 Task: Find connections with filter location 'Izbat al Burj with filter topic #personaltrainerwith filter profile language French with filter current company SAP Labs India with filter school Bangalore Jobs youth with filter industry Engines and Power Transmission Equipment Manufacturing with filter service category Search Engine Marketing (SEM) with filter keywords title Youth Volunteer
Action: Mouse moved to (578, 69)
Screenshot: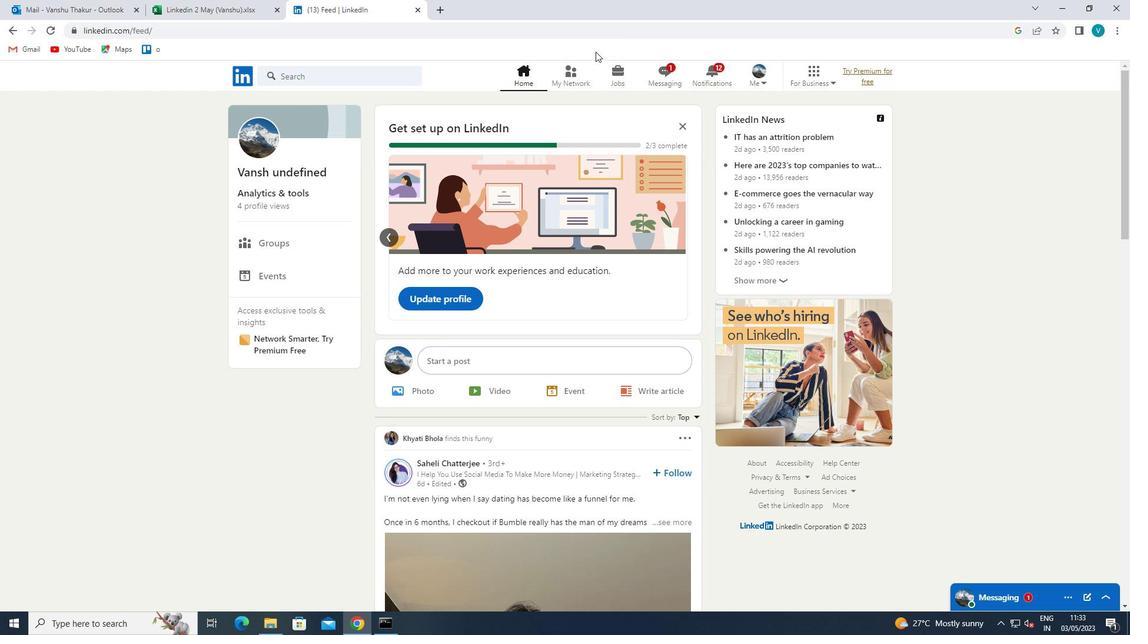 
Action: Mouse pressed left at (578, 69)
Screenshot: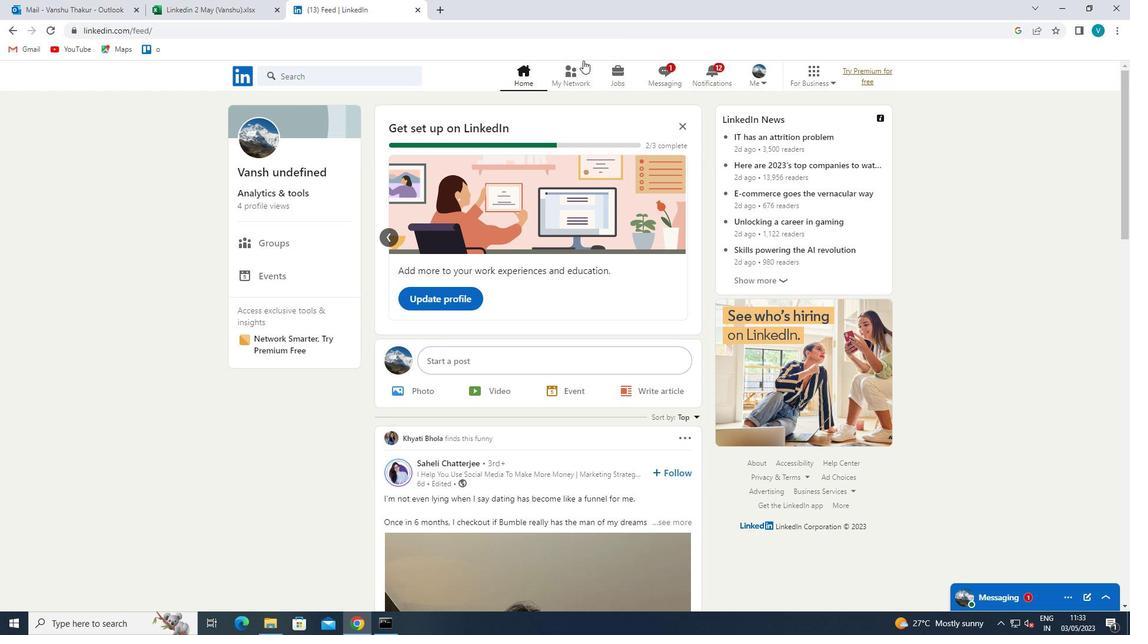 
Action: Mouse moved to (333, 135)
Screenshot: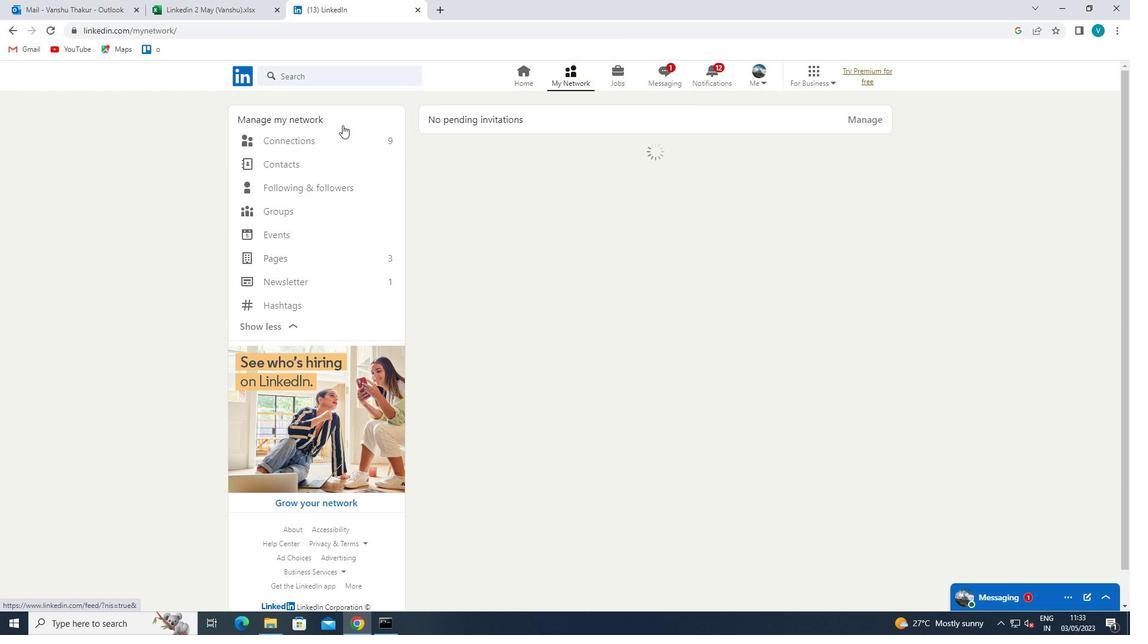 
Action: Mouse pressed left at (333, 135)
Screenshot: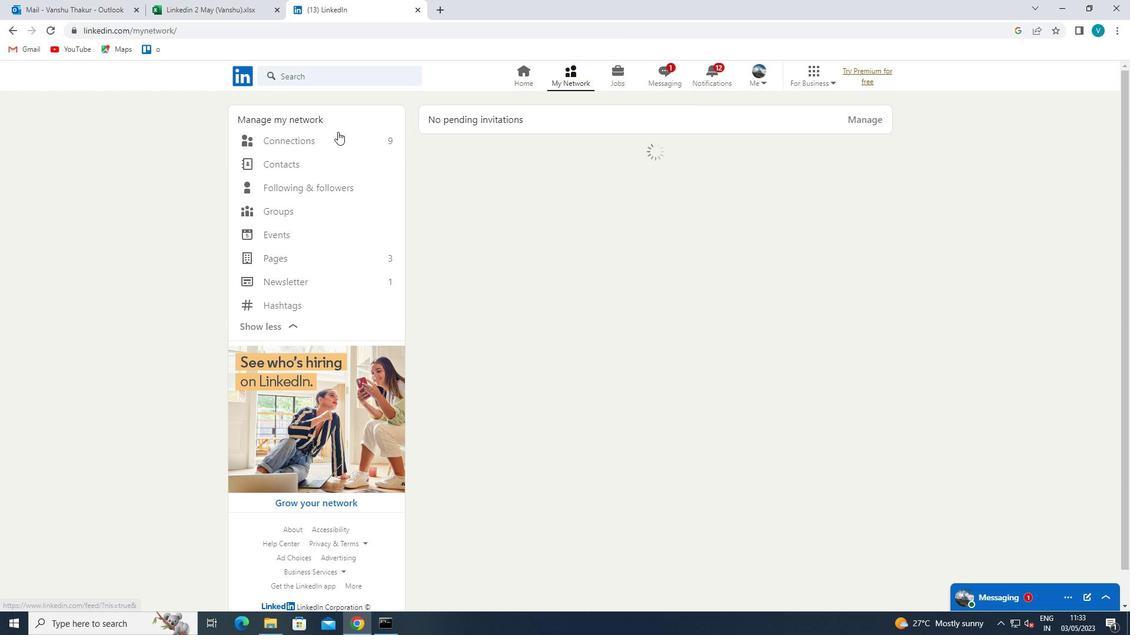 
Action: Mouse moved to (648, 140)
Screenshot: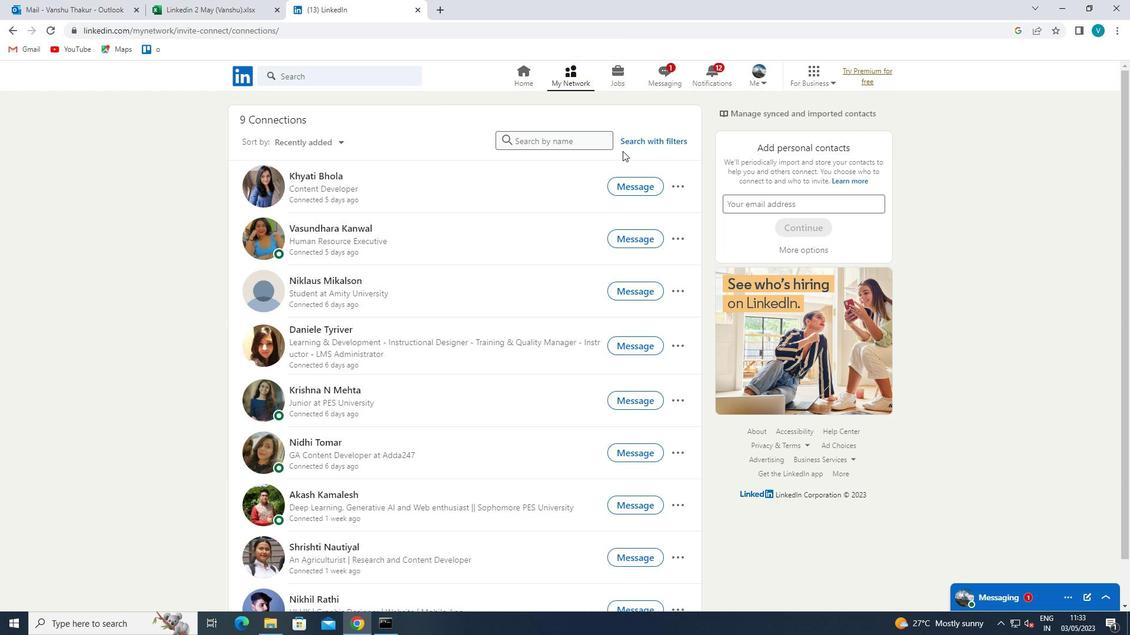 
Action: Mouse pressed left at (648, 140)
Screenshot: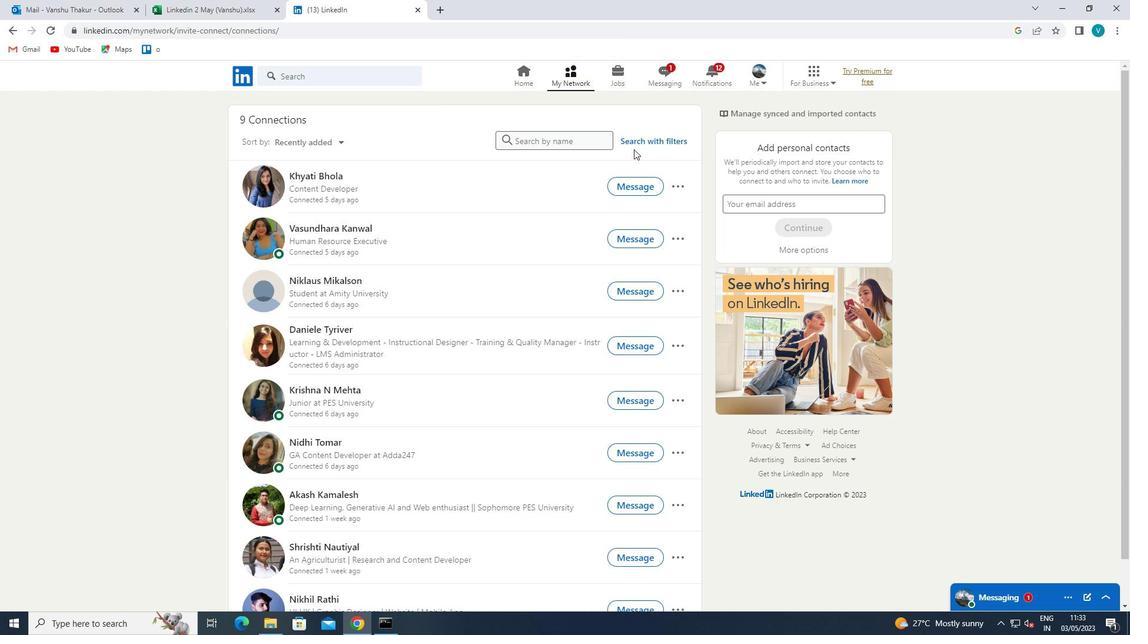 
Action: Mouse moved to (568, 113)
Screenshot: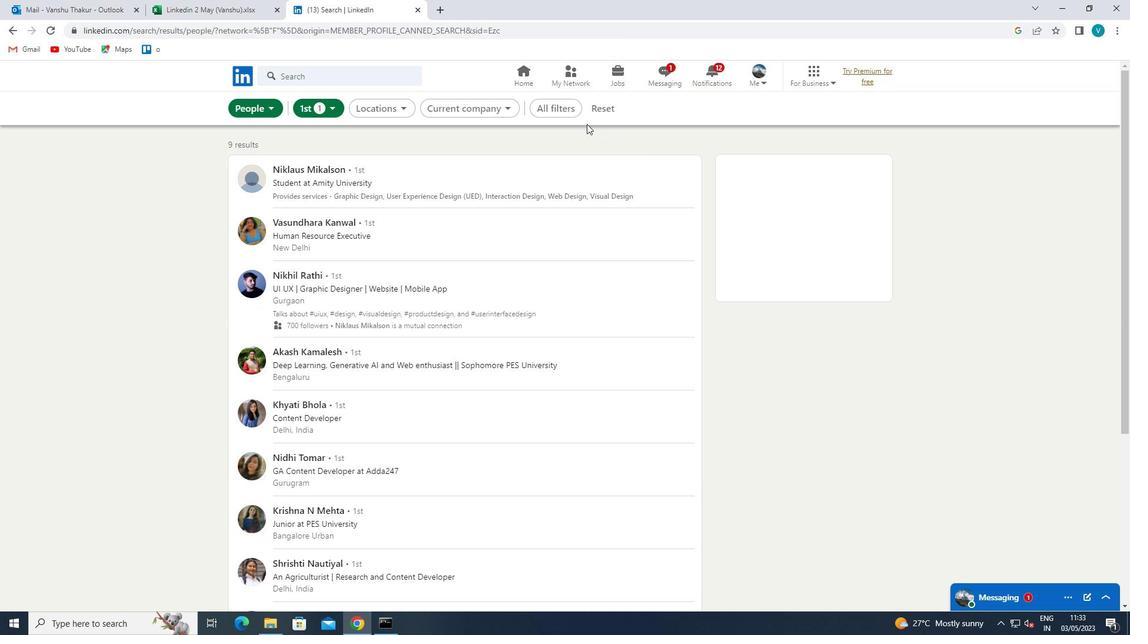 
Action: Mouse pressed left at (568, 113)
Screenshot: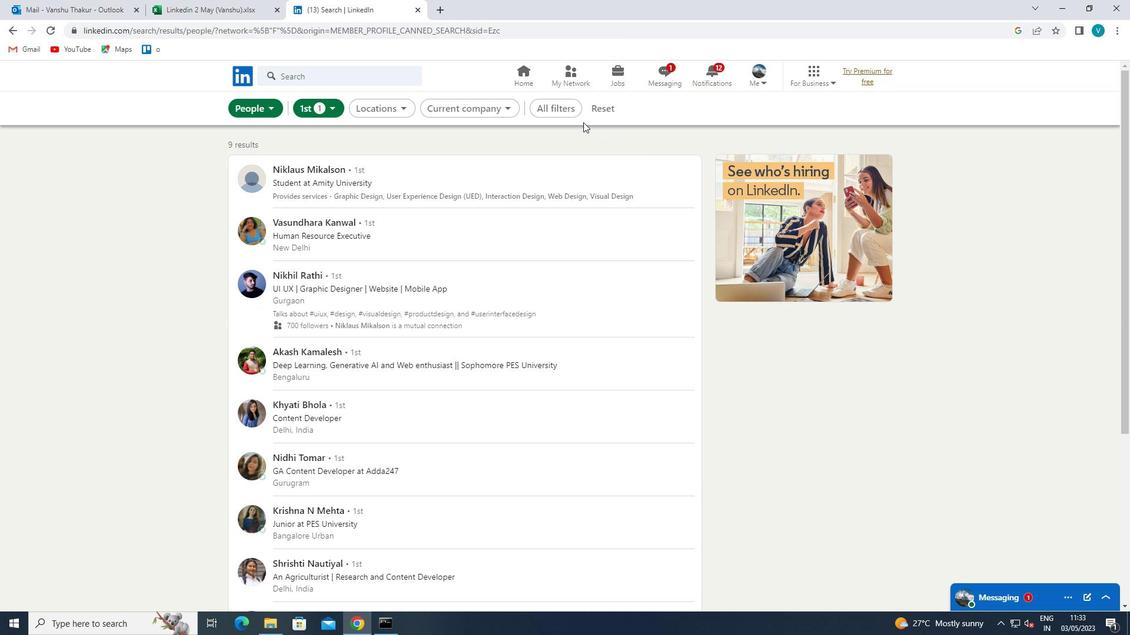 
Action: Mouse moved to (902, 219)
Screenshot: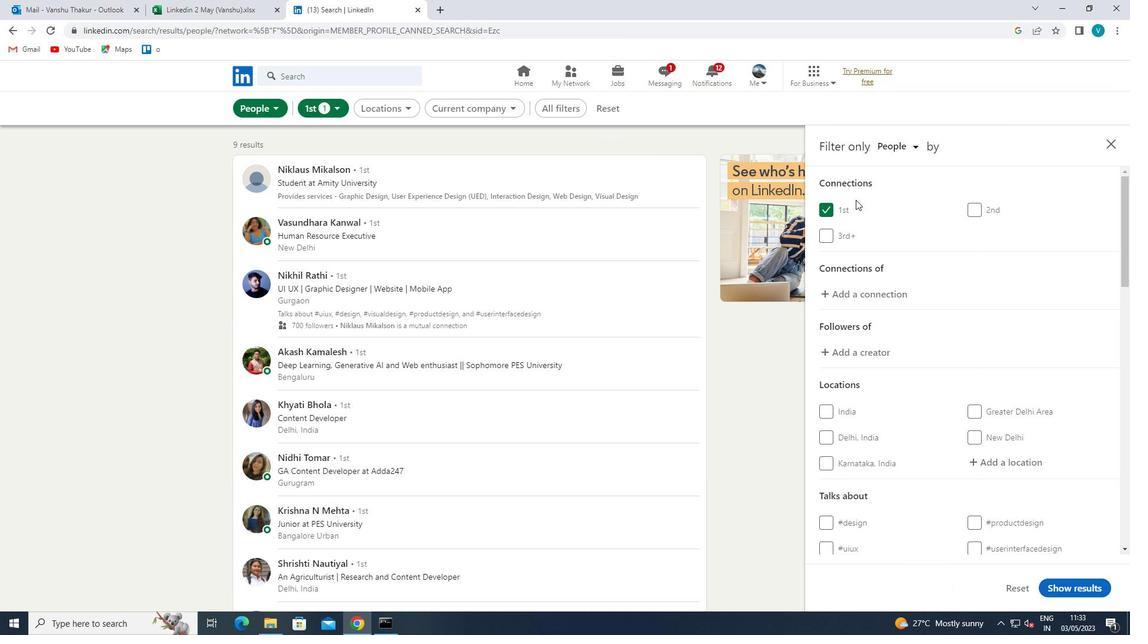 
Action: Mouse scrolled (902, 219) with delta (0, 0)
Screenshot: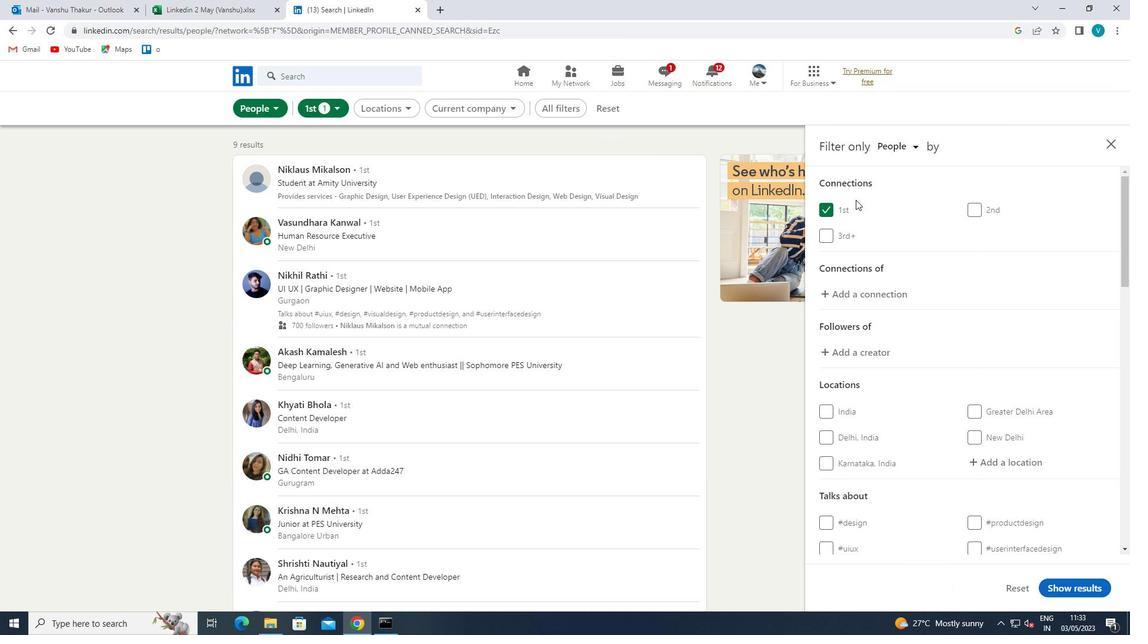
Action: Mouse moved to (903, 220)
Screenshot: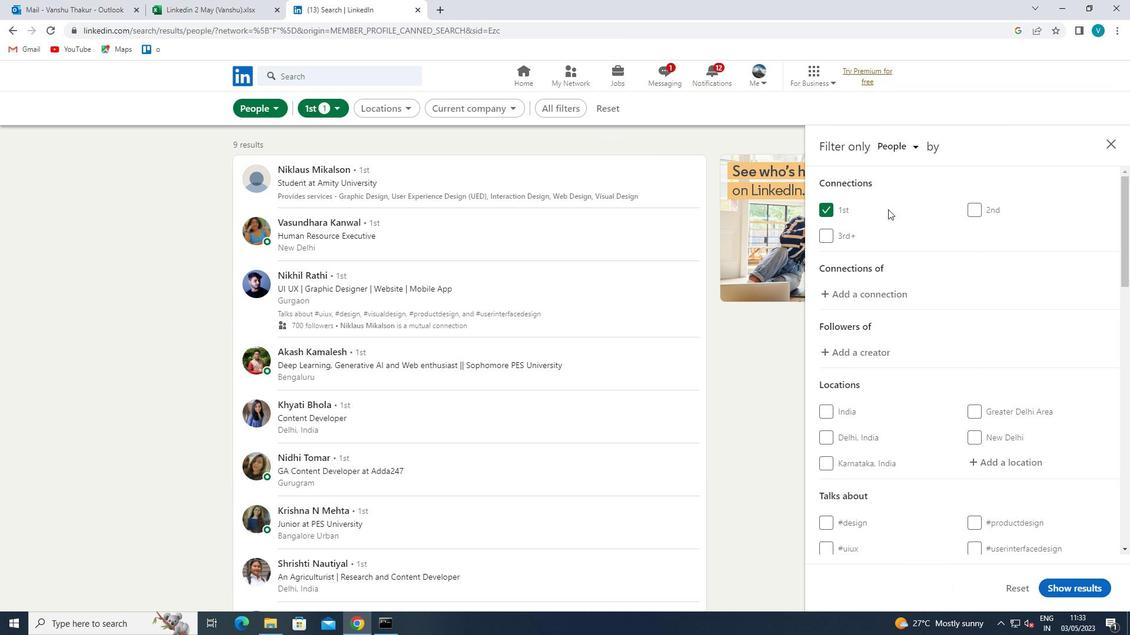 
Action: Mouse scrolled (903, 219) with delta (0, 0)
Screenshot: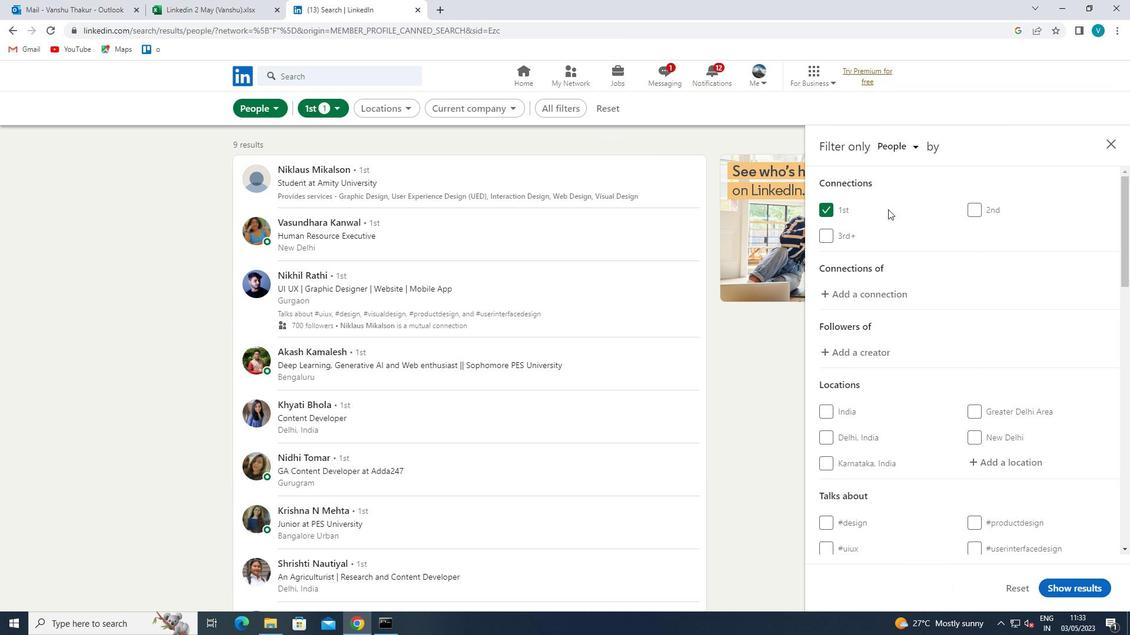 
Action: Mouse moved to (1003, 349)
Screenshot: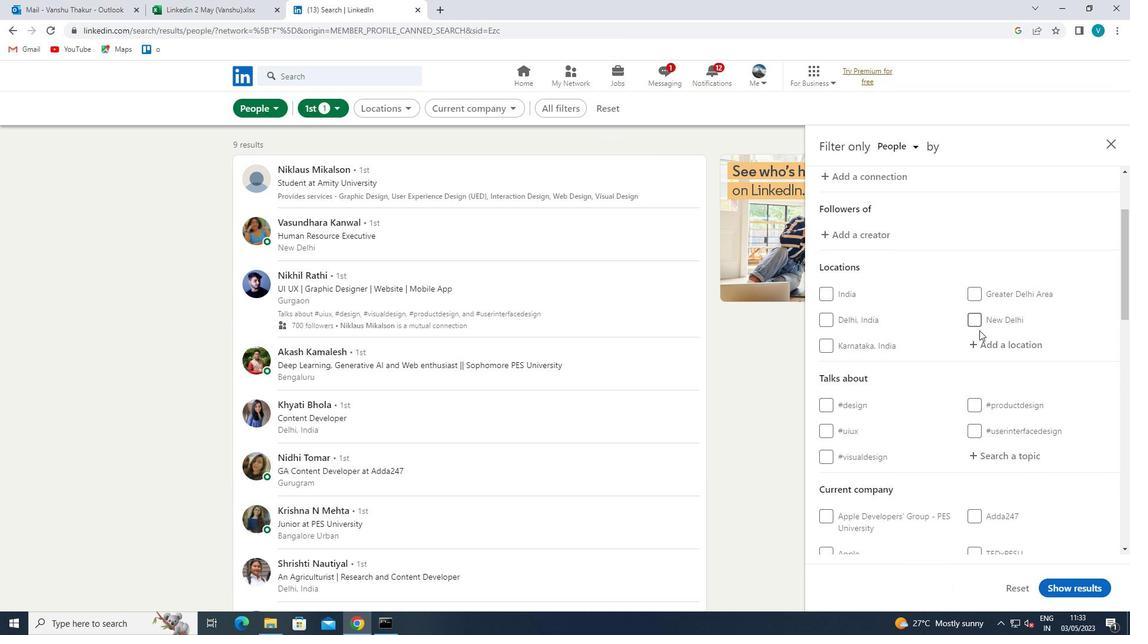 
Action: Mouse pressed left at (1003, 349)
Screenshot: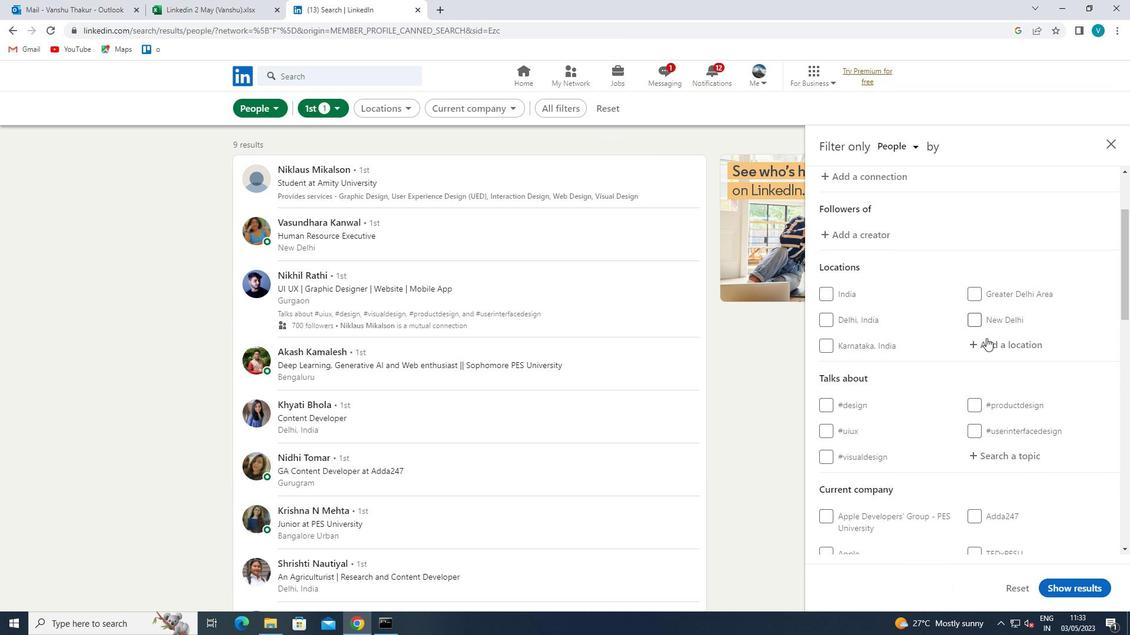 
Action: Mouse moved to (732, 169)
Screenshot: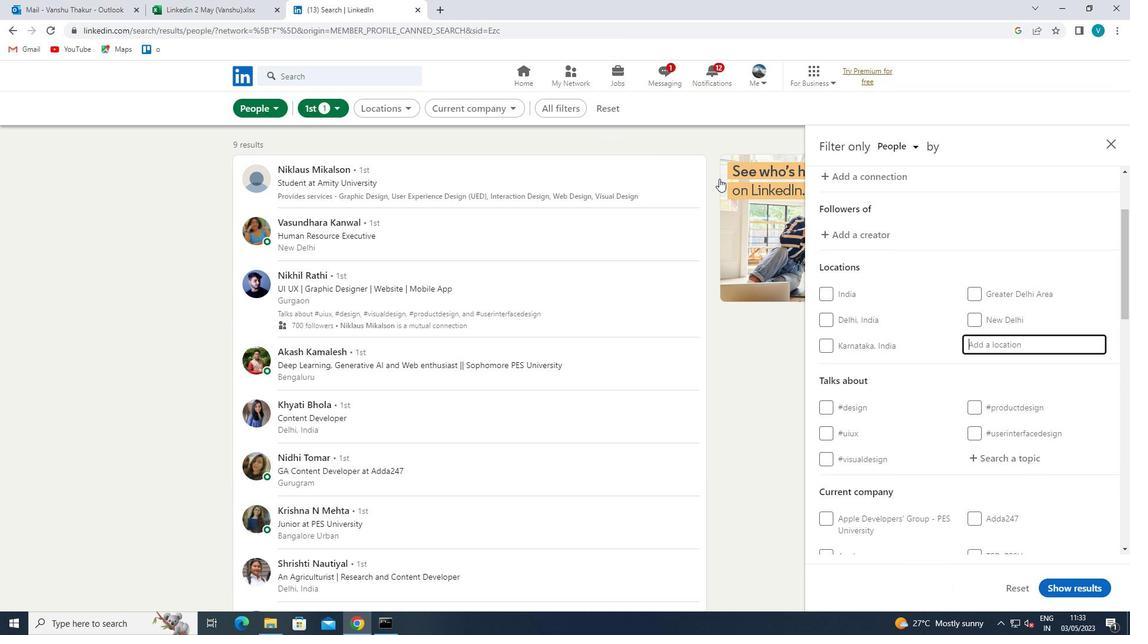 
Action: Key pressed <Key.shift>IZBAT
Screenshot: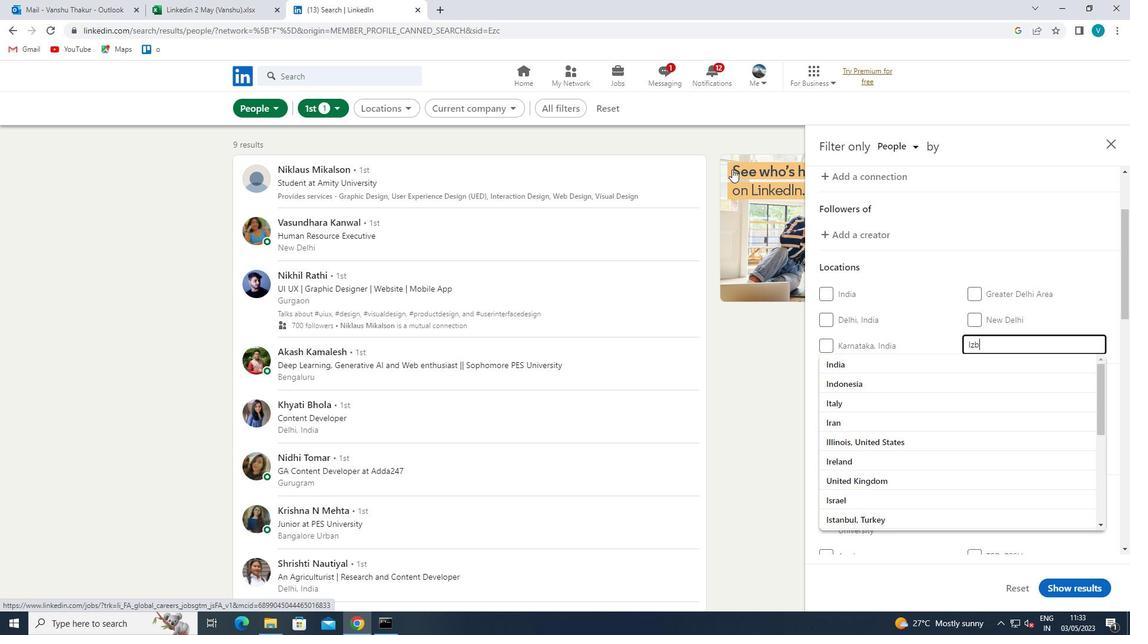 
Action: Mouse moved to (734, 150)
Screenshot: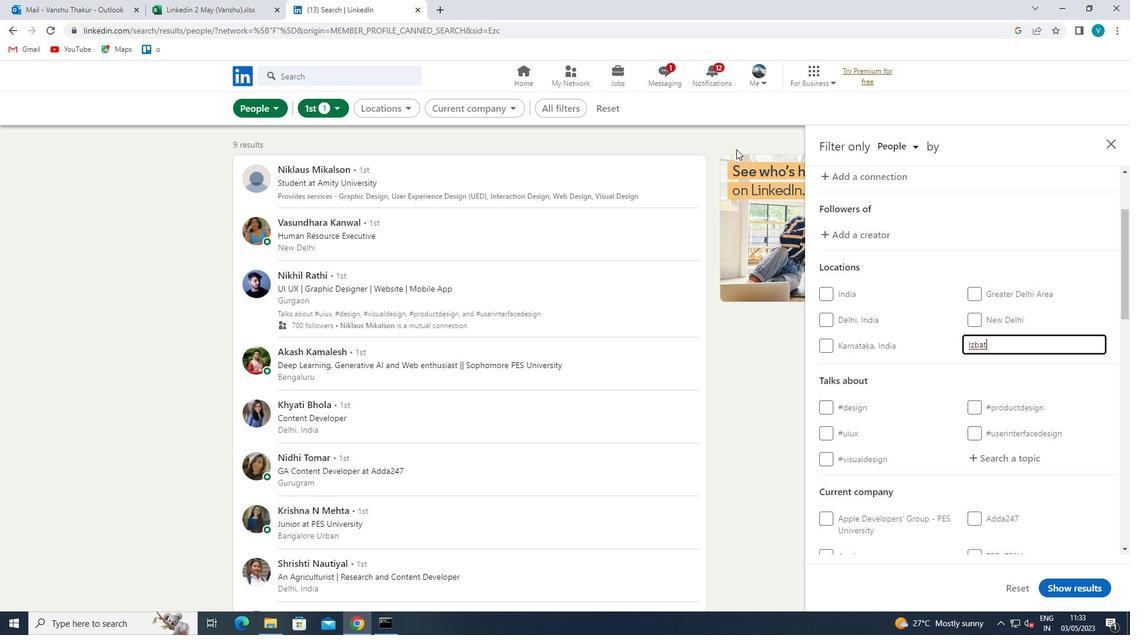 
Action: Key pressed <Key.space>AL<Key.space><Key.shift>BURJ
Screenshot: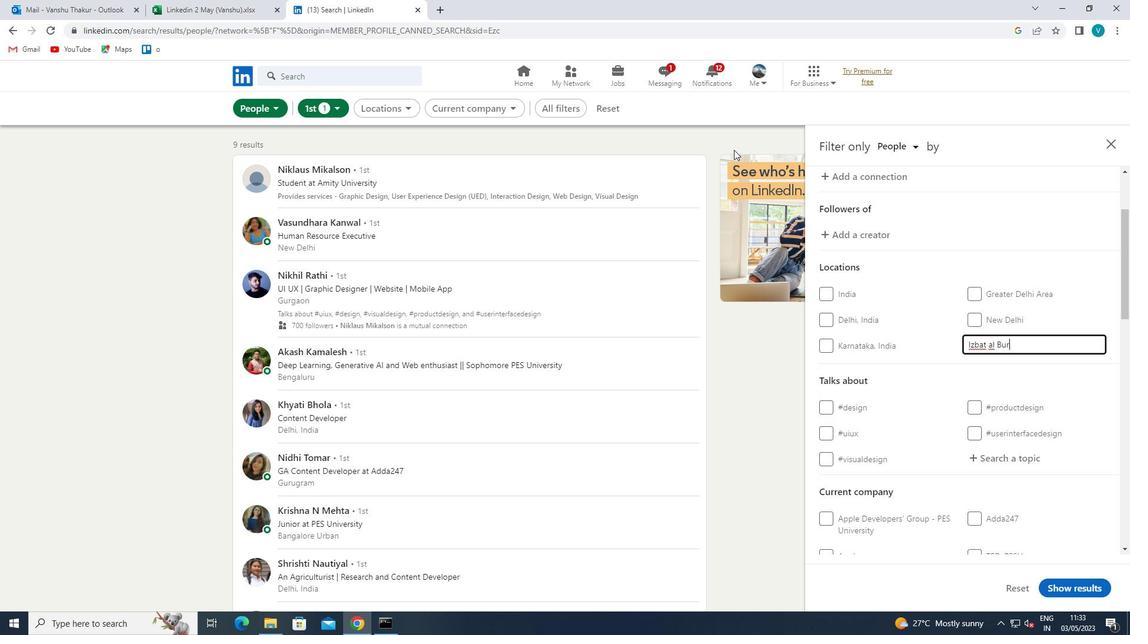 
Action: Mouse moved to (923, 347)
Screenshot: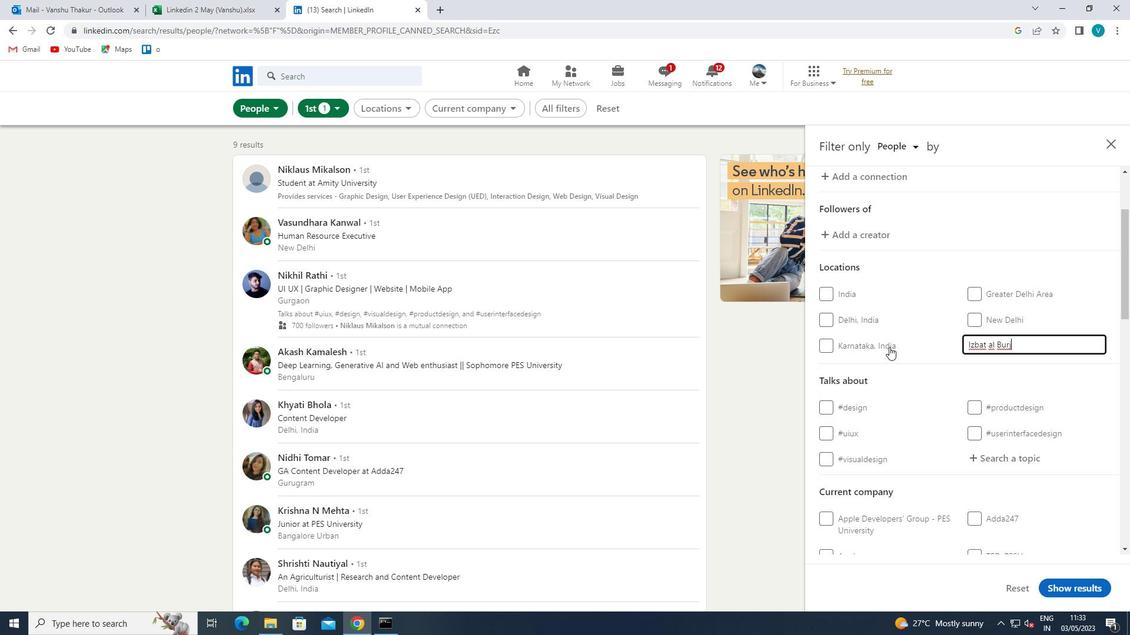 
Action: Mouse pressed left at (923, 347)
Screenshot: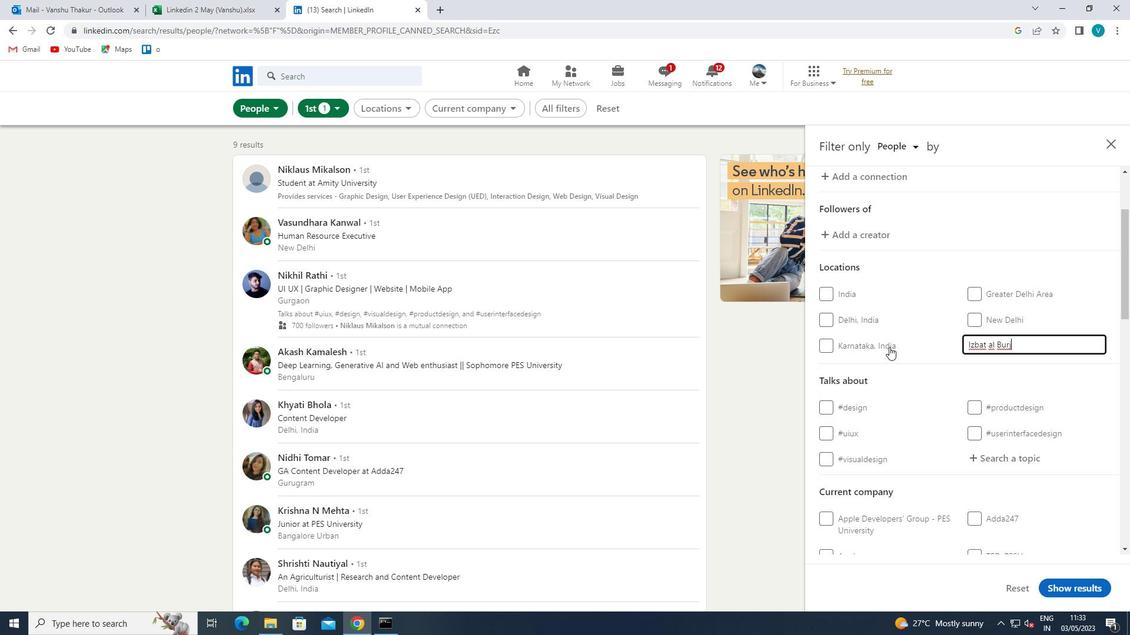 
Action: Mouse moved to (1043, 343)
Screenshot: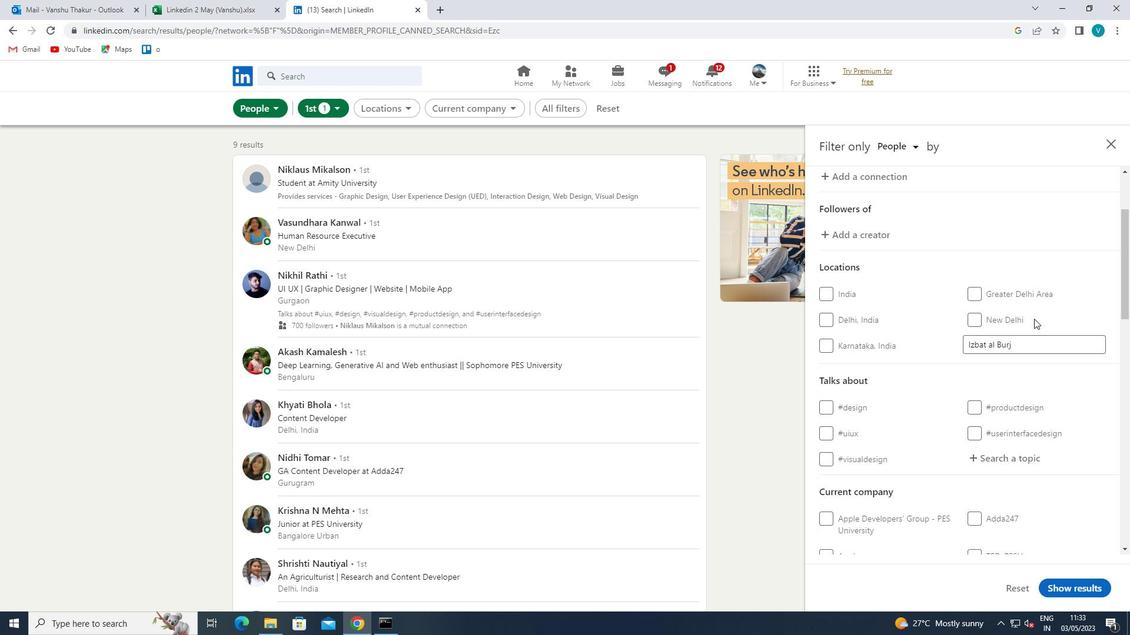 
Action: Mouse scrolled (1043, 342) with delta (0, 0)
Screenshot: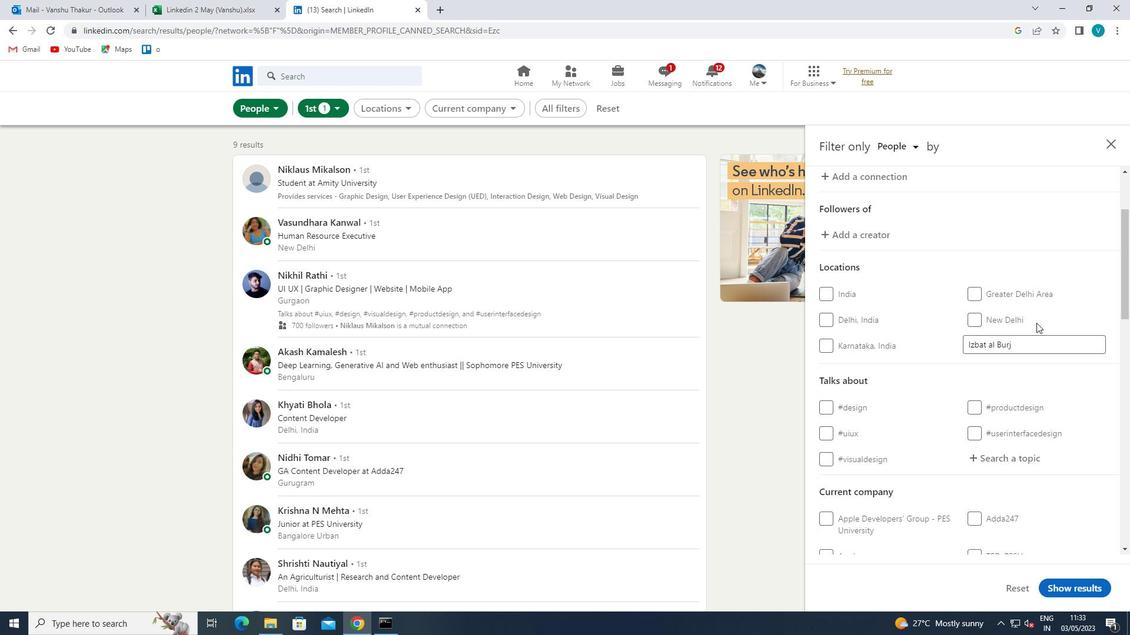 
Action: Mouse moved to (1044, 346)
Screenshot: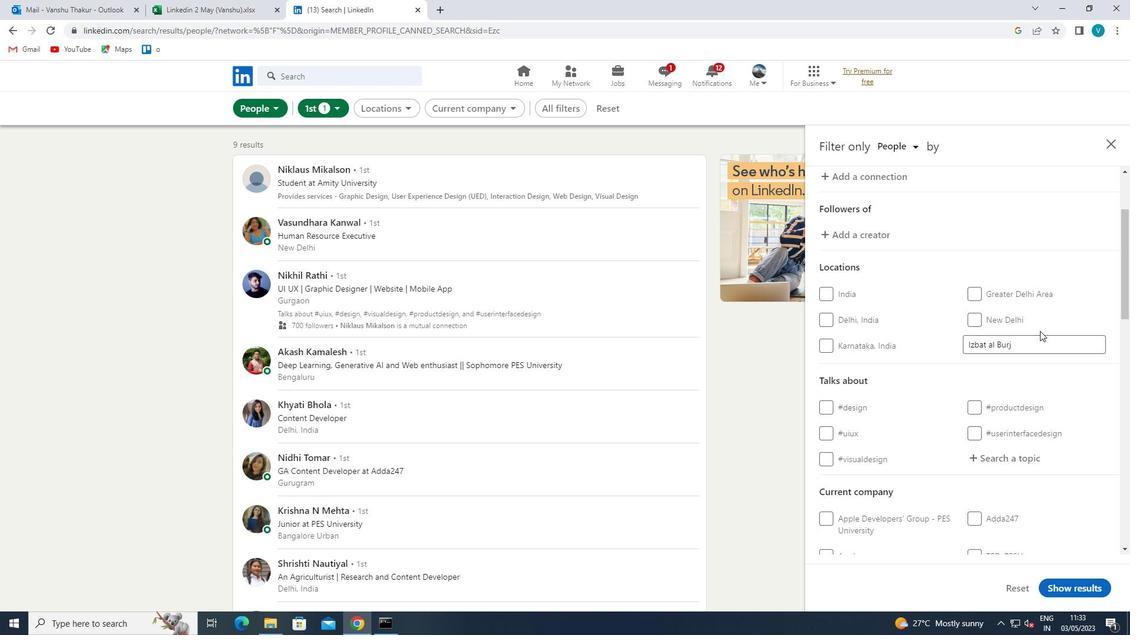
Action: Mouse scrolled (1044, 345) with delta (0, 0)
Screenshot: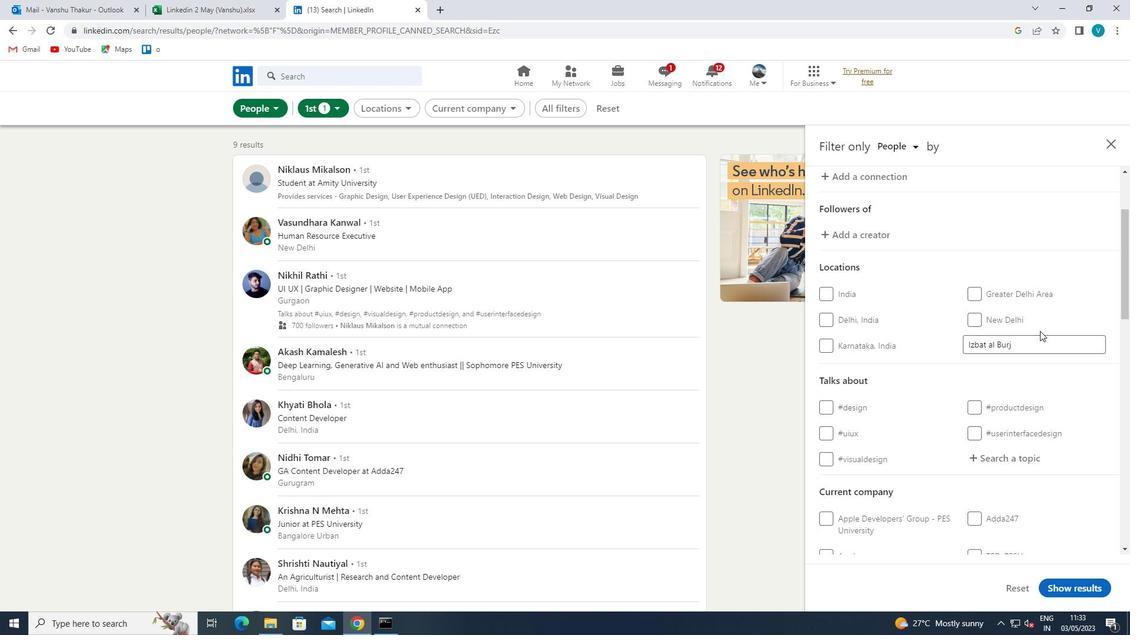 
Action: Mouse moved to (1044, 346)
Screenshot: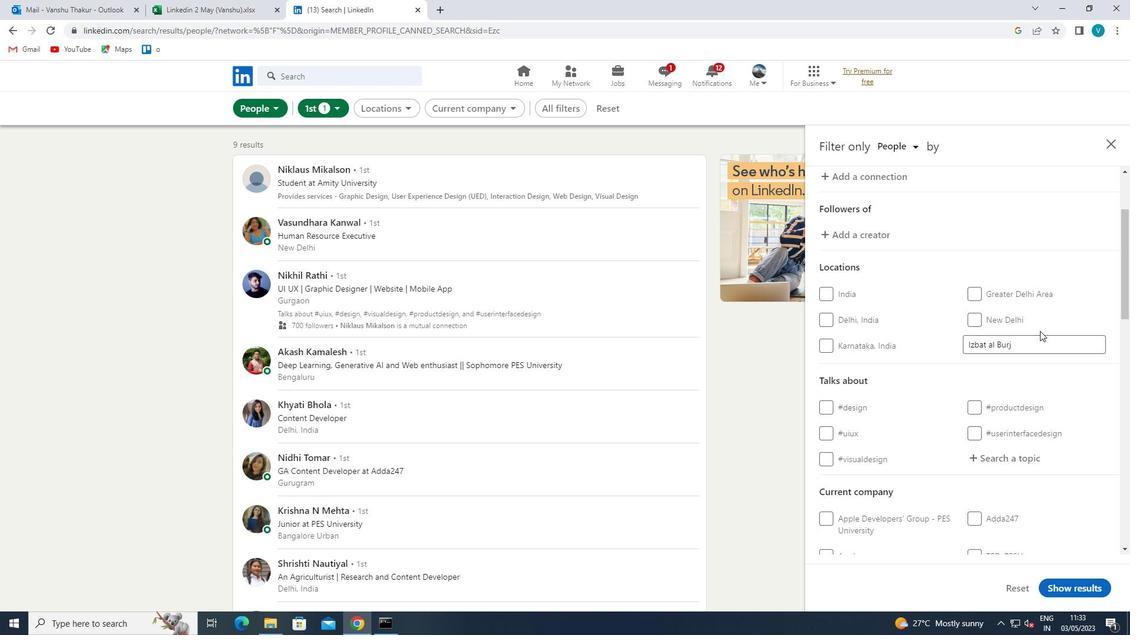 
Action: Mouse scrolled (1044, 346) with delta (0, 0)
Screenshot: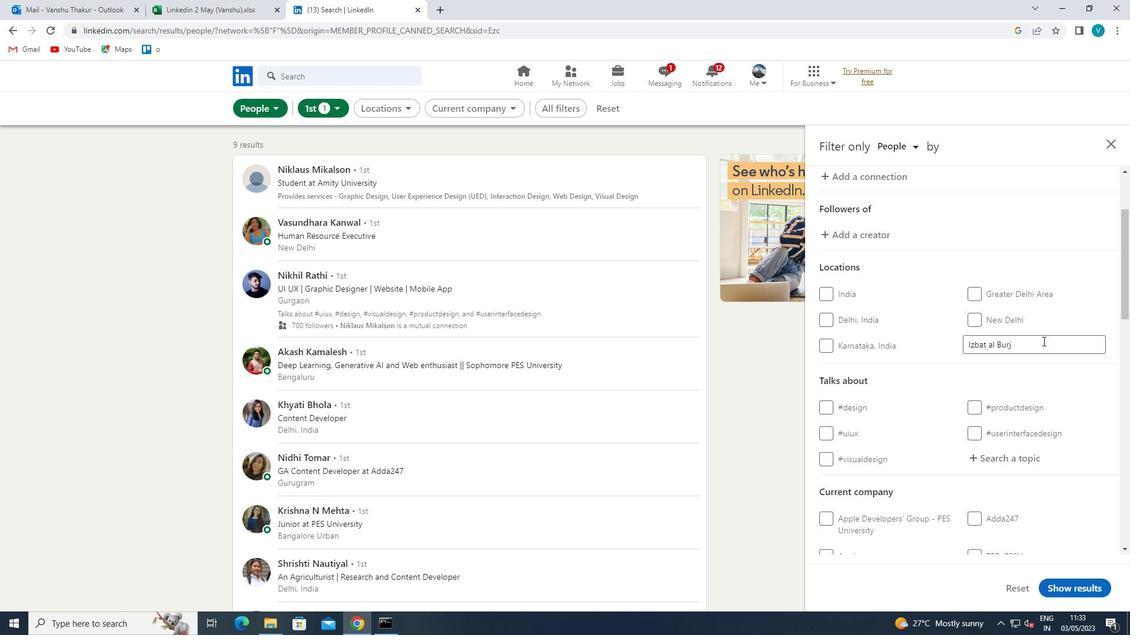 
Action: Mouse moved to (1024, 280)
Screenshot: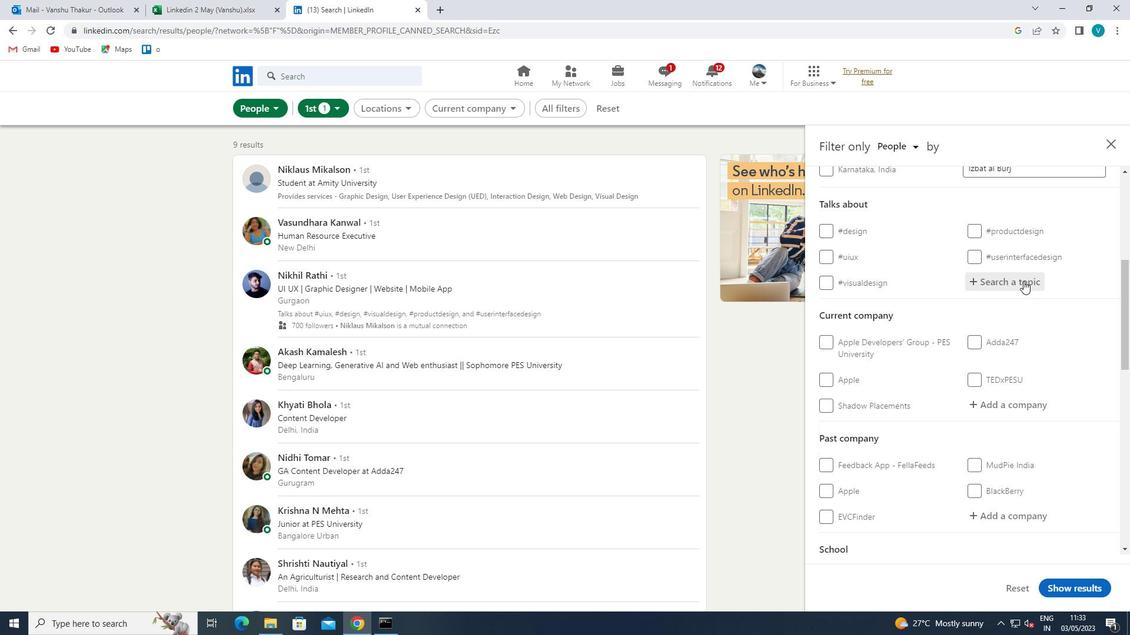 
Action: Mouse pressed left at (1024, 280)
Screenshot: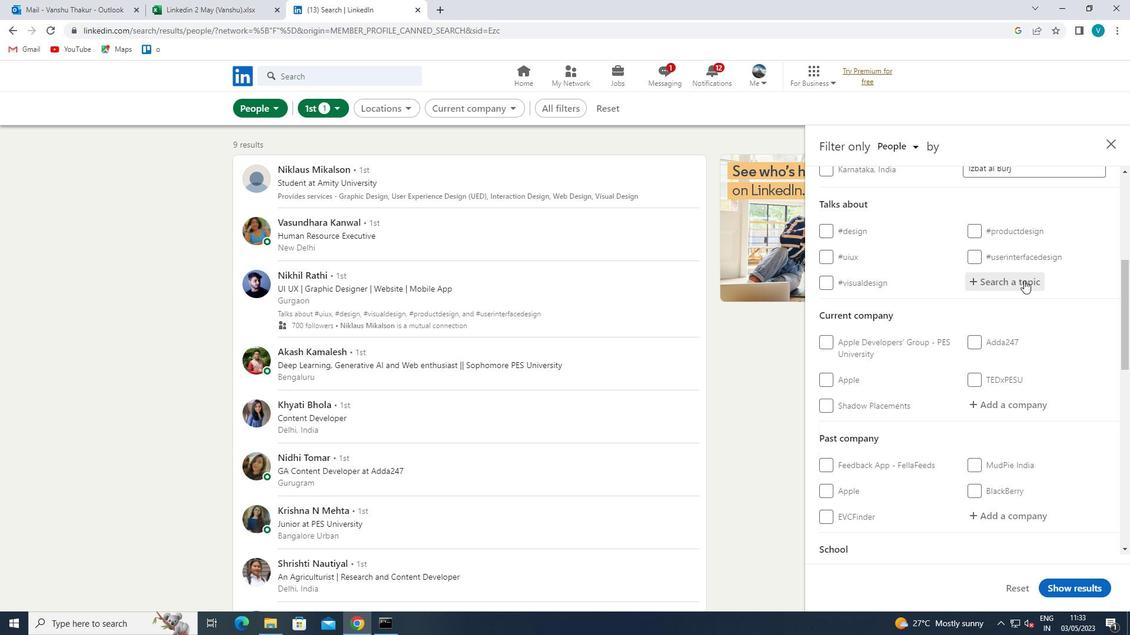 
Action: Mouse moved to (956, 294)
Screenshot: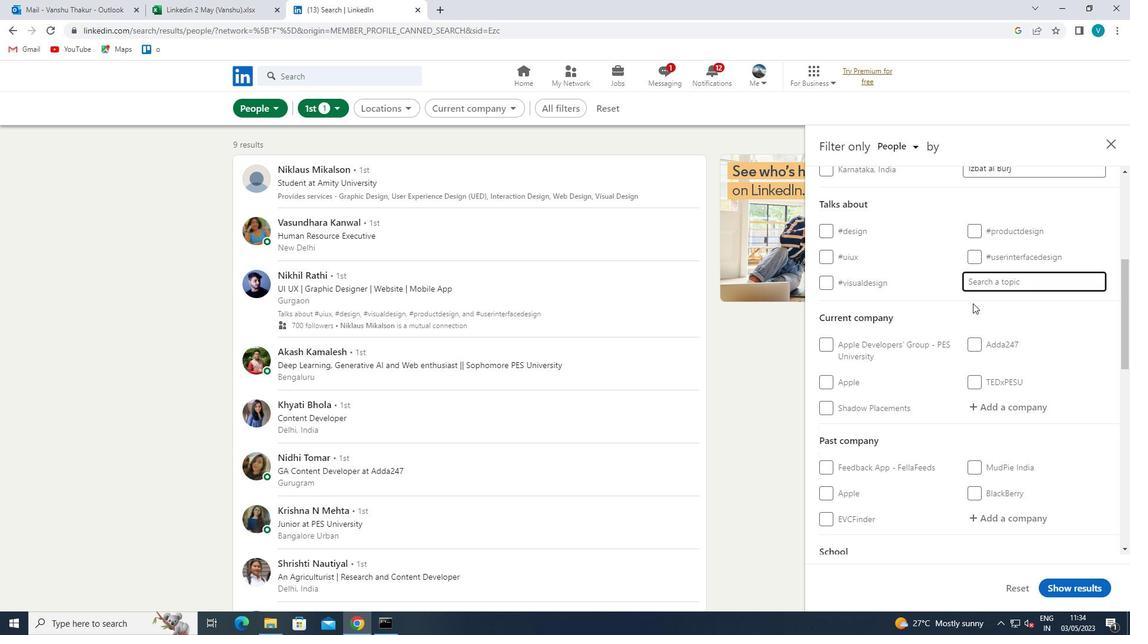 
Action: Key pressed PERSON
Screenshot: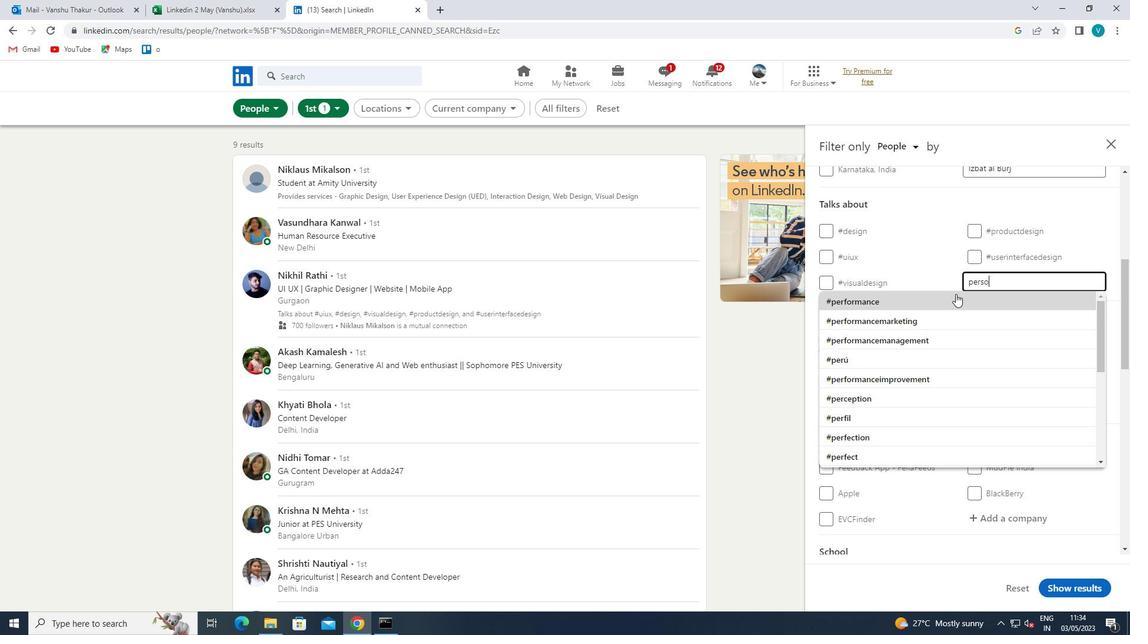 
Action: Mouse moved to (955, 294)
Screenshot: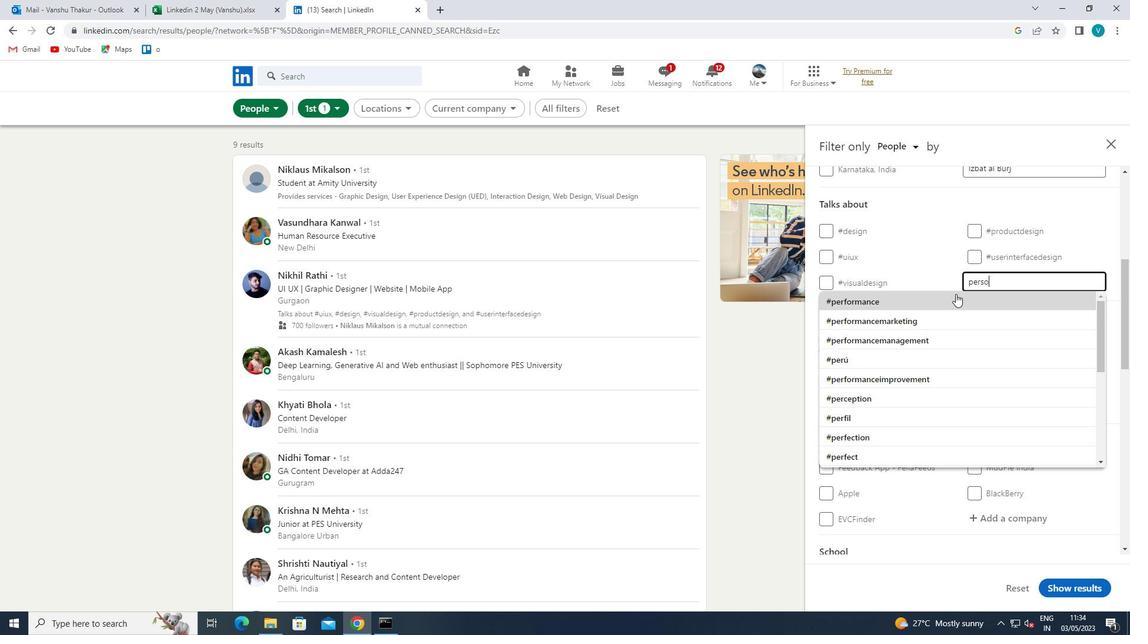 
Action: Key pressed AL
Screenshot: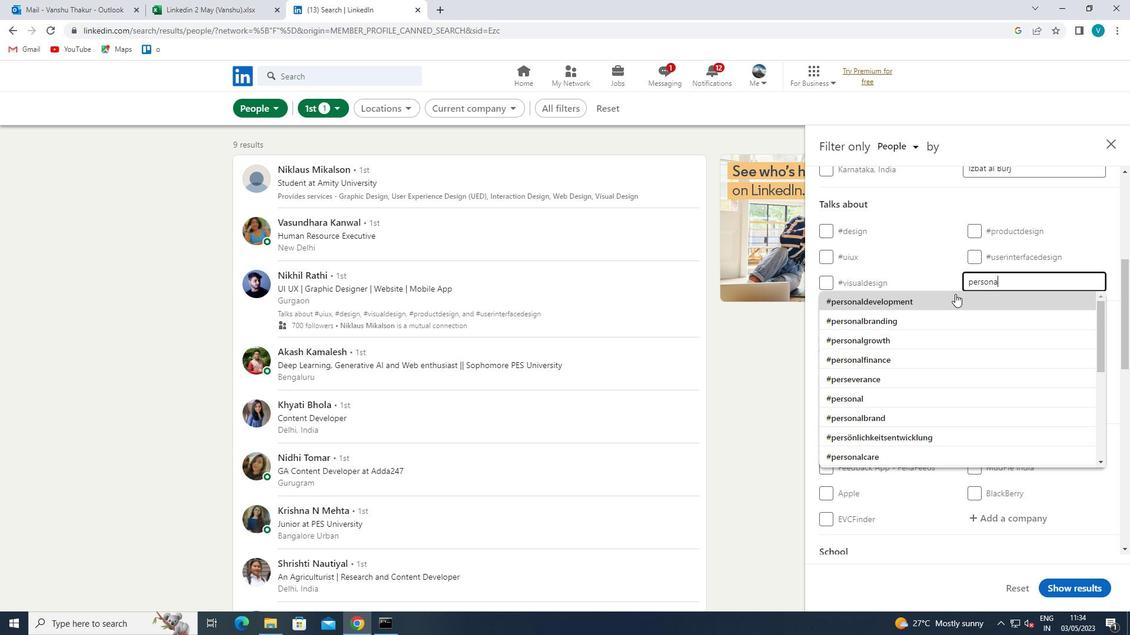 
Action: Mouse moved to (940, 300)
Screenshot: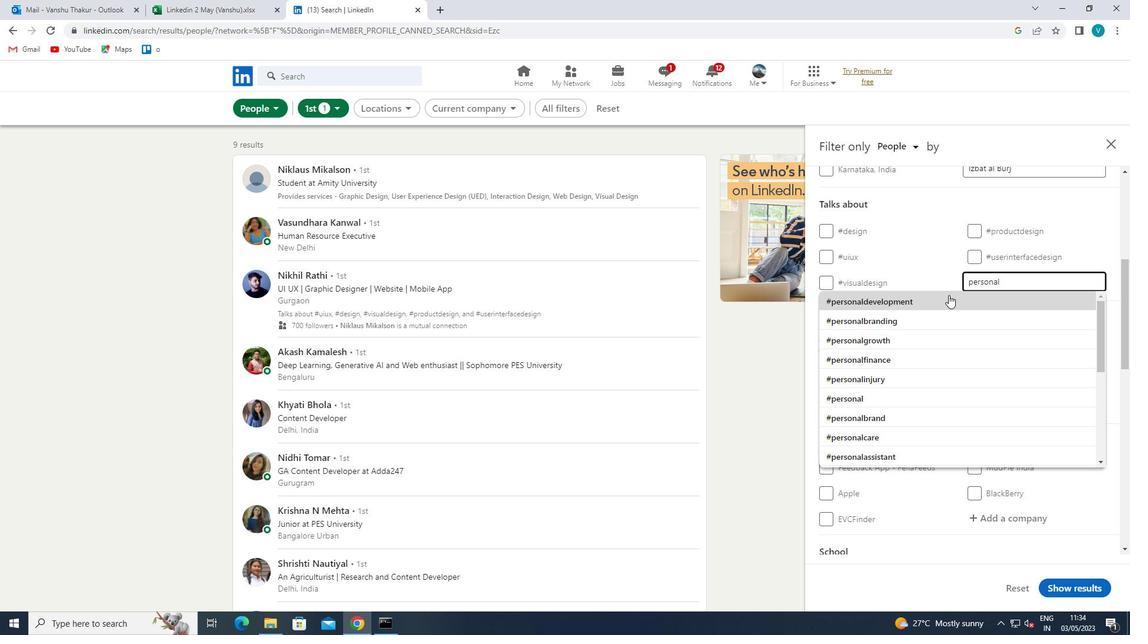 
Action: Key pressed TRAINER
Screenshot: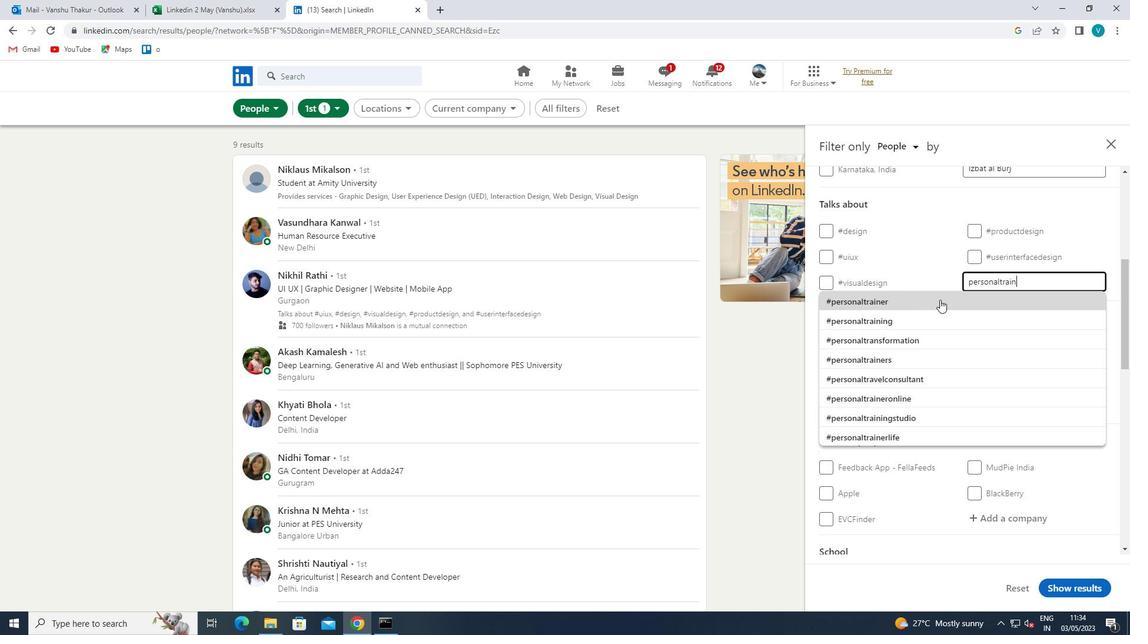 
Action: Mouse pressed left at (940, 300)
Screenshot: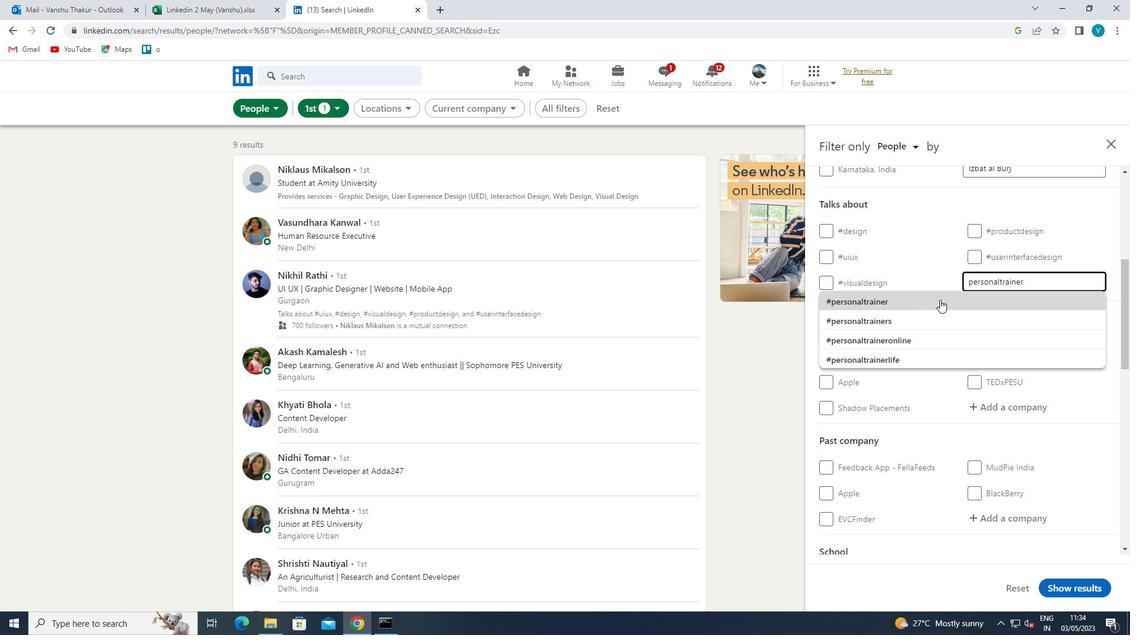 
Action: Mouse moved to (984, 299)
Screenshot: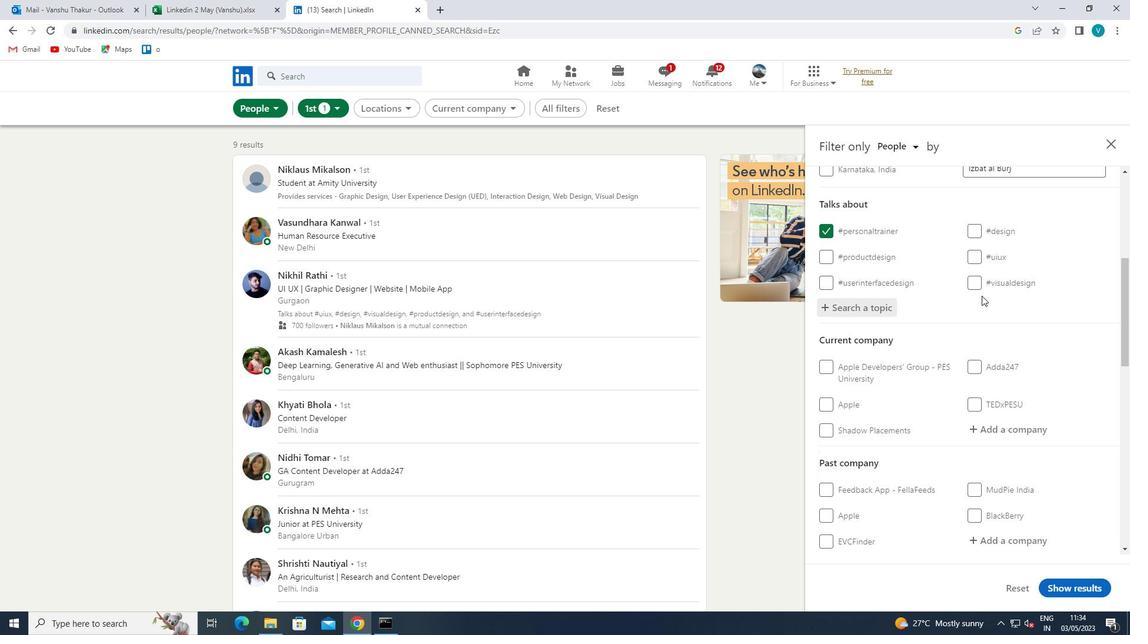 
Action: Mouse scrolled (984, 299) with delta (0, 0)
Screenshot: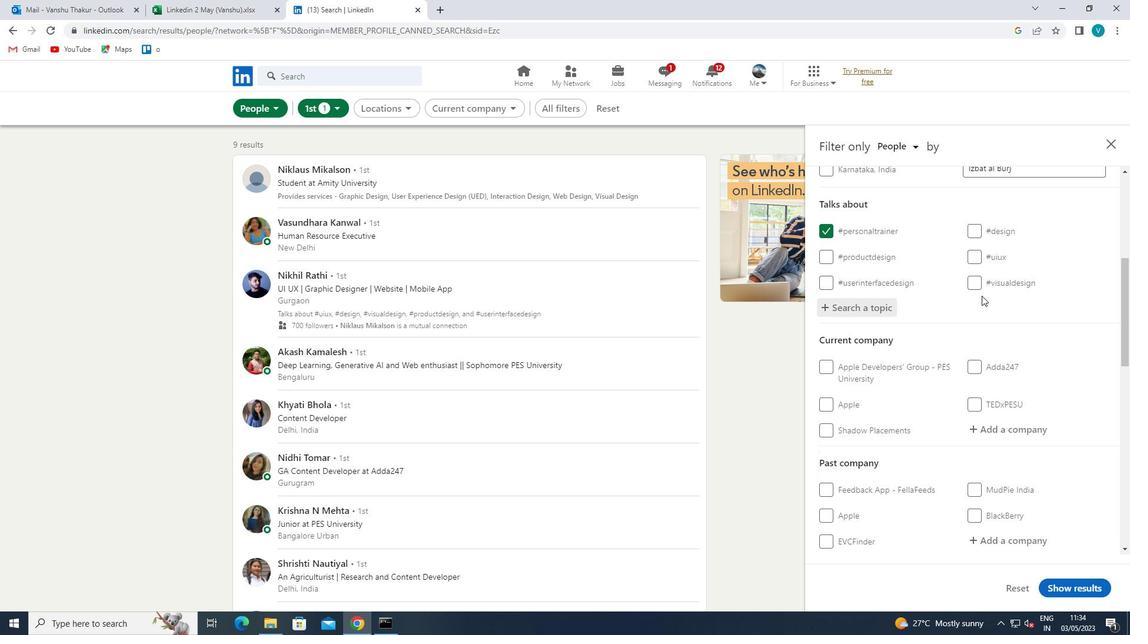 
Action: Mouse moved to (986, 300)
Screenshot: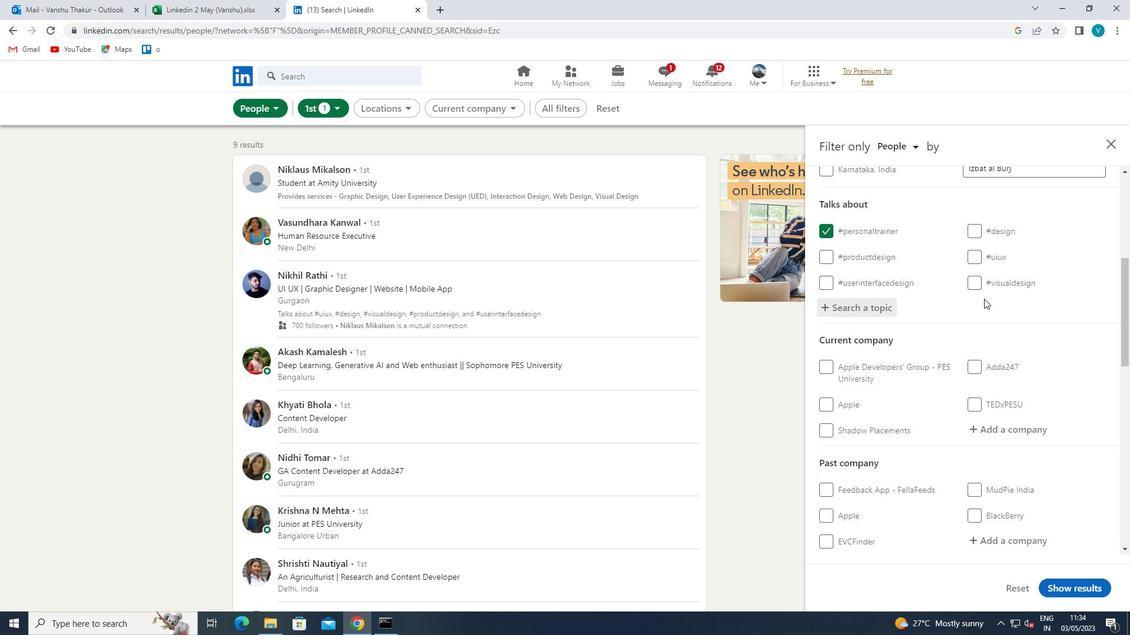 
Action: Mouse scrolled (986, 300) with delta (0, 0)
Screenshot: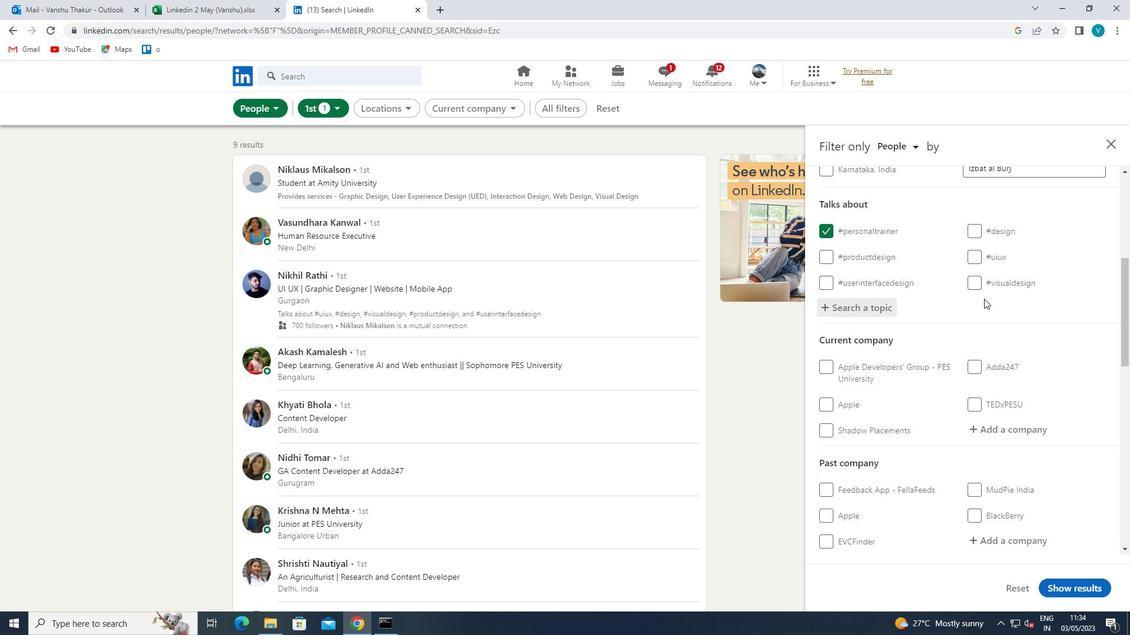 
Action: Mouse moved to (1000, 310)
Screenshot: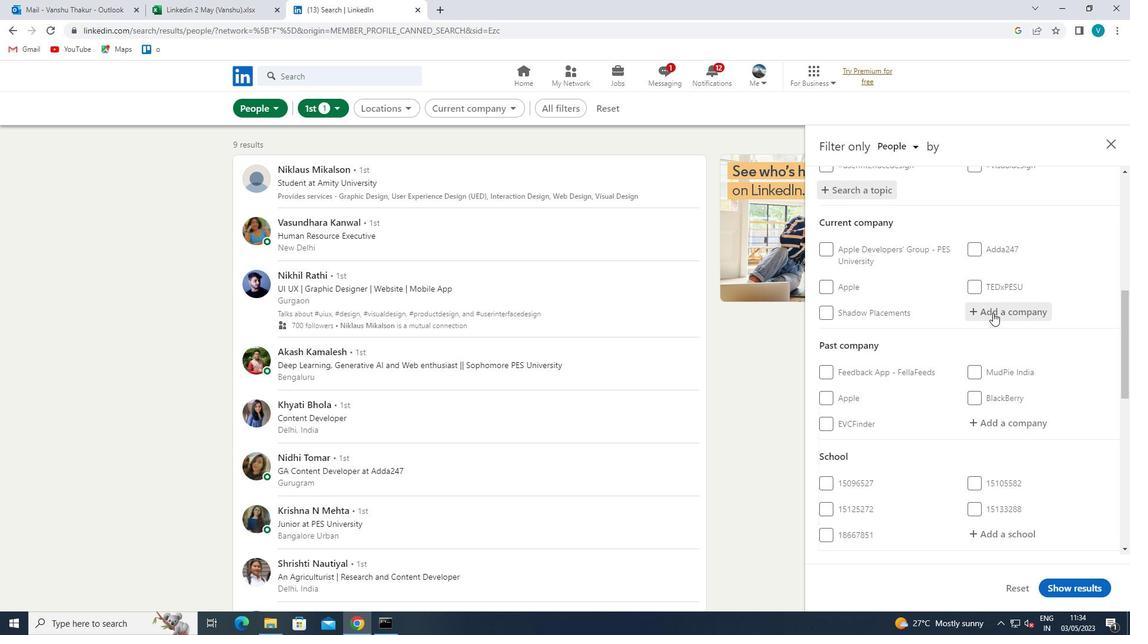 
Action: Mouse pressed left at (1000, 310)
Screenshot: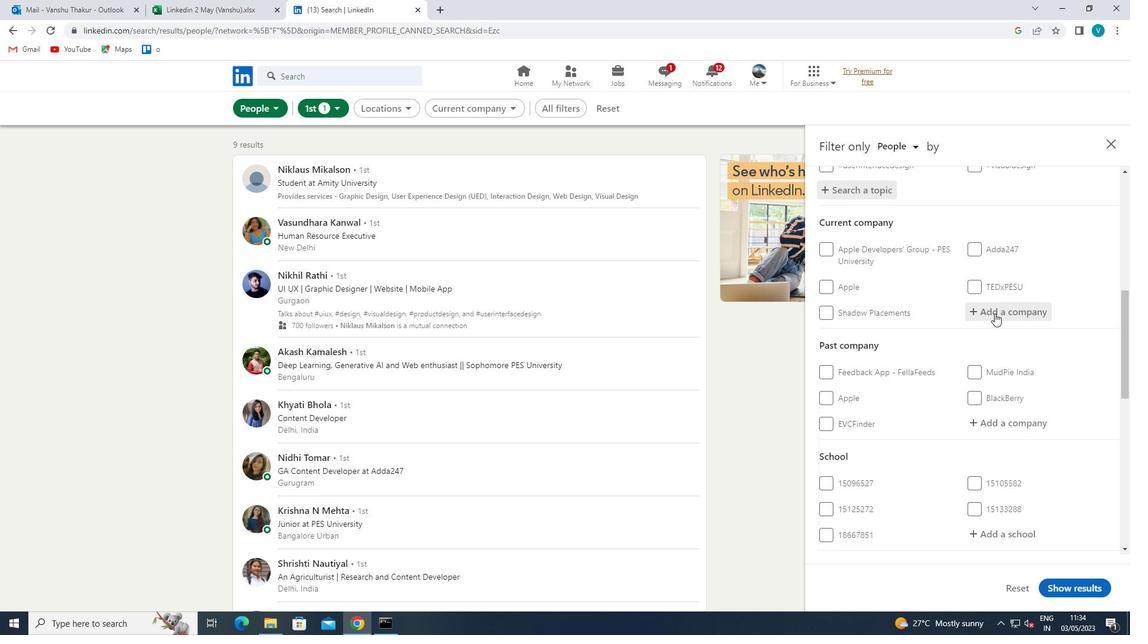 
Action: Mouse moved to (923, 302)
Screenshot: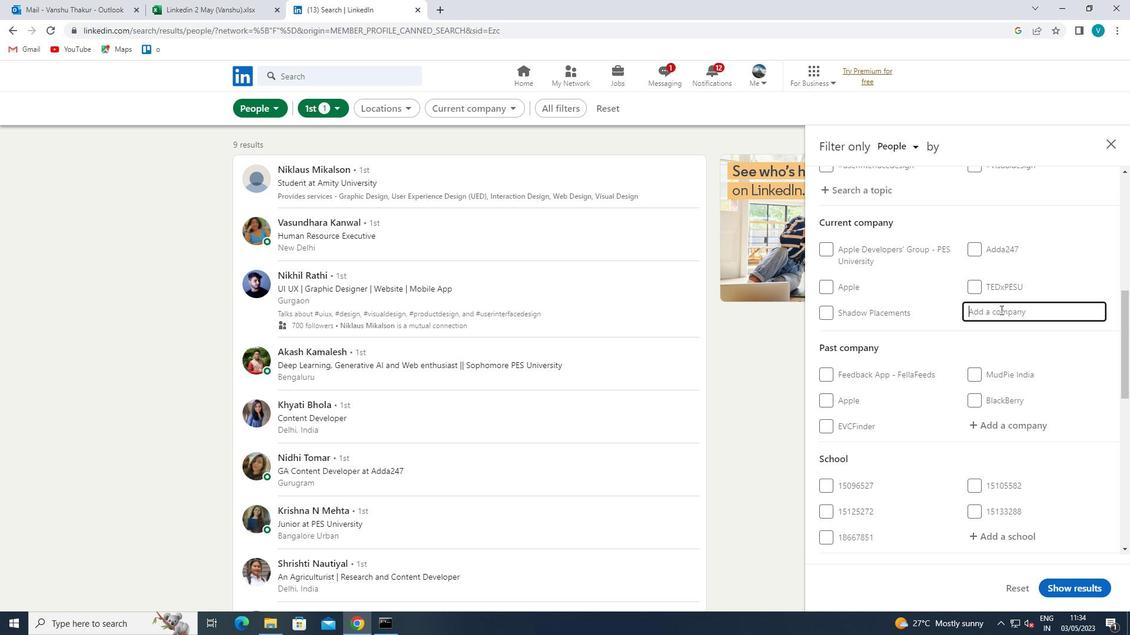 
Action: Key pressed <Key.shift>SAP<Key.space>
Screenshot: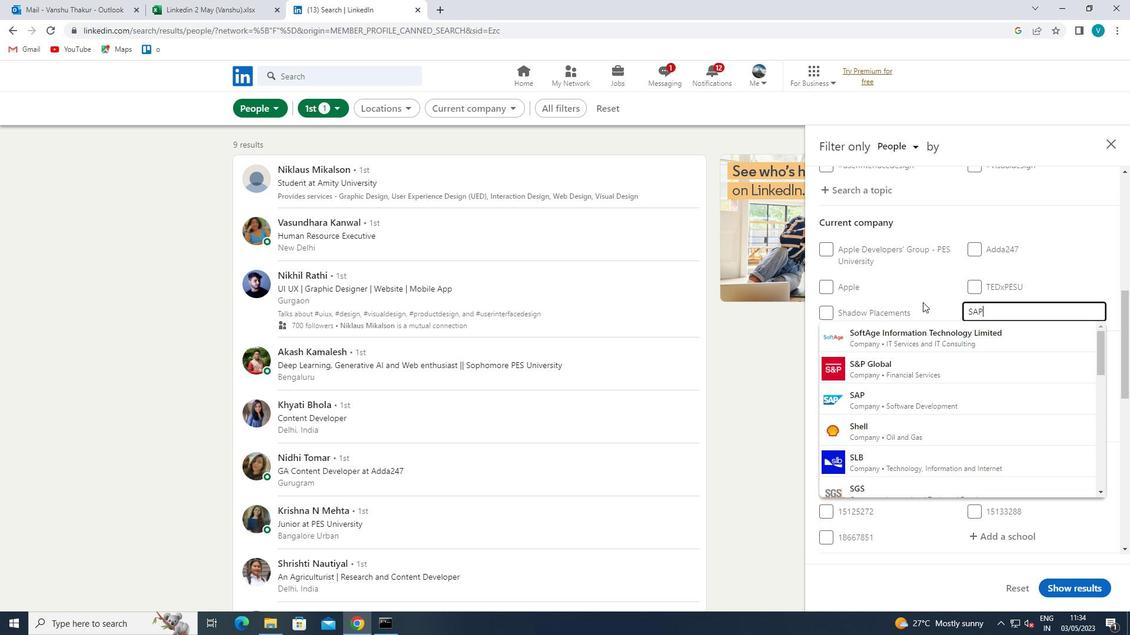 
Action: Mouse moved to (925, 365)
Screenshot: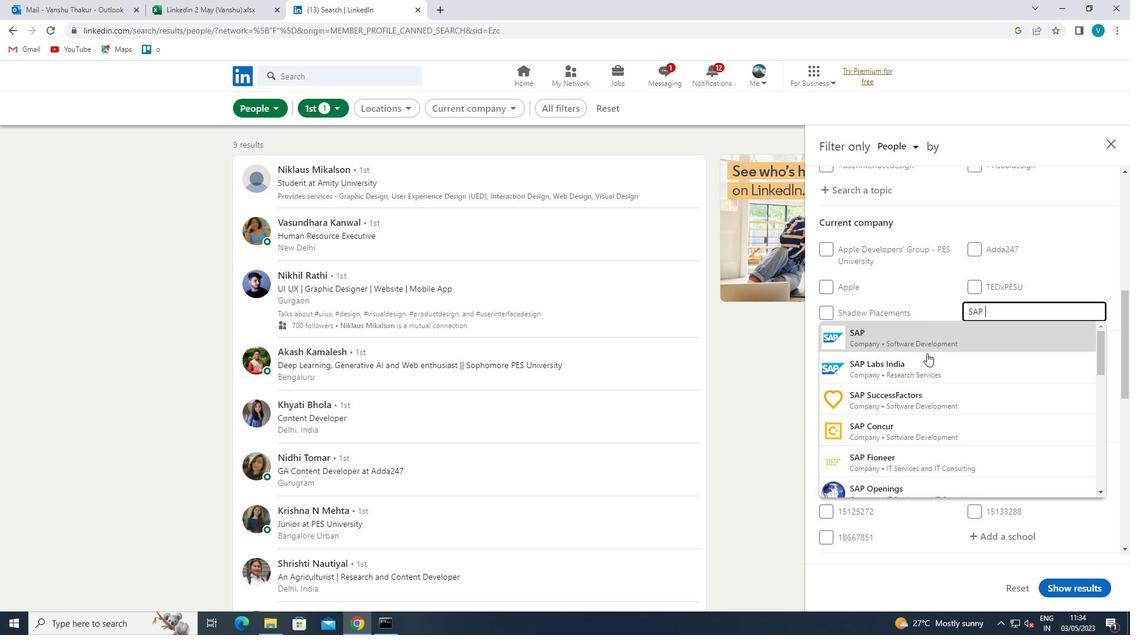 
Action: Mouse pressed left at (925, 365)
Screenshot: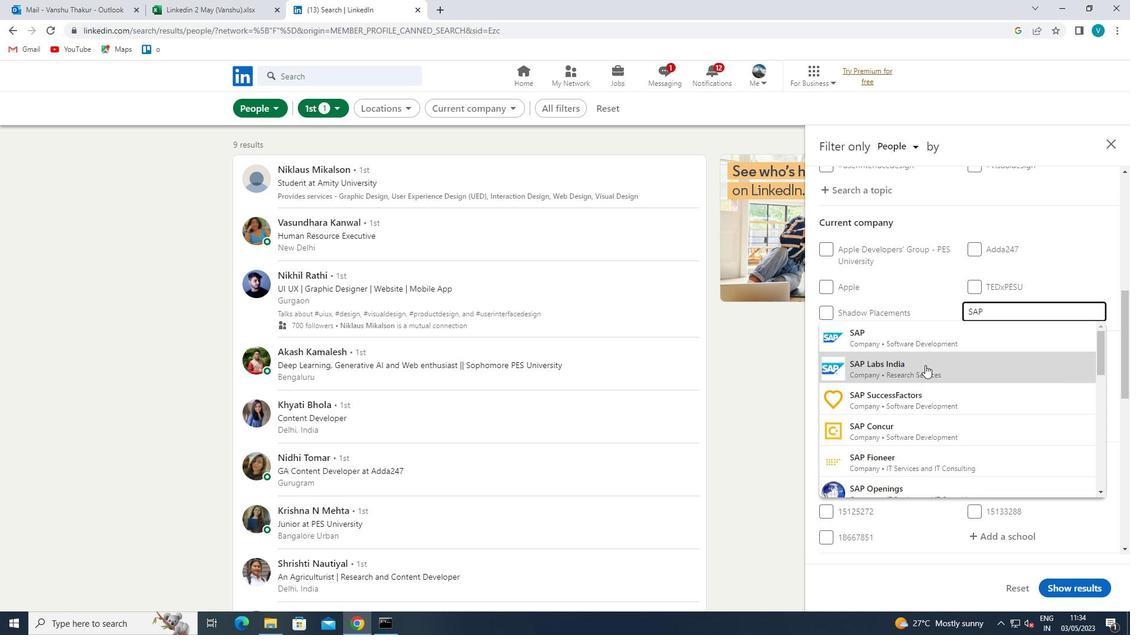 
Action: Mouse moved to (952, 349)
Screenshot: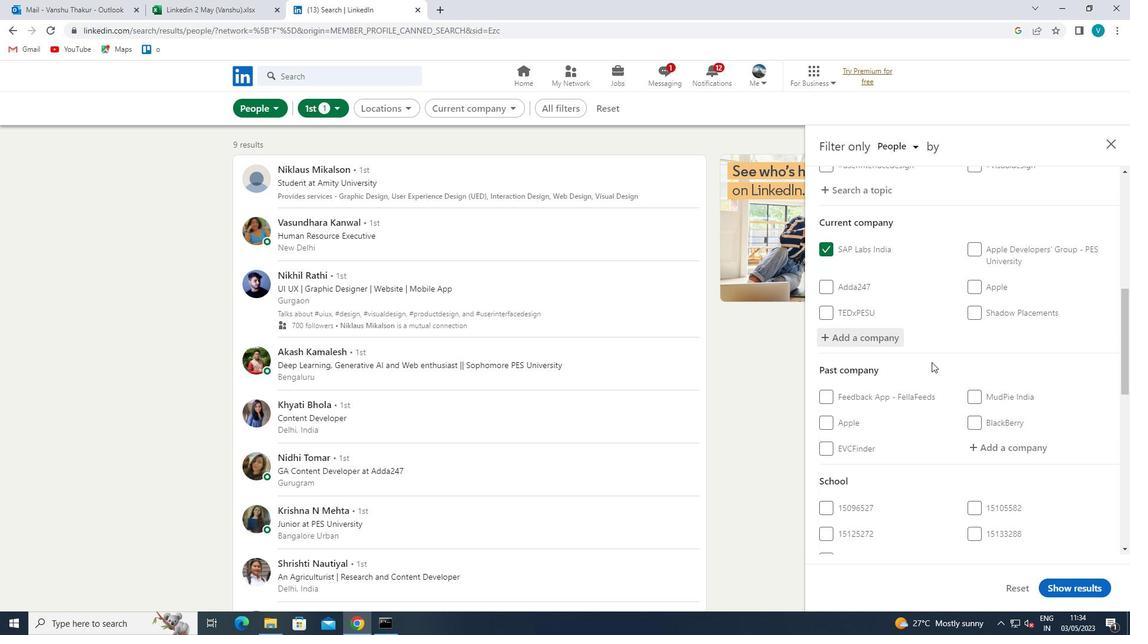 
Action: Mouse scrolled (952, 348) with delta (0, 0)
Screenshot: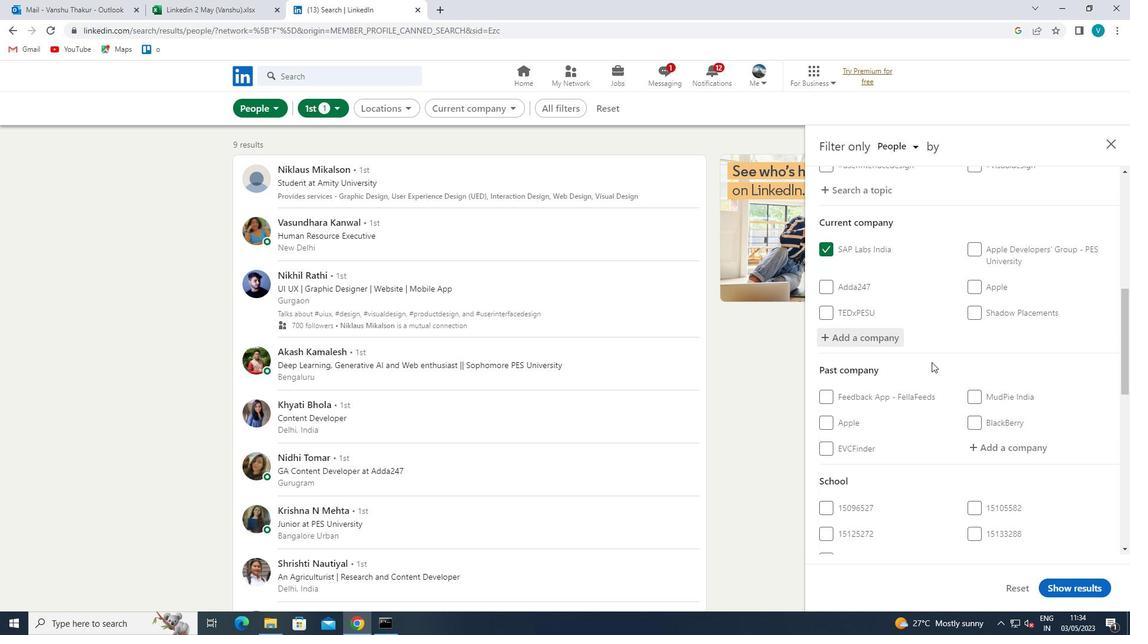 
Action: Mouse moved to (955, 347)
Screenshot: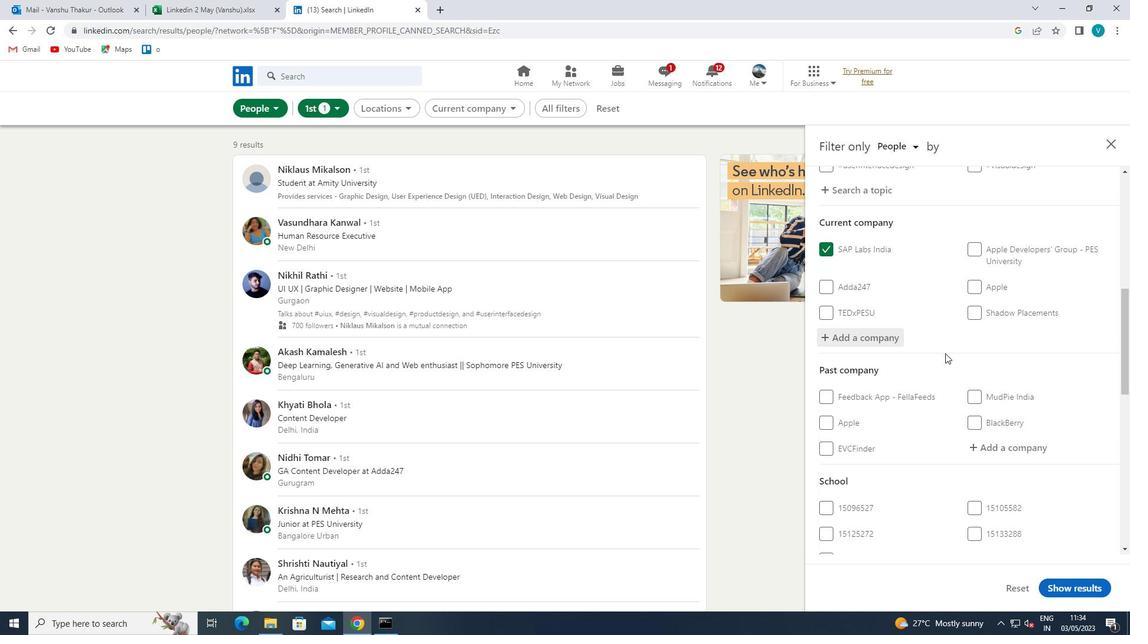 
Action: Mouse scrolled (955, 346) with delta (0, 0)
Screenshot: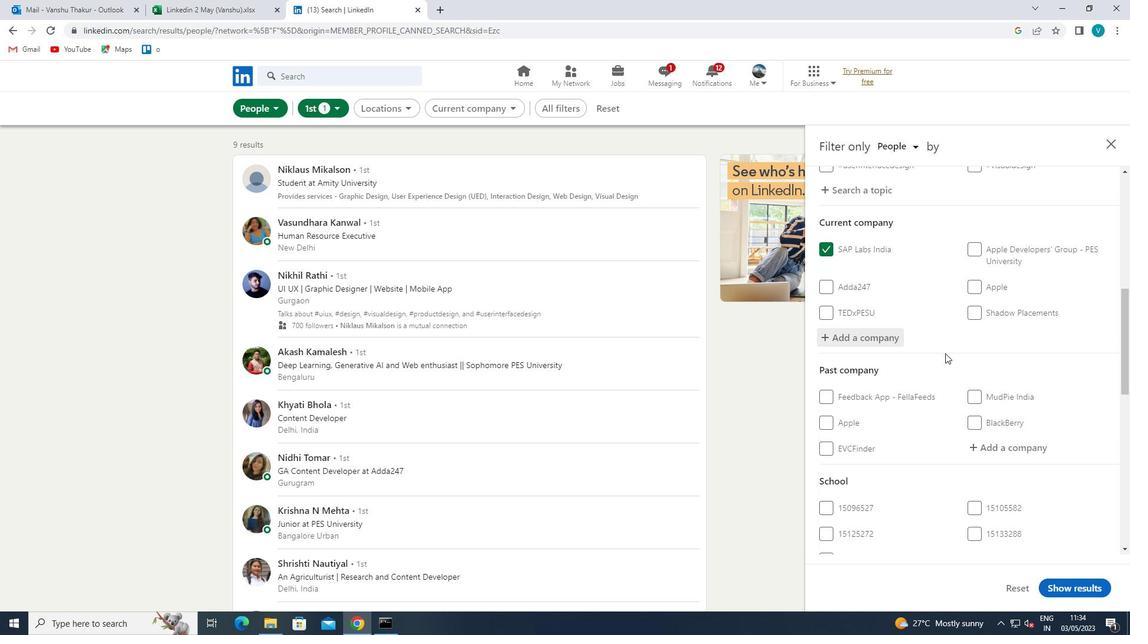 
Action: Mouse moved to (959, 344)
Screenshot: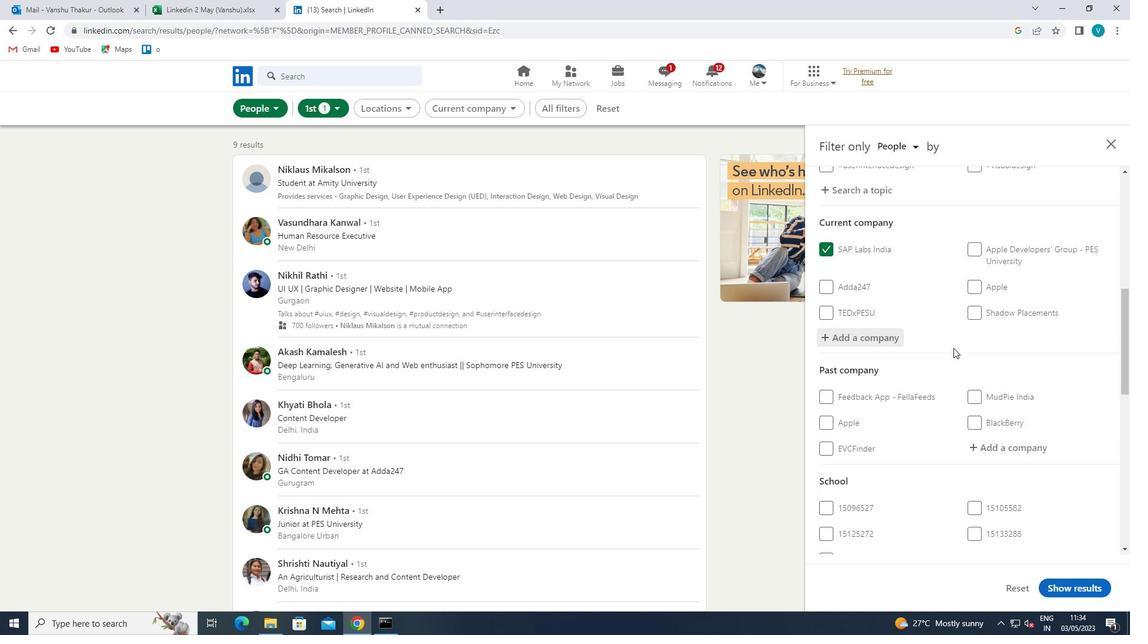 
Action: Mouse scrolled (959, 344) with delta (0, 0)
Screenshot: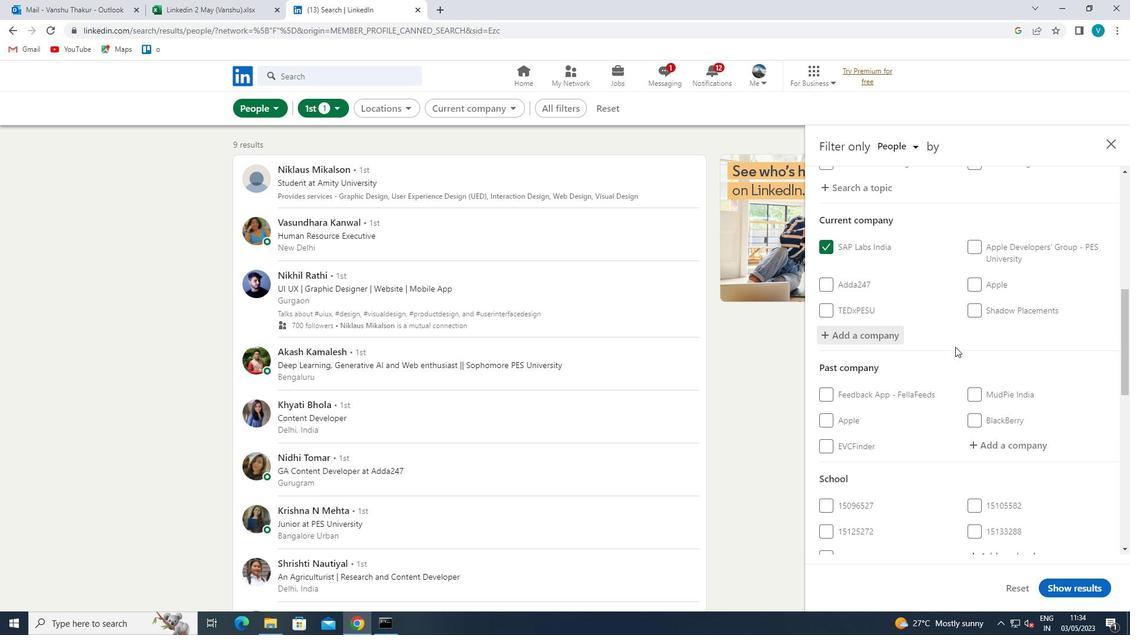 
Action: Mouse scrolled (959, 344) with delta (0, 0)
Screenshot: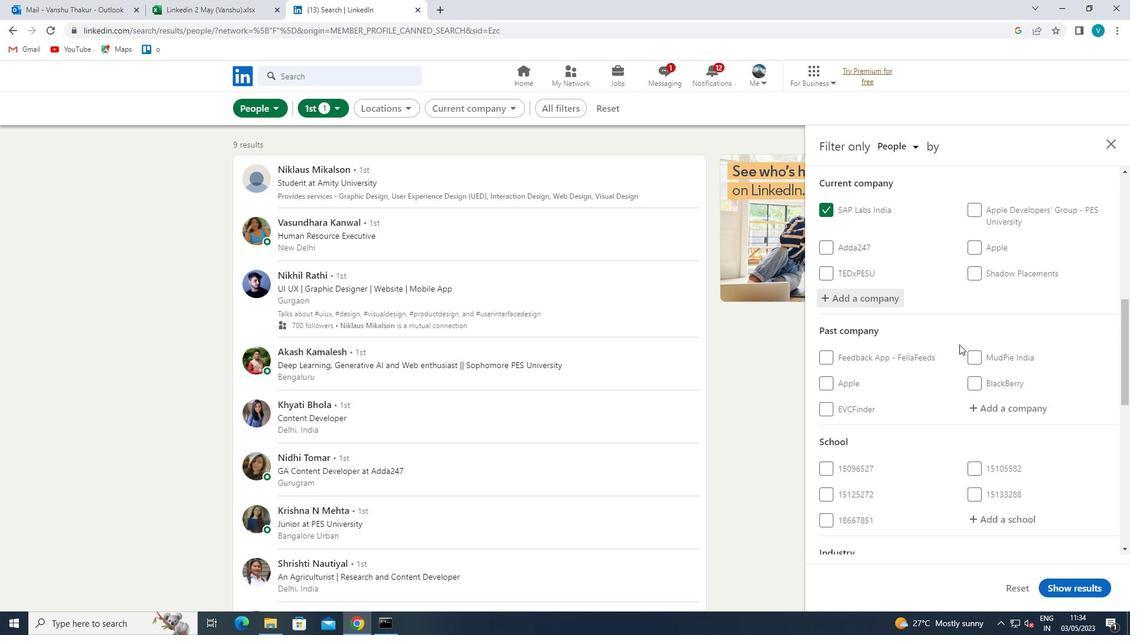 
Action: Mouse moved to (996, 326)
Screenshot: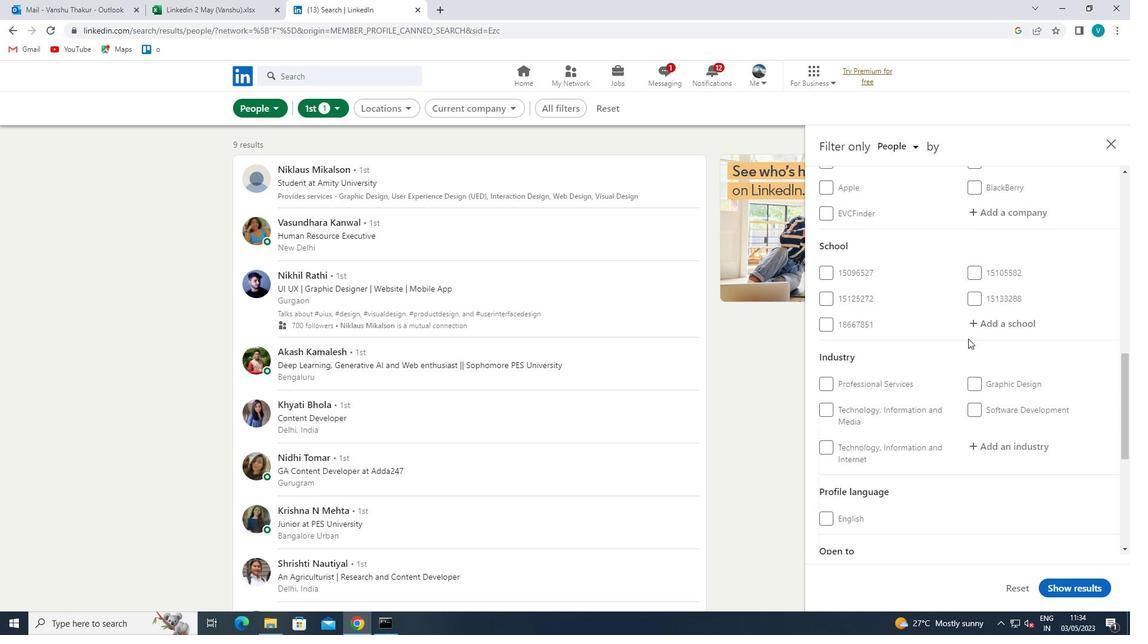 
Action: Mouse pressed left at (996, 326)
Screenshot: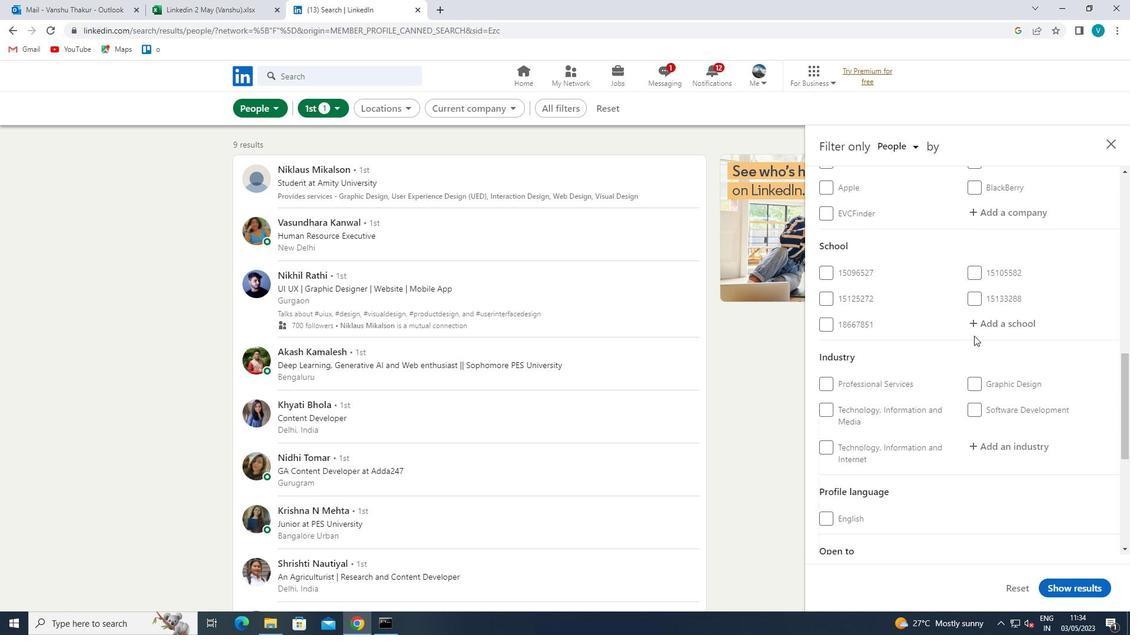 
Action: Mouse moved to (876, 255)
Screenshot: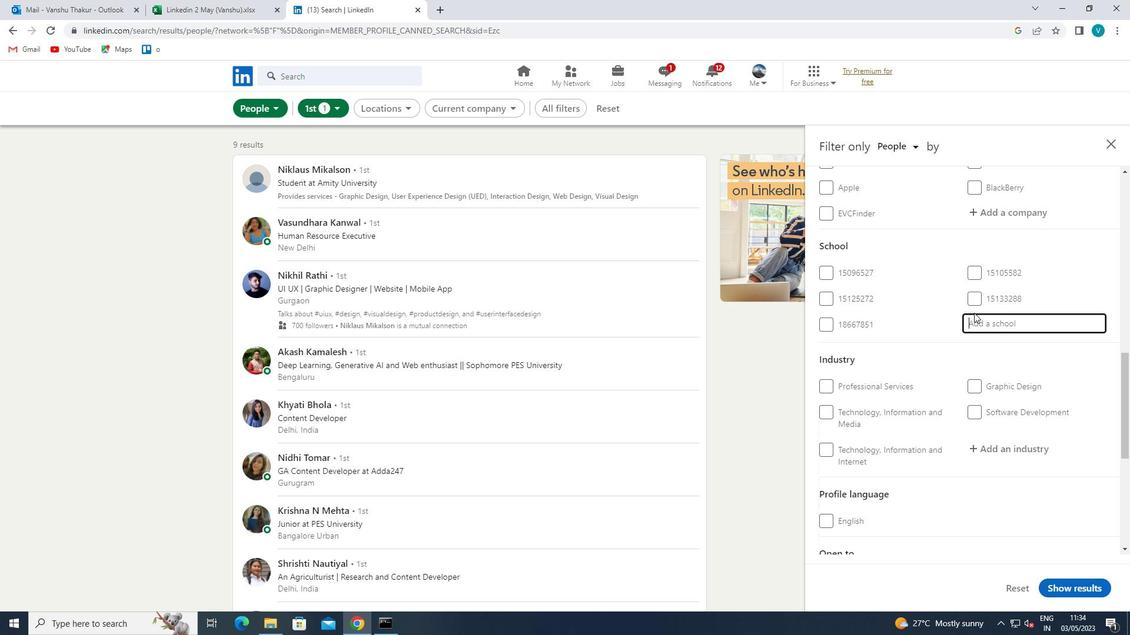 
Action: Key pressed <Key.shift>BANGALORE
Screenshot: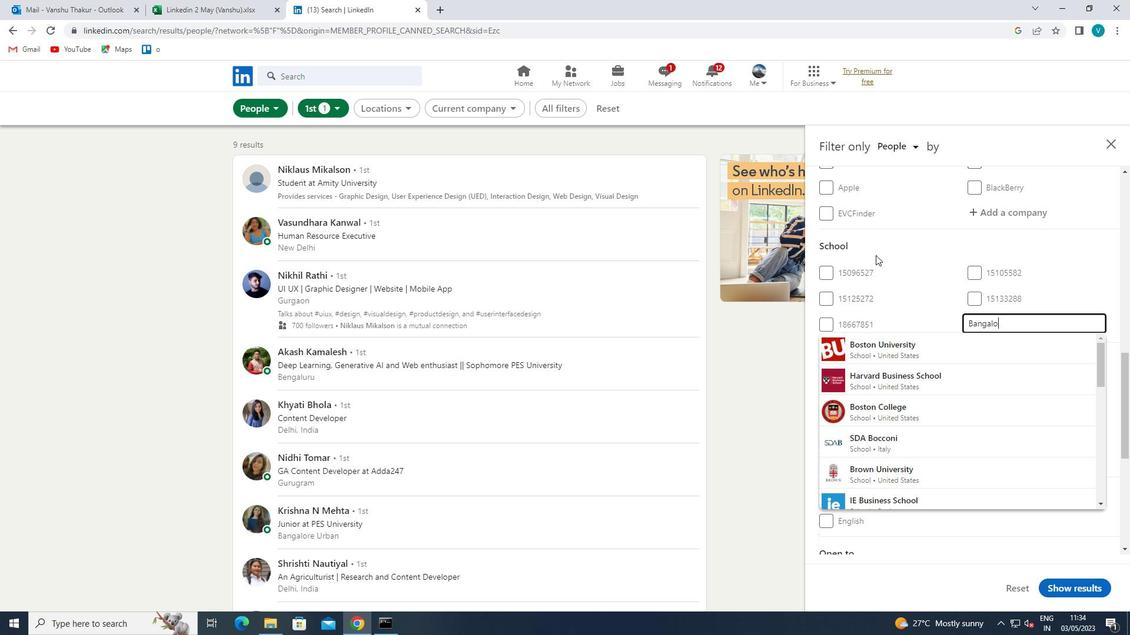 
Action: Mouse moved to (946, 409)
Screenshot: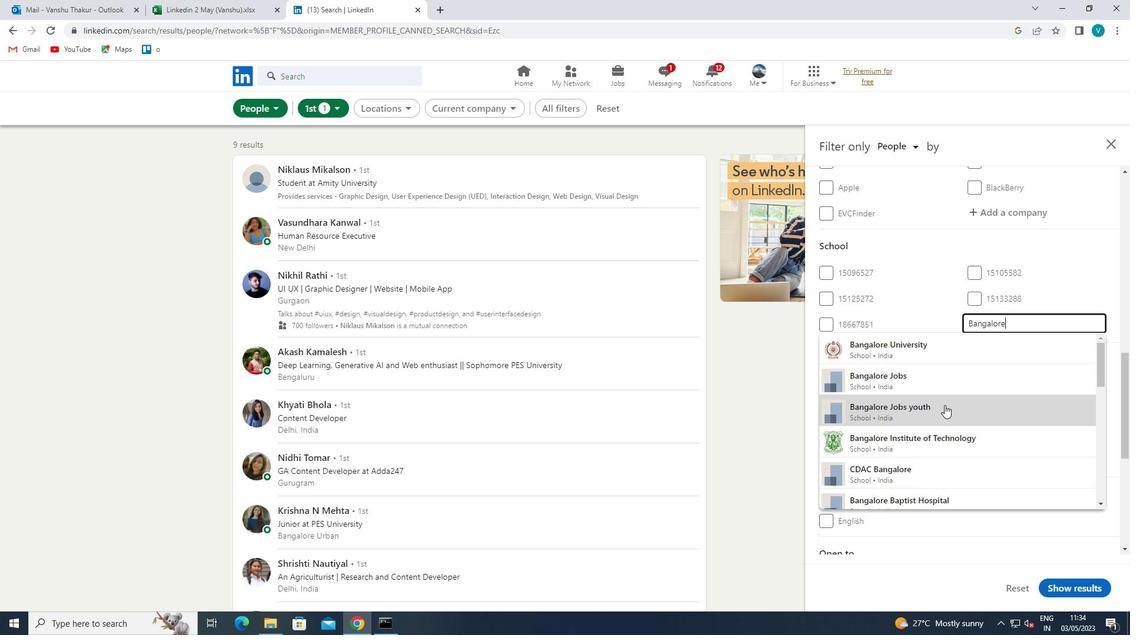 
Action: Mouse pressed left at (946, 409)
Screenshot: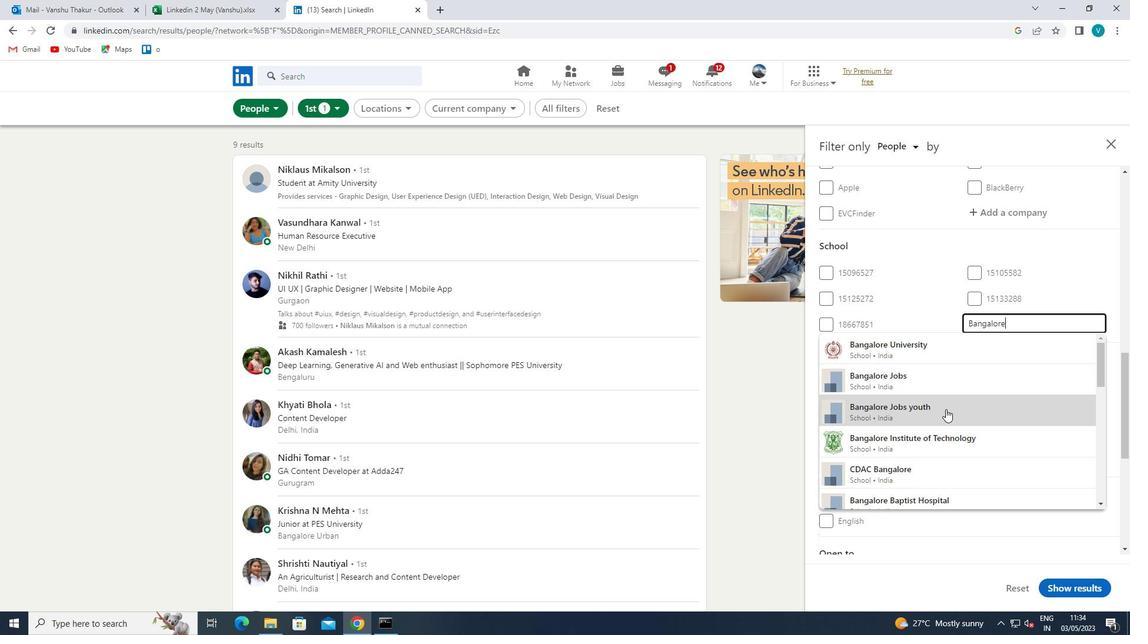 
Action: Mouse moved to (963, 399)
Screenshot: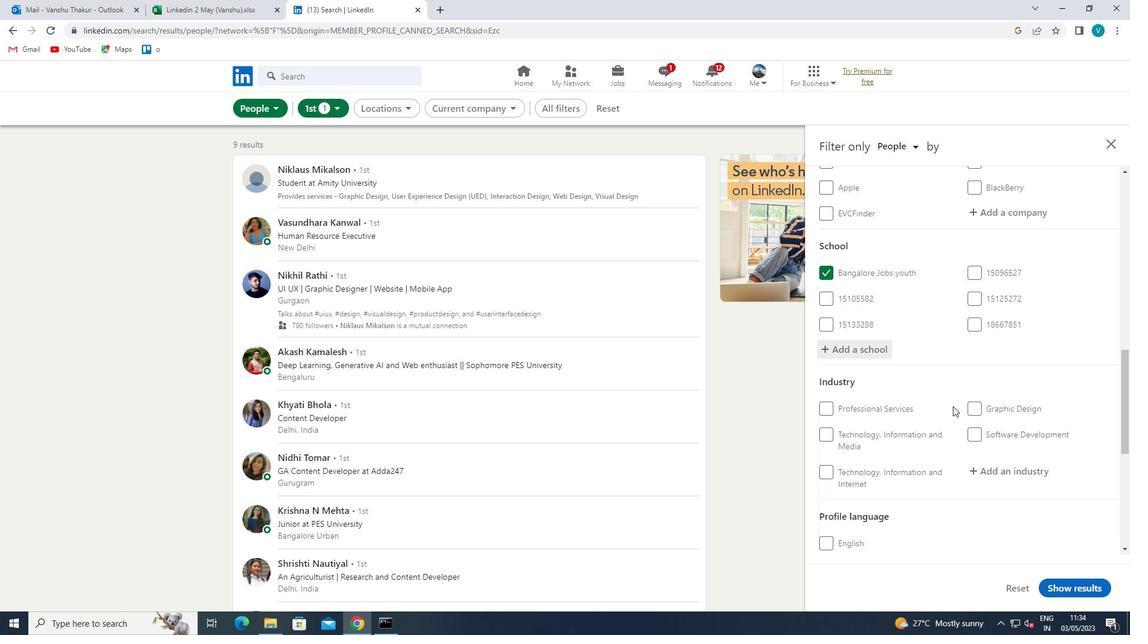 
Action: Mouse scrolled (963, 399) with delta (0, 0)
Screenshot: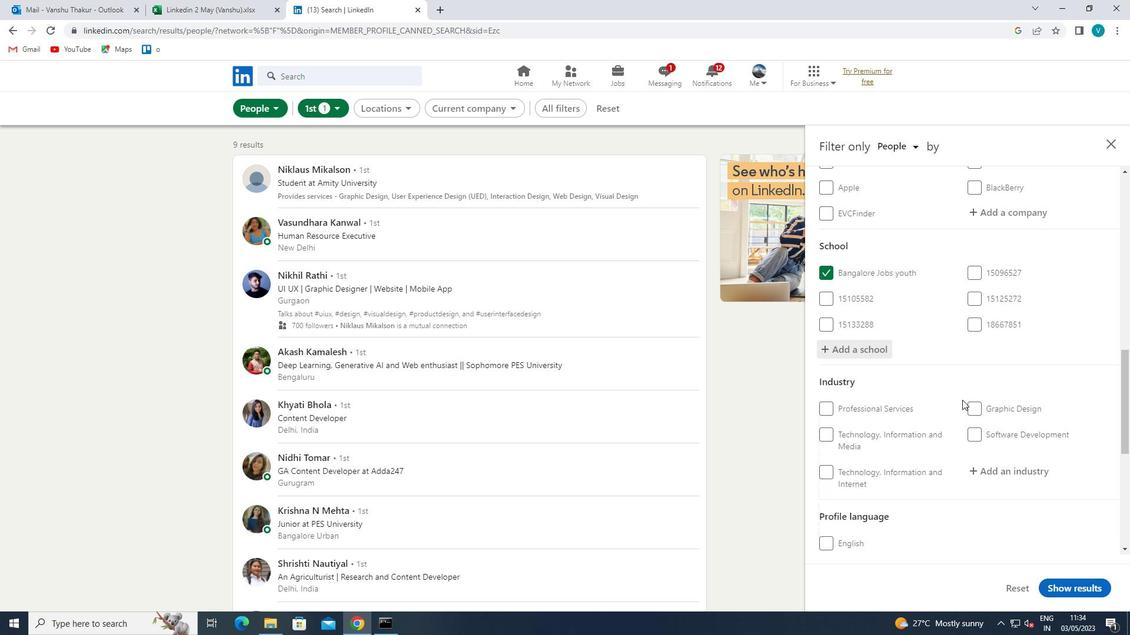 
Action: Mouse moved to (964, 399)
Screenshot: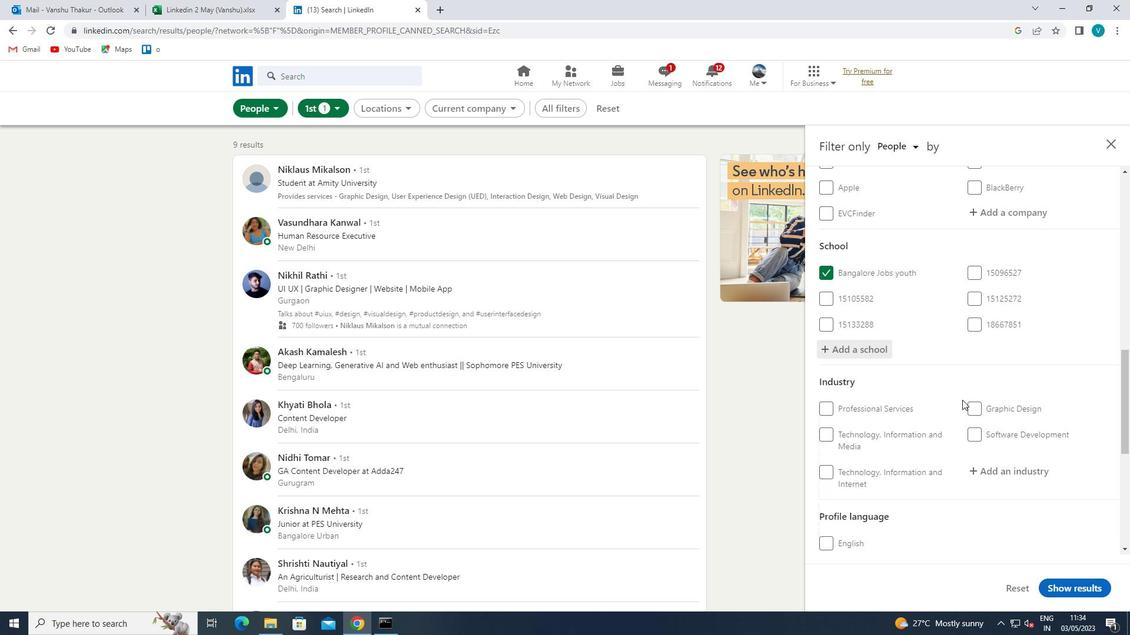 
Action: Mouse scrolled (964, 398) with delta (0, 0)
Screenshot: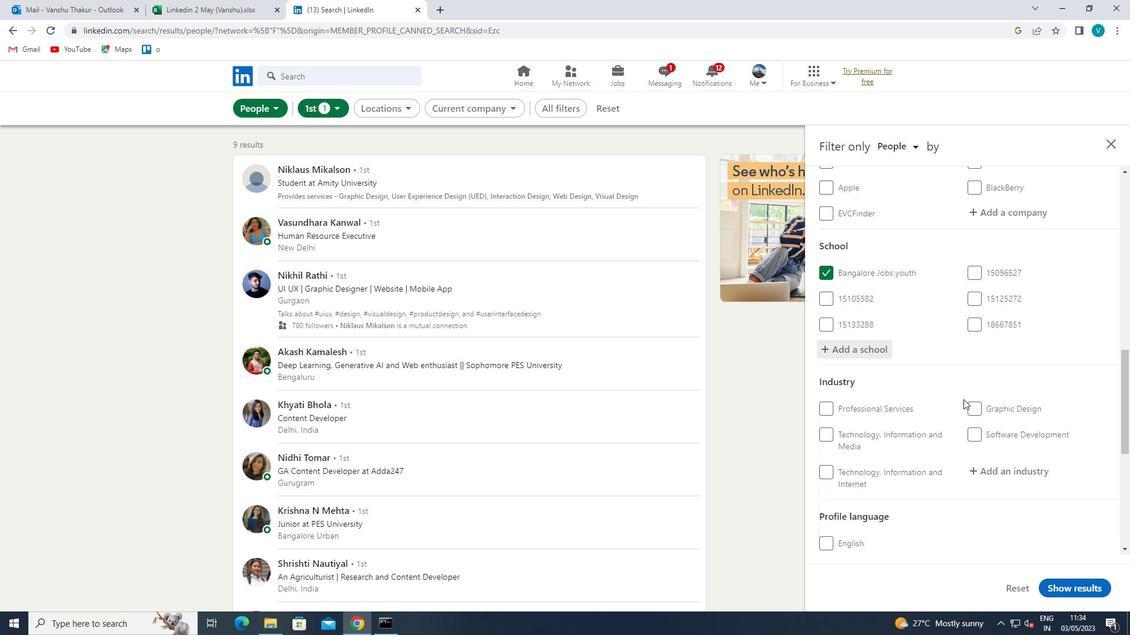 
Action: Mouse moved to (999, 353)
Screenshot: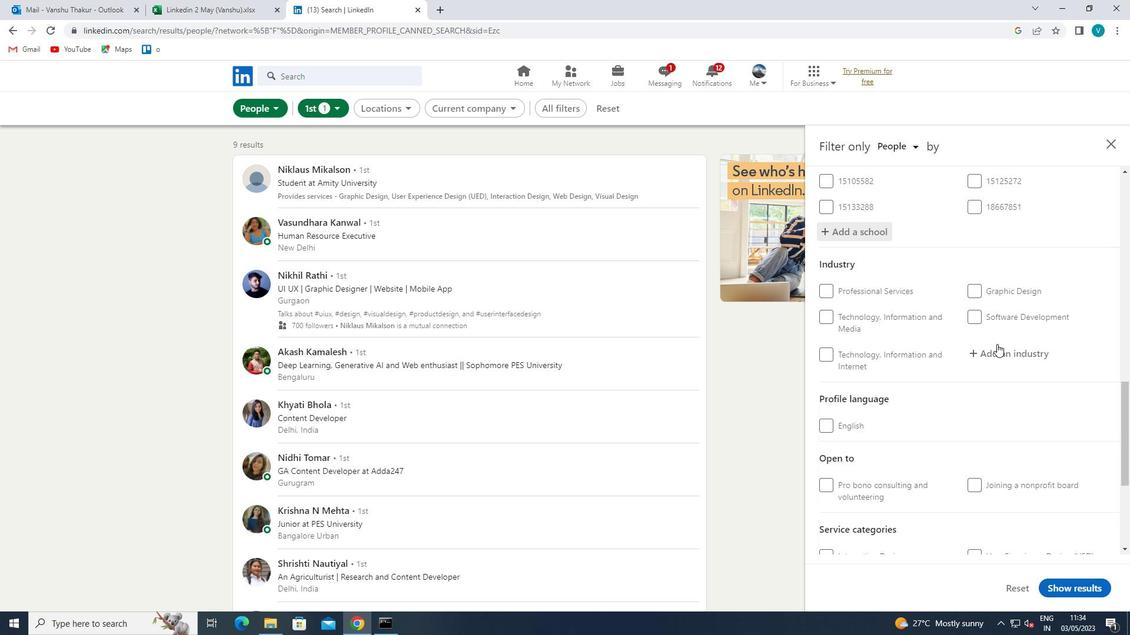 
Action: Mouse pressed left at (999, 353)
Screenshot: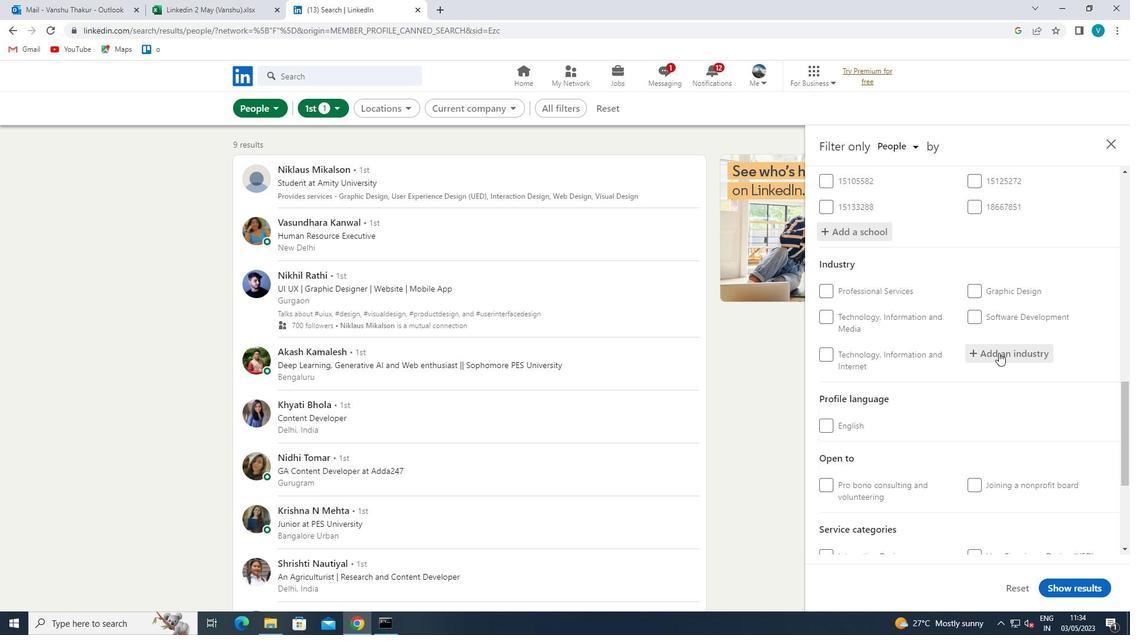 
Action: Mouse moved to (997, 354)
Screenshot: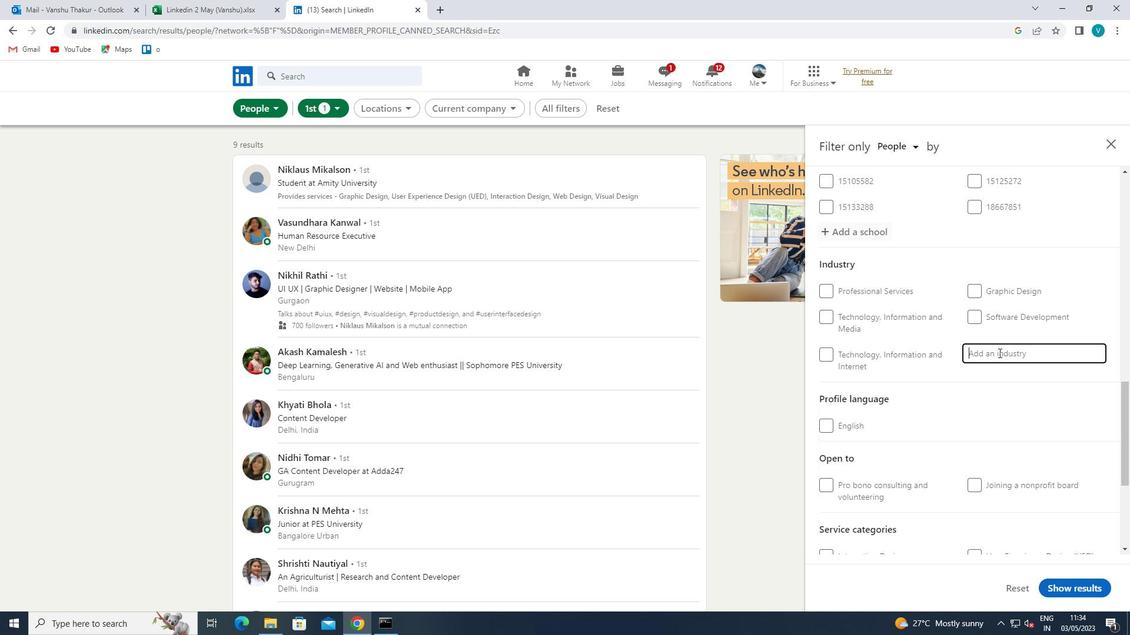 
Action: Key pressed <Key.shift>
Screenshot: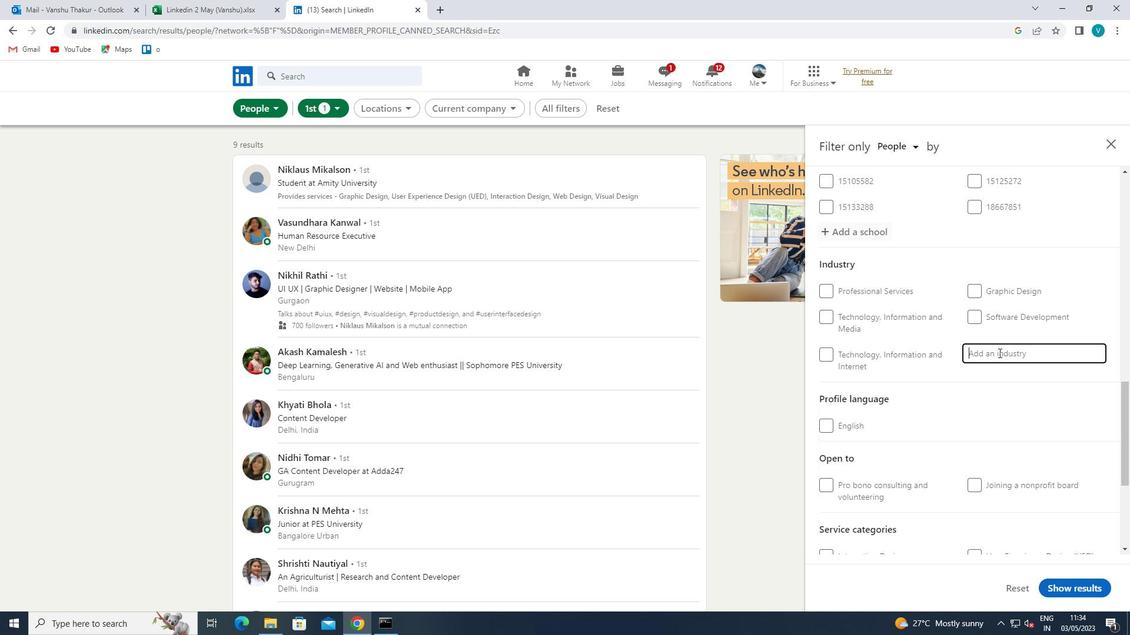 
Action: Mouse moved to (993, 356)
Screenshot: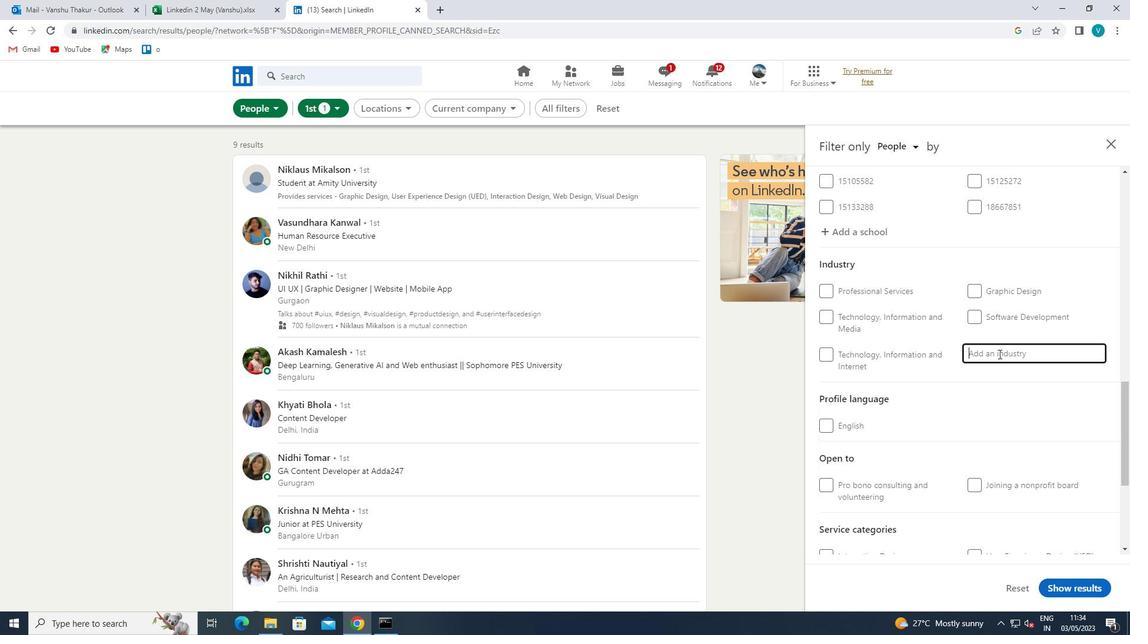 
Action: Key pressed ENGINES<Key.space>
Screenshot: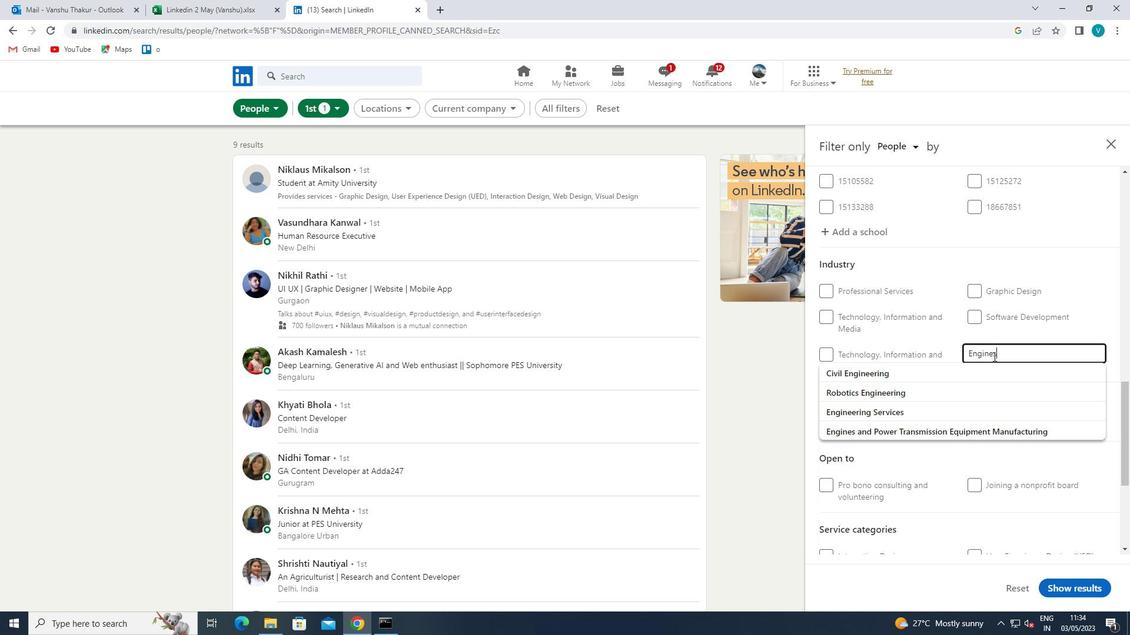 
Action: Mouse moved to (983, 377)
Screenshot: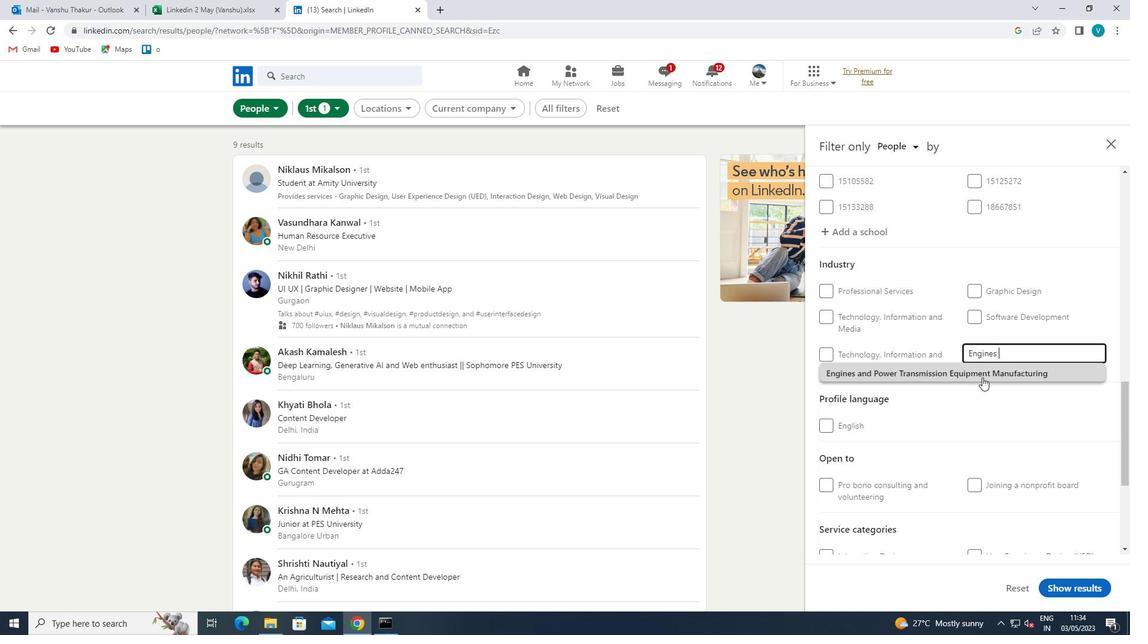 
Action: Mouse pressed left at (983, 377)
Screenshot: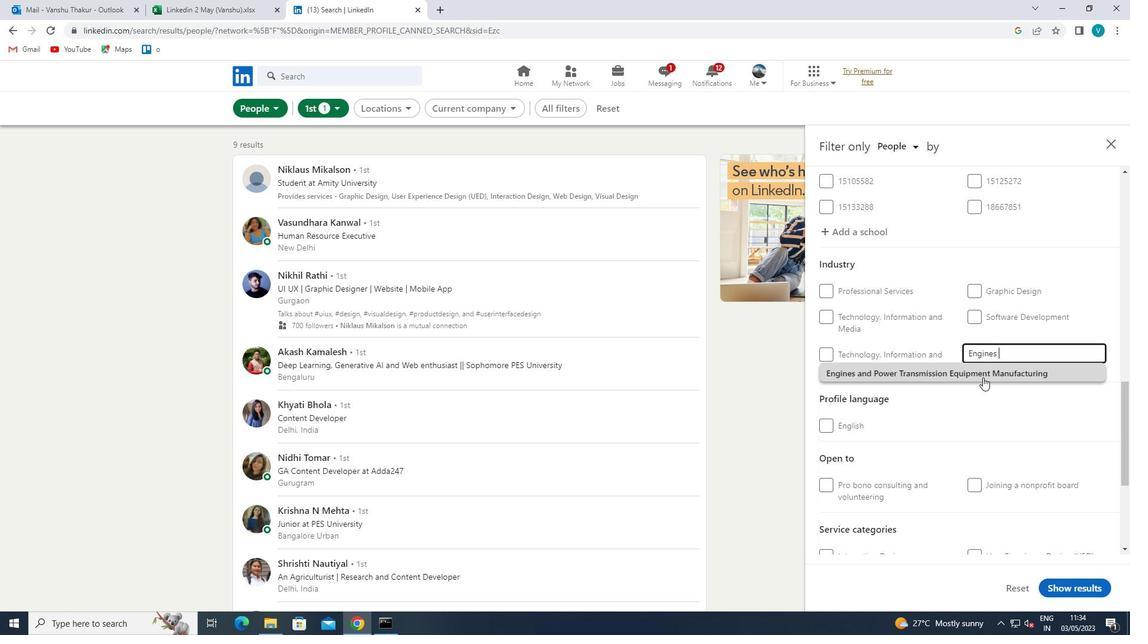 
Action: Mouse scrolled (983, 377) with delta (0, 0)
Screenshot: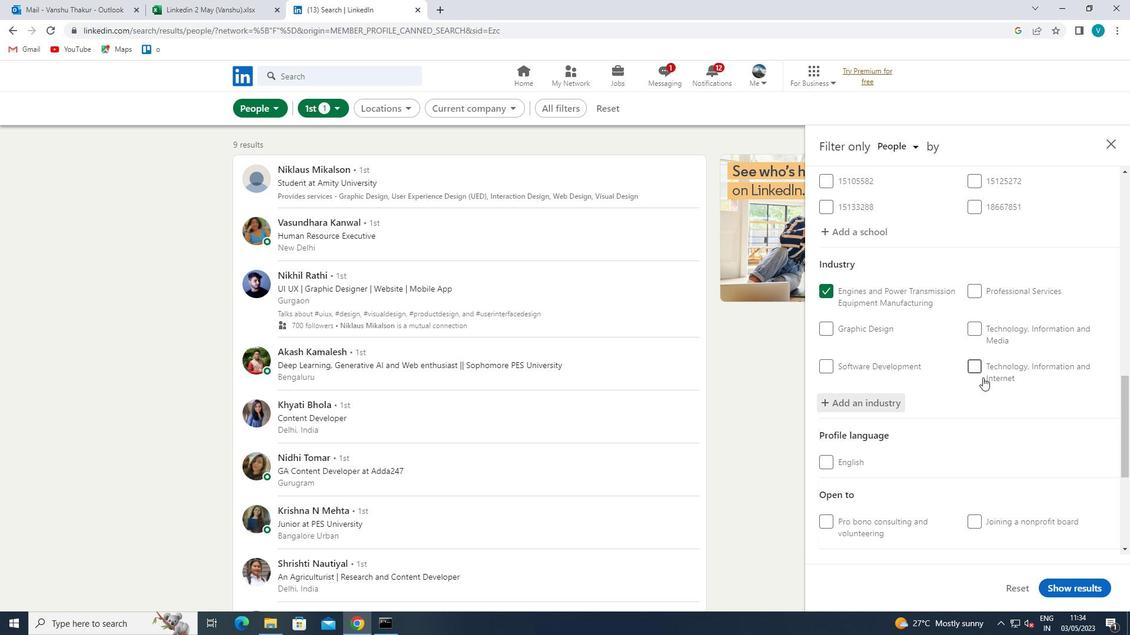 
Action: Mouse scrolled (983, 377) with delta (0, 0)
Screenshot: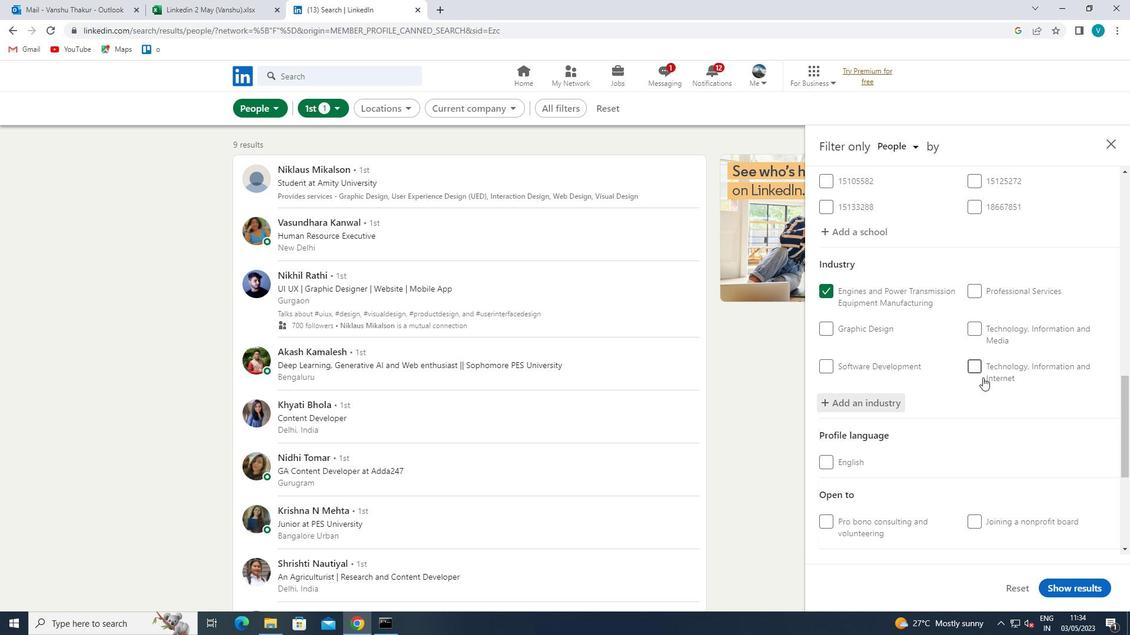 
Action: Mouse scrolled (983, 377) with delta (0, 0)
Screenshot: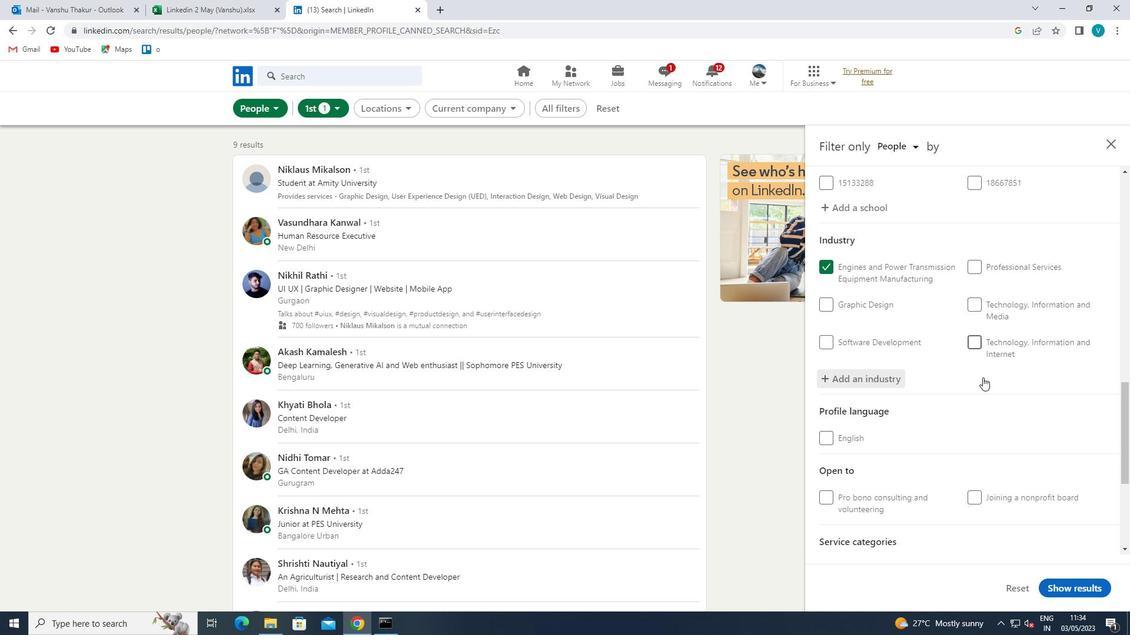 
Action: Mouse scrolled (983, 377) with delta (0, 0)
Screenshot: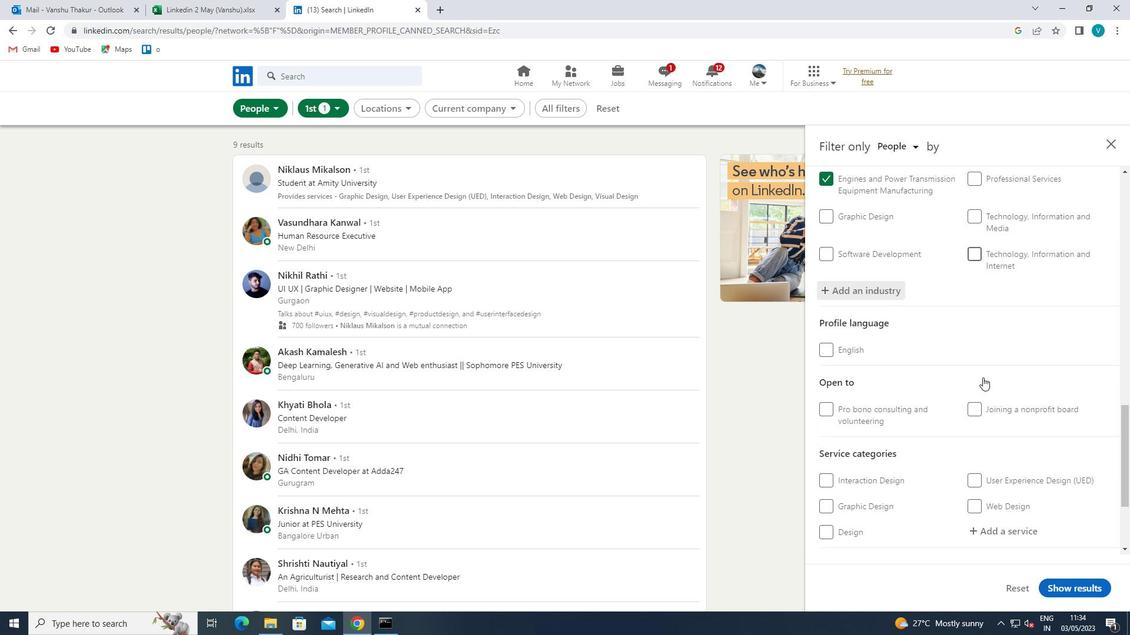 
Action: Mouse scrolled (983, 377) with delta (0, 0)
Screenshot: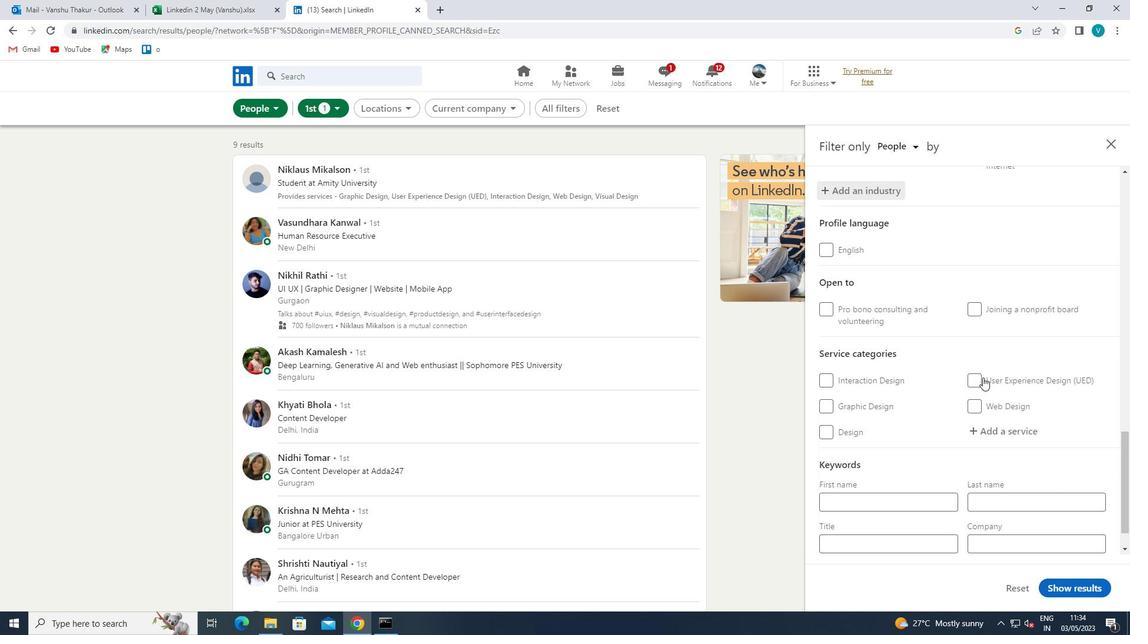 
Action: Mouse moved to (1016, 395)
Screenshot: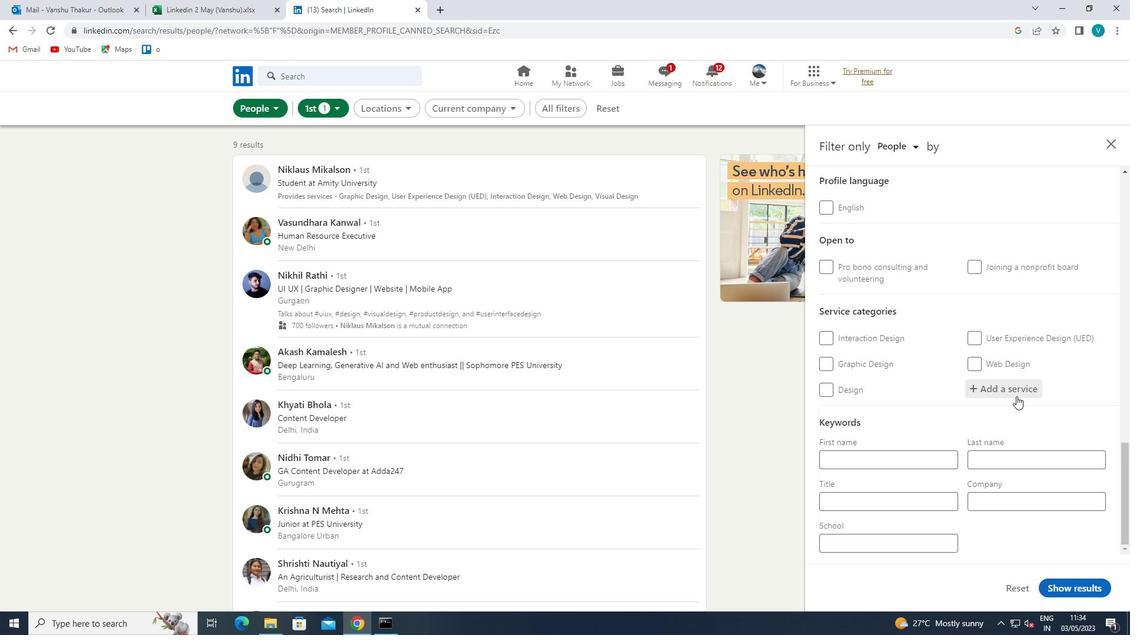 
Action: Mouse pressed left at (1016, 395)
Screenshot: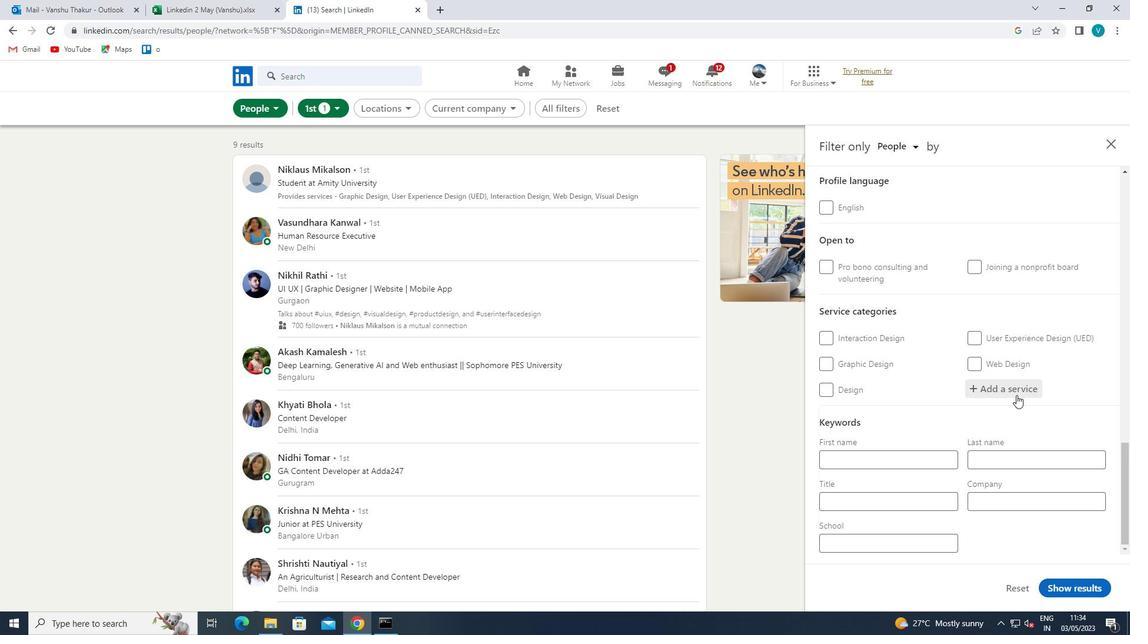 
Action: Mouse moved to (1010, 397)
Screenshot: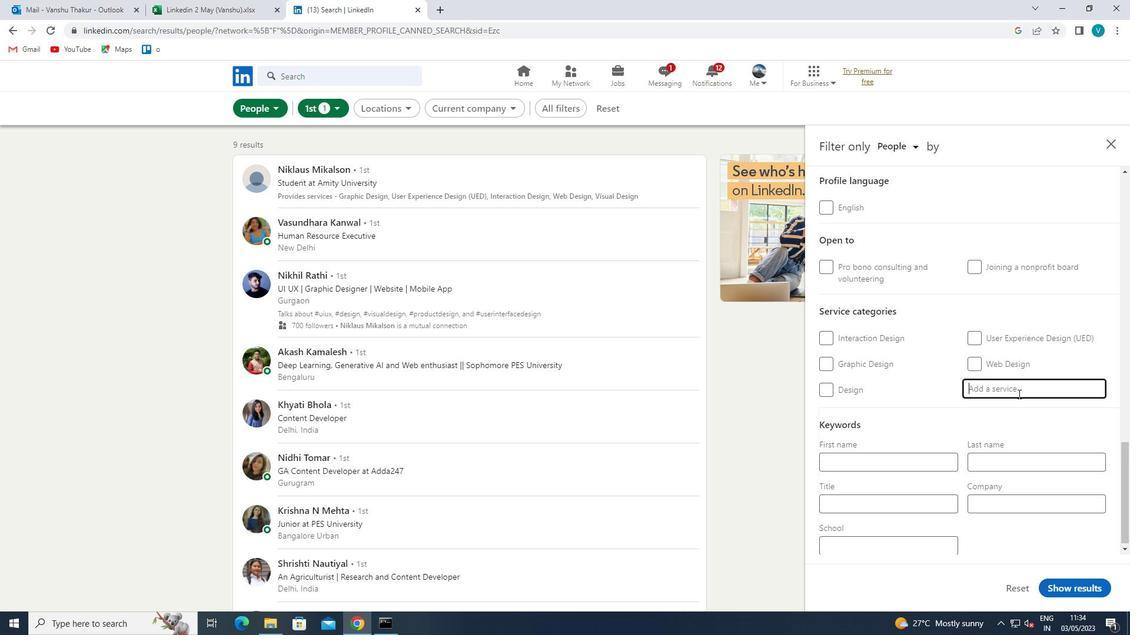 
Action: Key pressed <Key.shift>
Screenshot: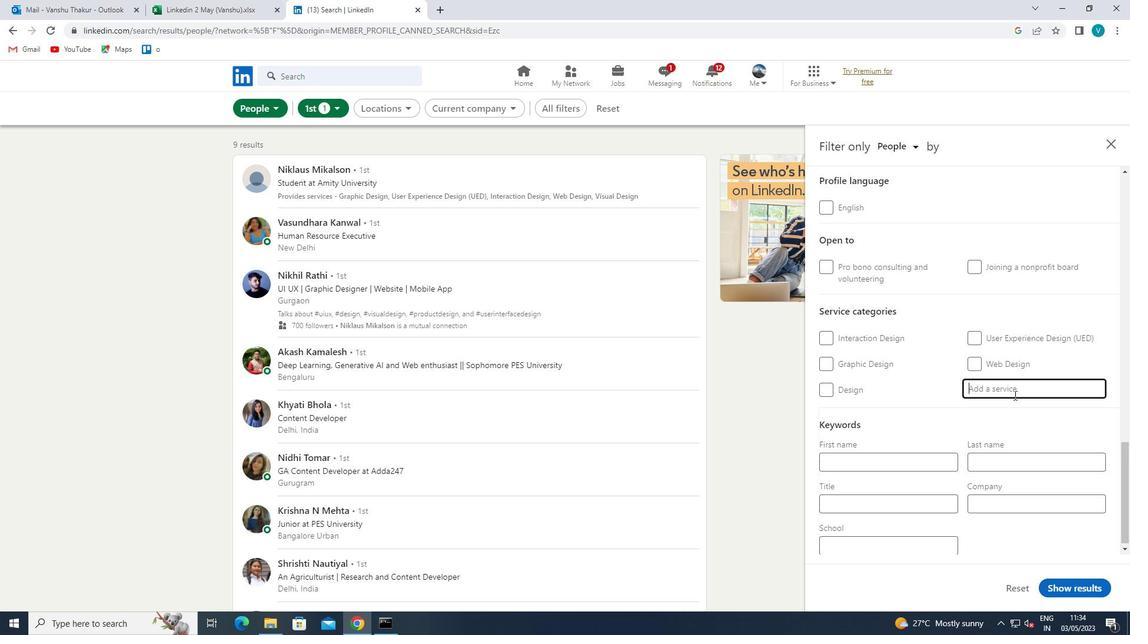 
Action: Mouse moved to (1010, 397)
Screenshot: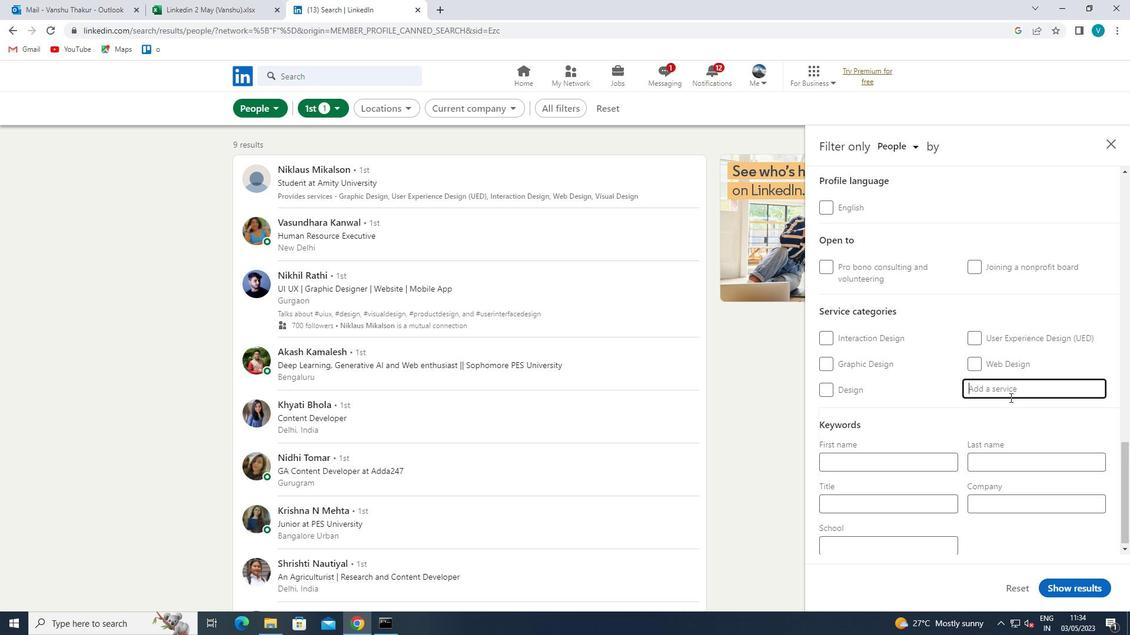 
Action: Key pressed SEARCH<Key.space>
Screenshot: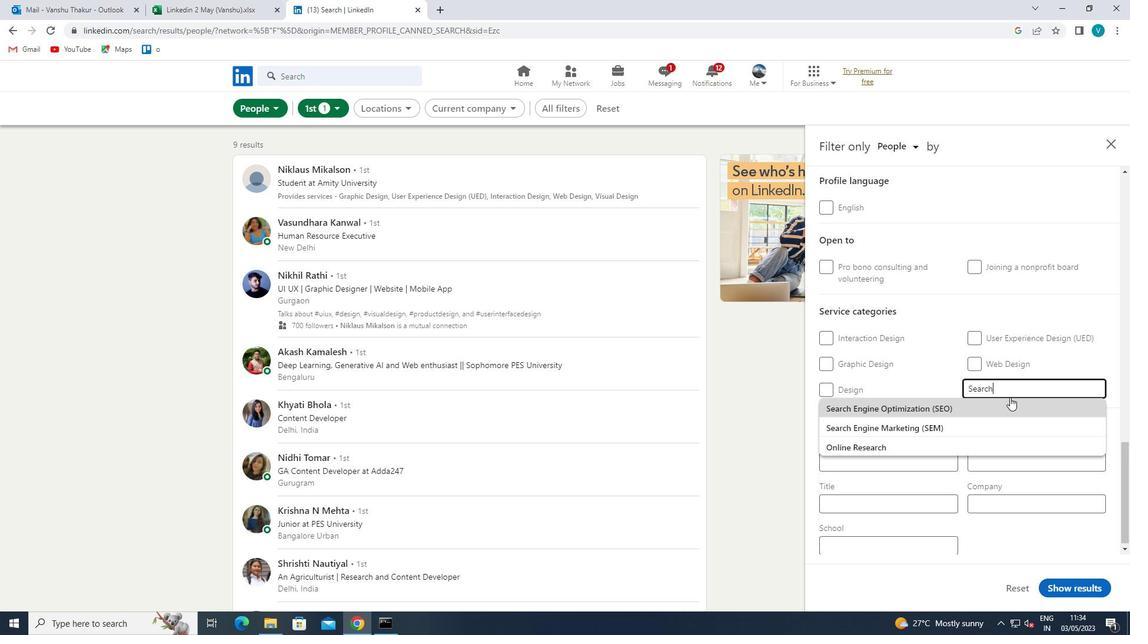 
Action: Mouse moved to (991, 417)
Screenshot: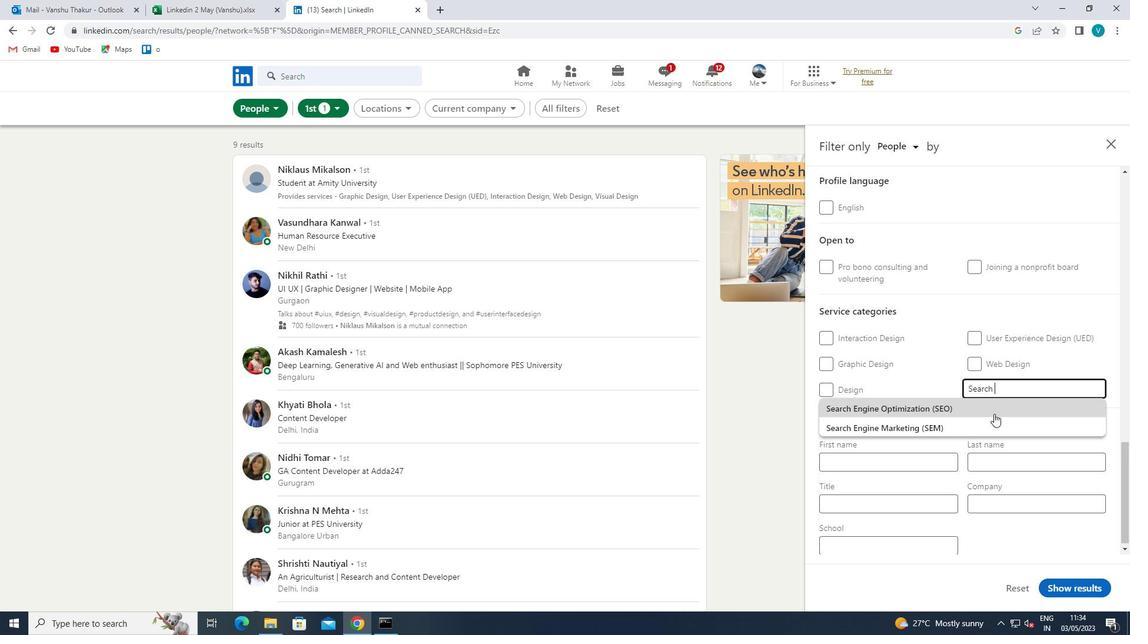 
Action: Mouse pressed left at (991, 417)
Screenshot: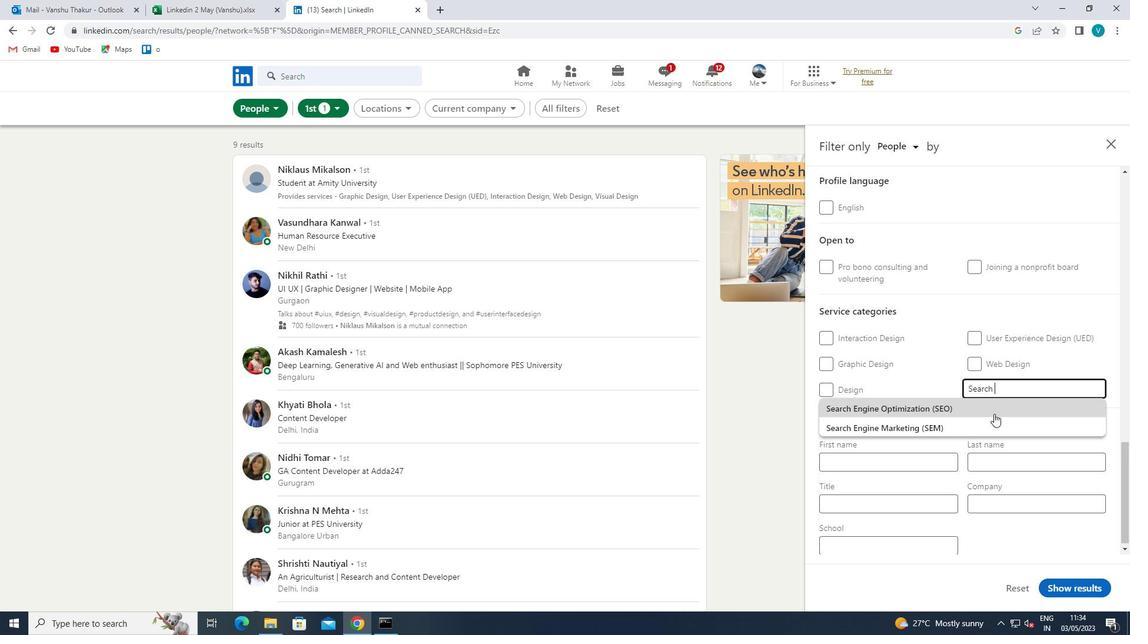 
Action: Mouse moved to (991, 421)
Screenshot: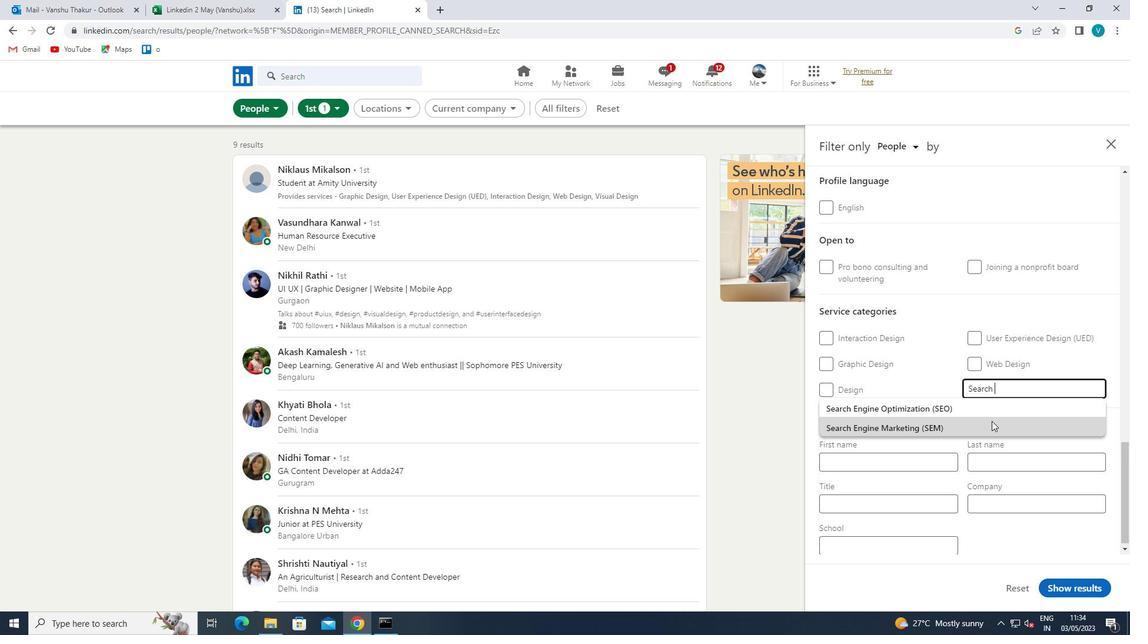 
Action: Mouse scrolled (991, 420) with delta (0, 0)
Screenshot: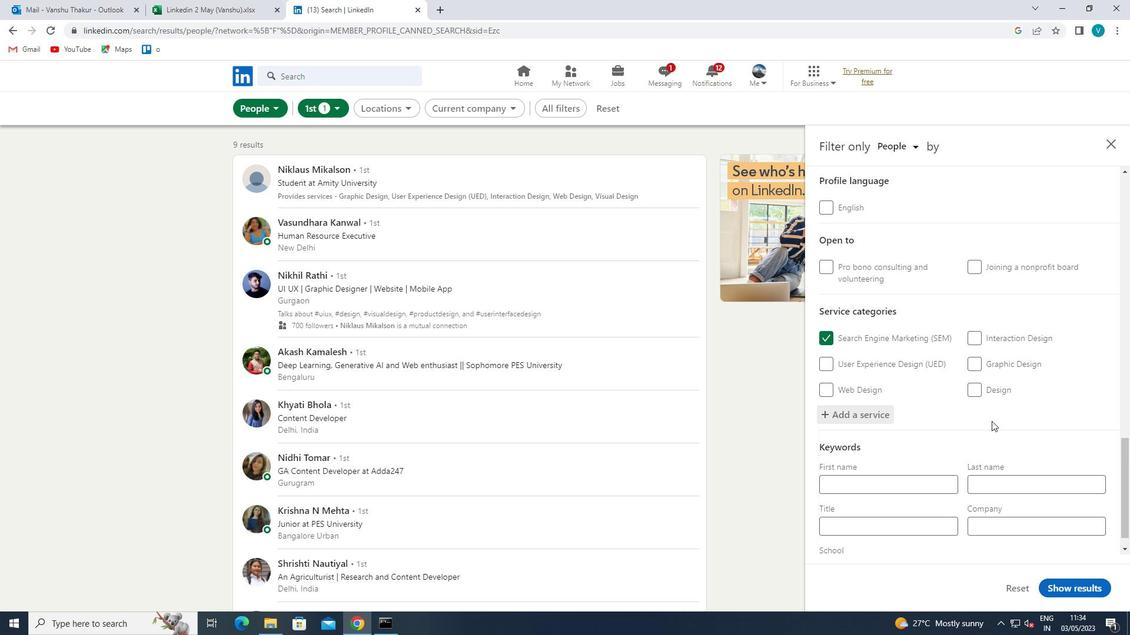 
Action: Mouse scrolled (991, 420) with delta (0, 0)
Screenshot: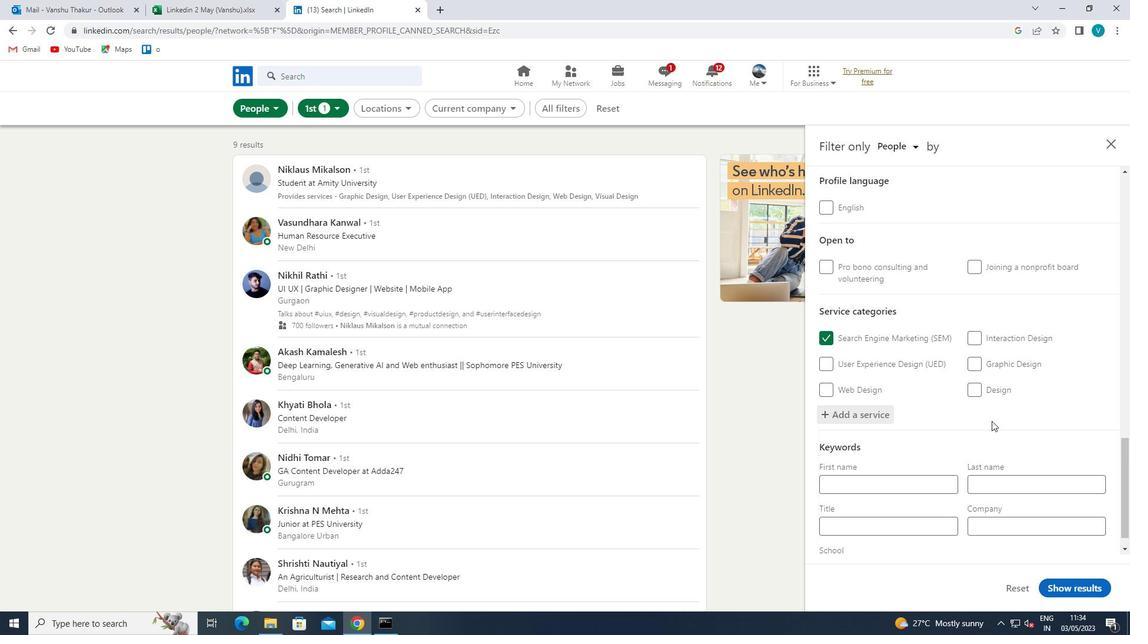 
Action: Mouse moved to (991, 421)
Screenshot: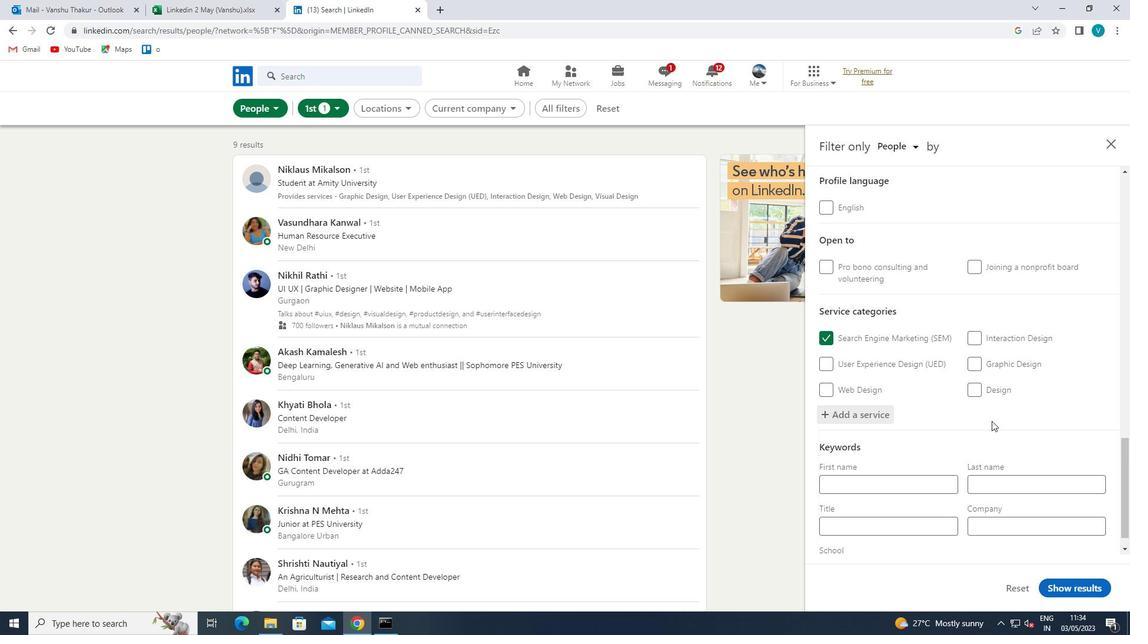 
Action: Mouse scrolled (991, 420) with delta (0, 0)
Screenshot: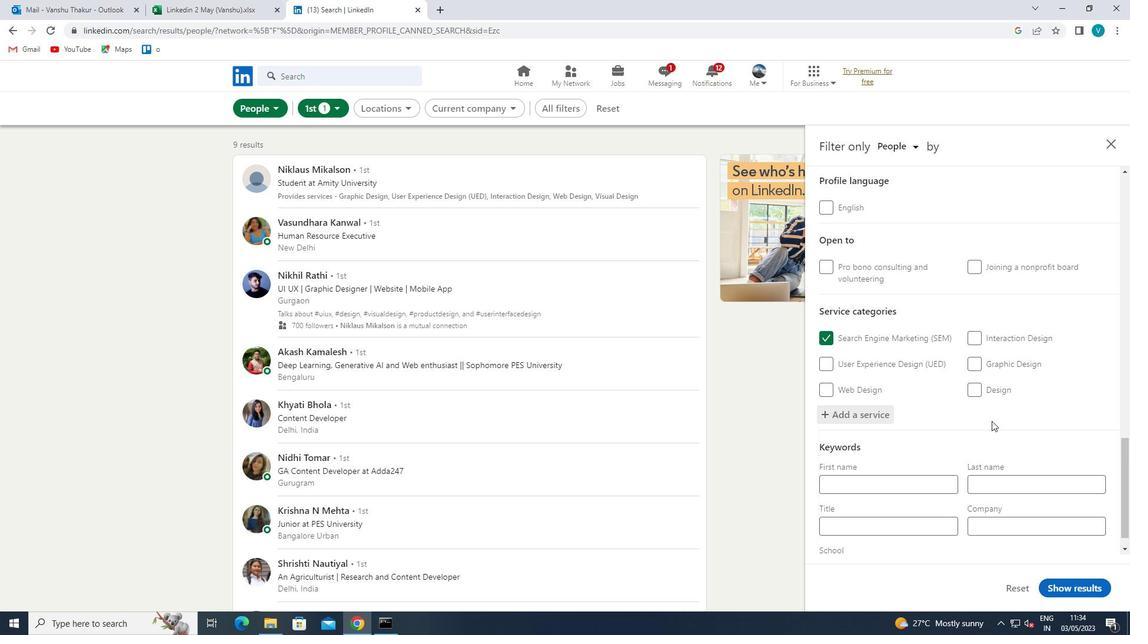 
Action: Mouse moved to (931, 502)
Screenshot: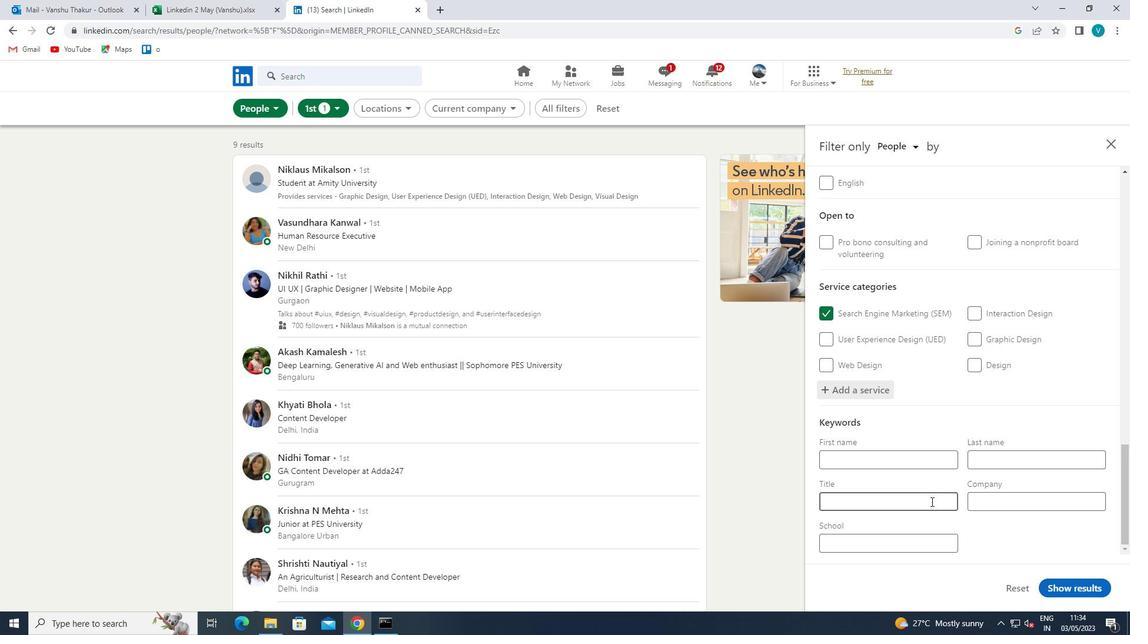 
Action: Mouse pressed left at (931, 502)
Screenshot: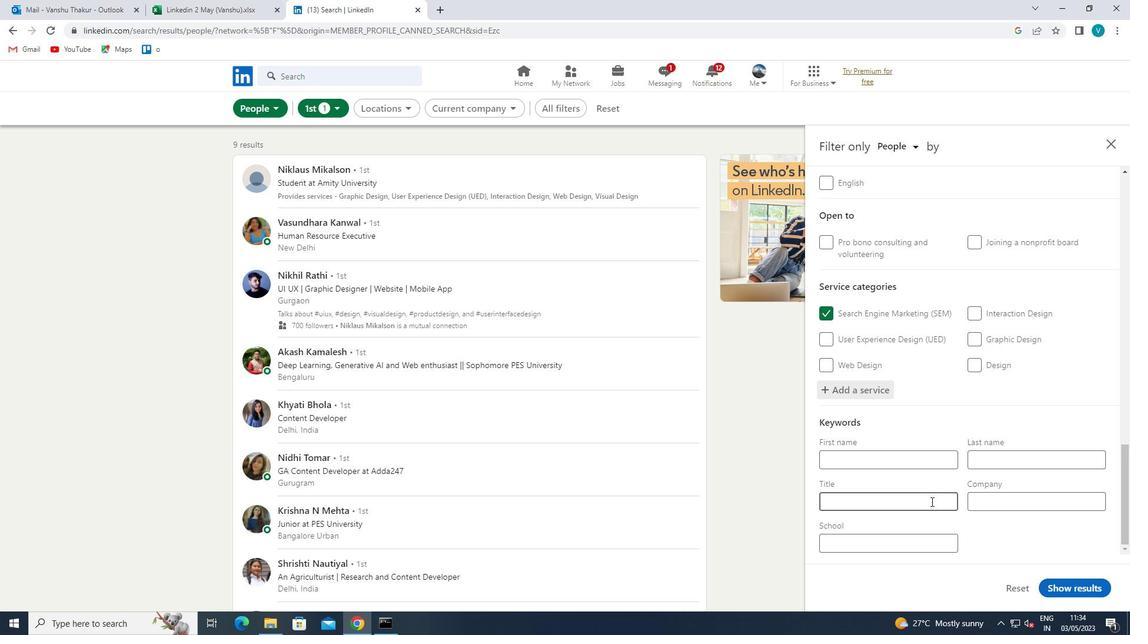
Action: Mouse moved to (917, 477)
Screenshot: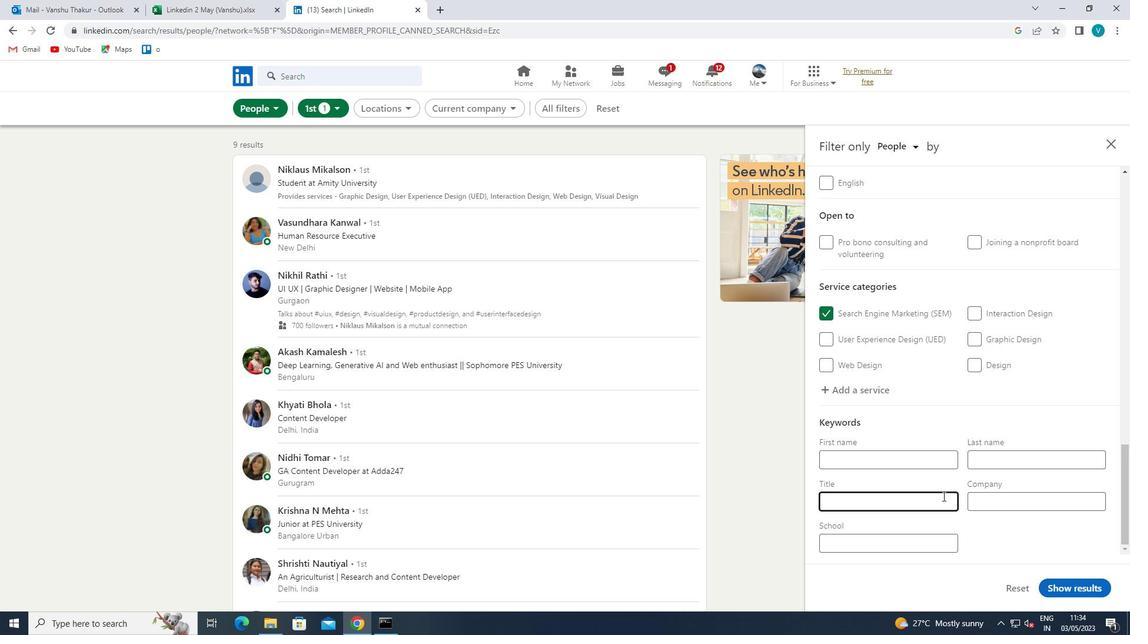 
Action: Key pressed <Key.shift>YOUT
Screenshot: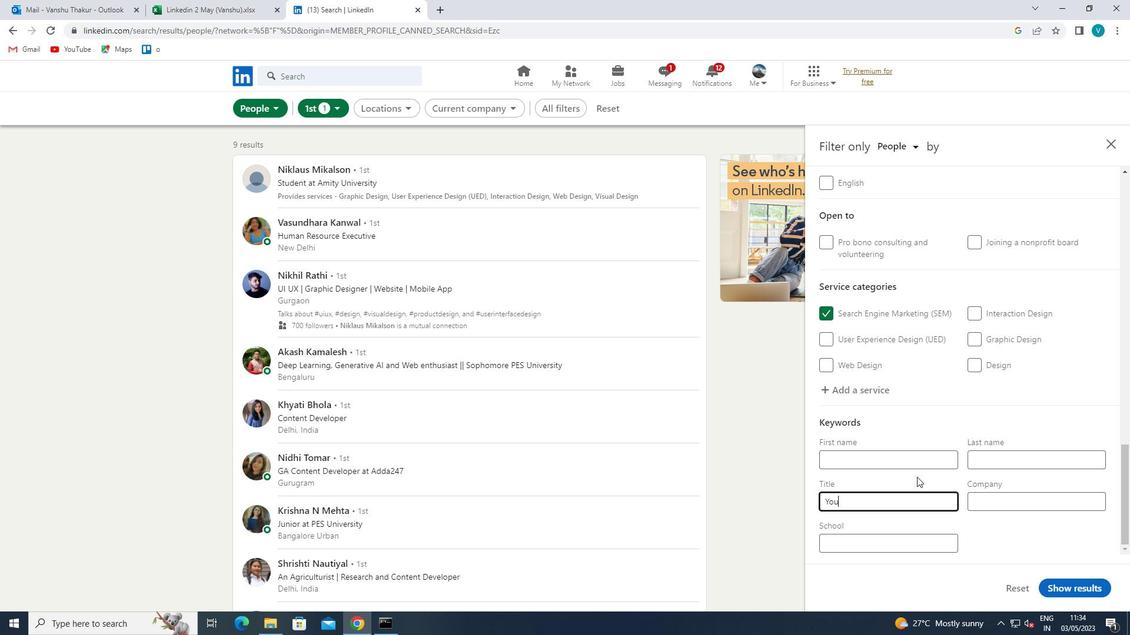 
Action: Mouse moved to (917, 476)
Screenshot: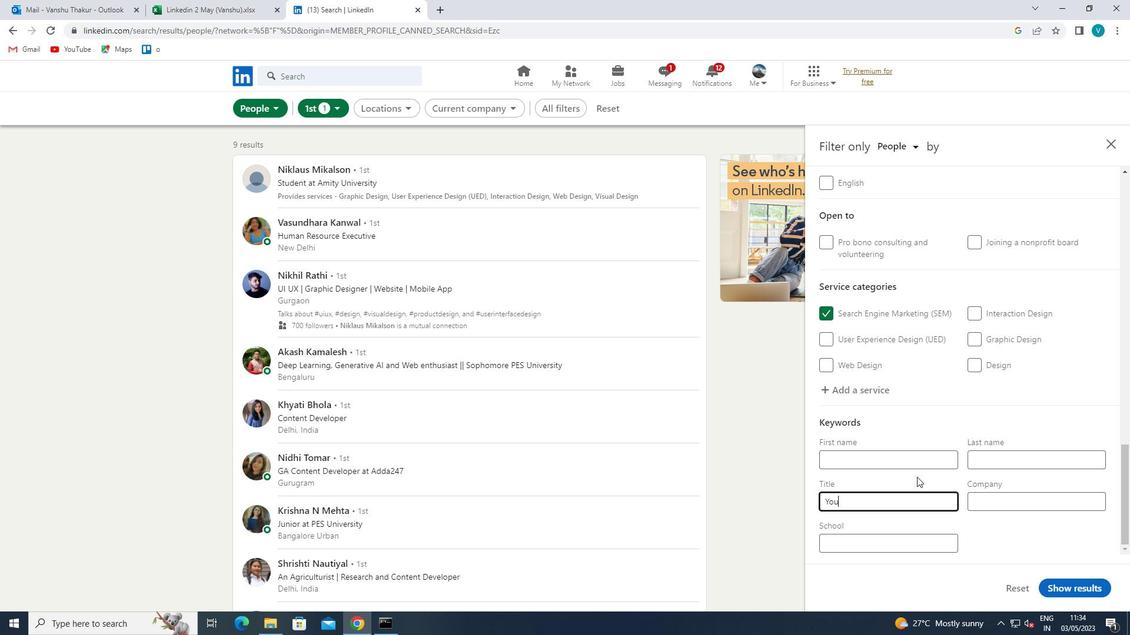 
Action: Key pressed H<Key.space><Key.shift>VOLUNTEER<Key.space>
Screenshot: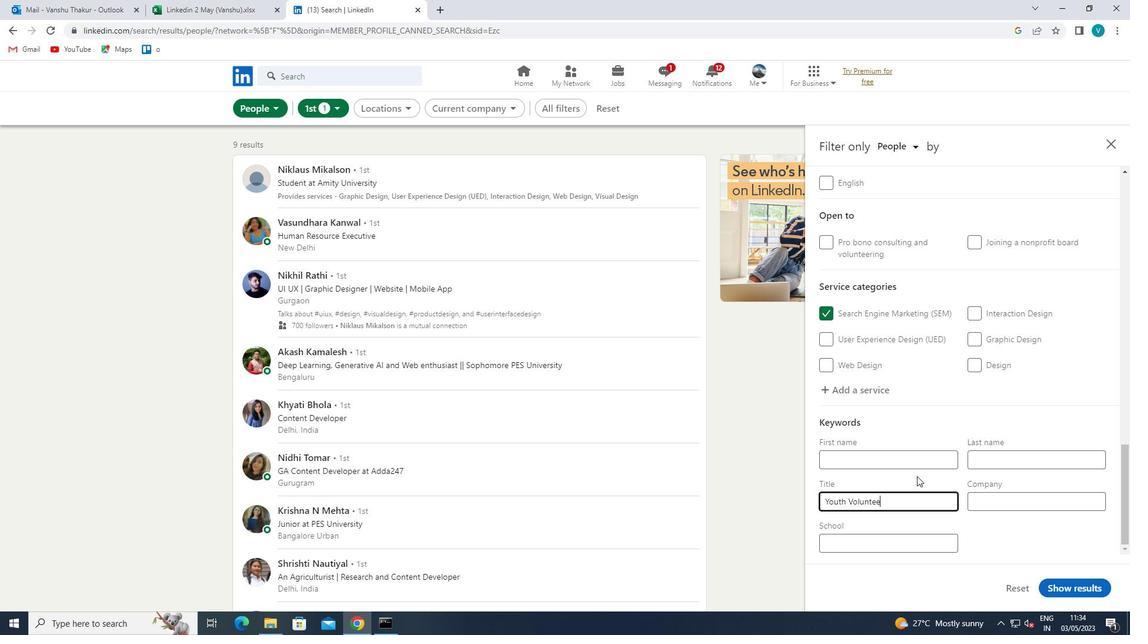 
Action: Mouse moved to (1077, 584)
Screenshot: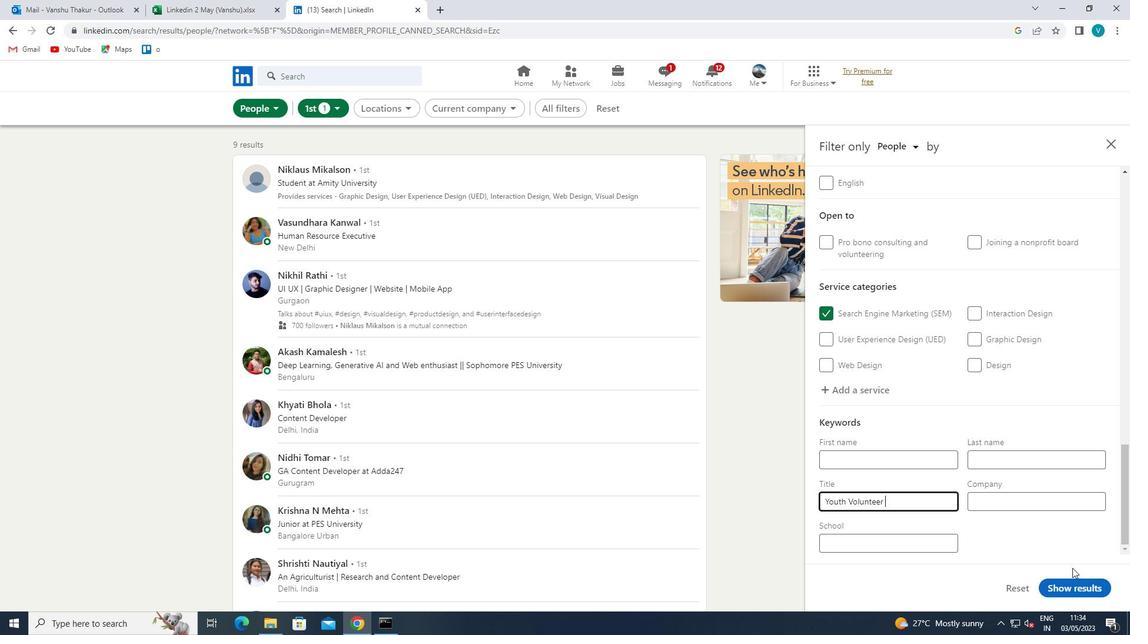 
Action: Mouse pressed left at (1077, 584)
Screenshot: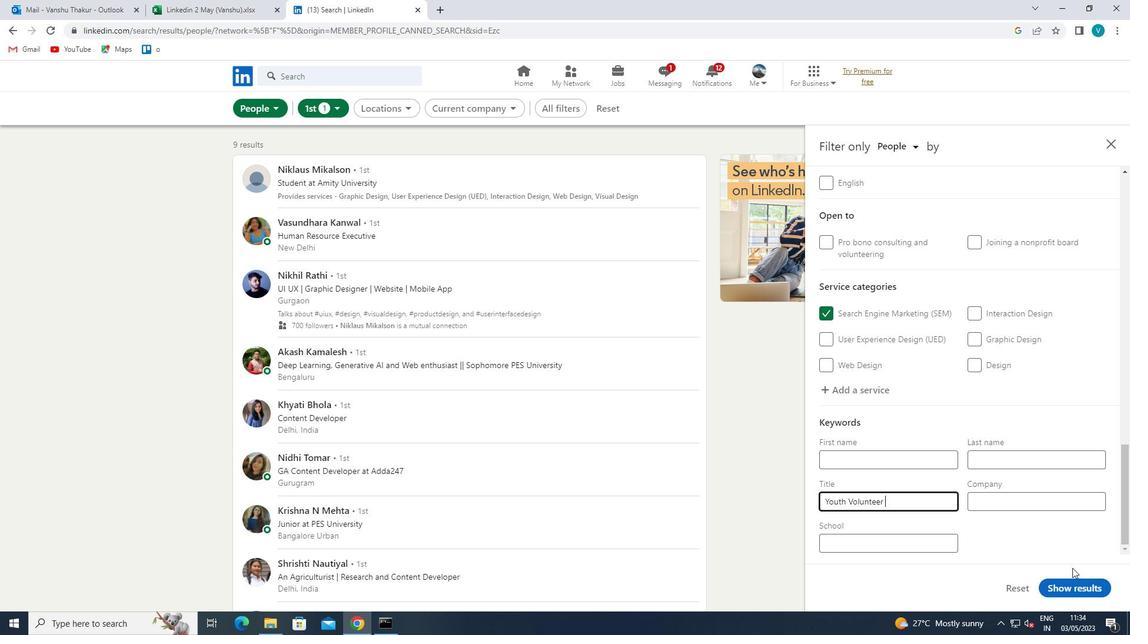 
Action: Mouse moved to (1079, 587)
Screenshot: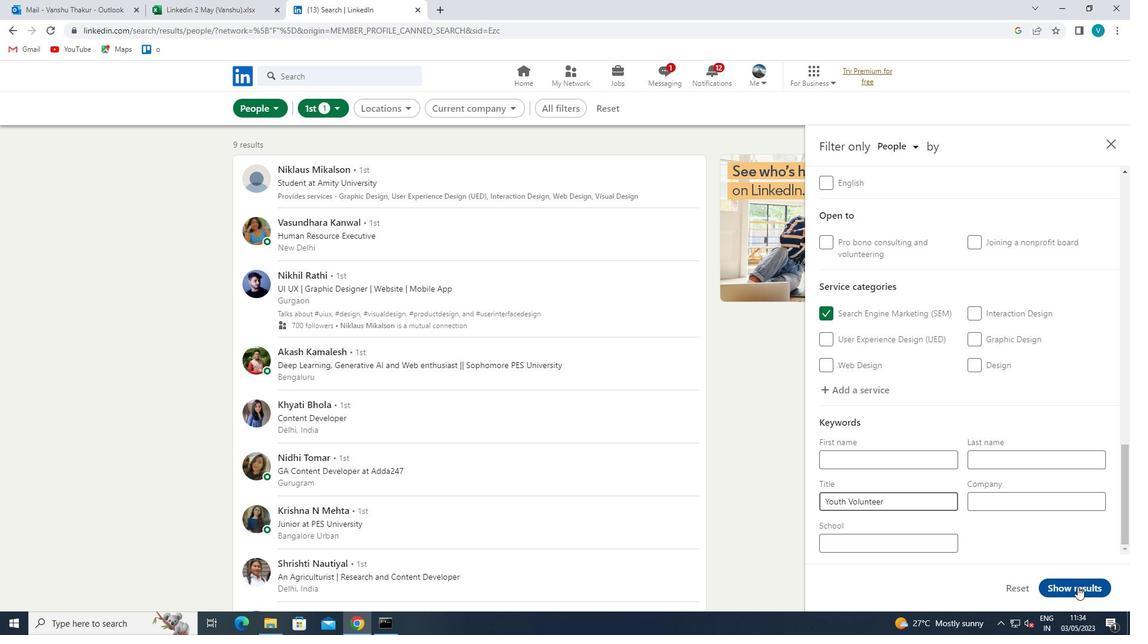 
